 Task: Look for space in Ichalkaranji, India from 9th June, 2023 to 16th June, 2023 for 2 adults in price range Rs.8000 to Rs.16000. Place can be entire place with 2 bedrooms having 2 beds and 1 bathroom. Property type can be house, flat, guest house. Booking option can be shelf check-in. Required host language is English.
Action: Mouse moved to (602, 151)
Screenshot: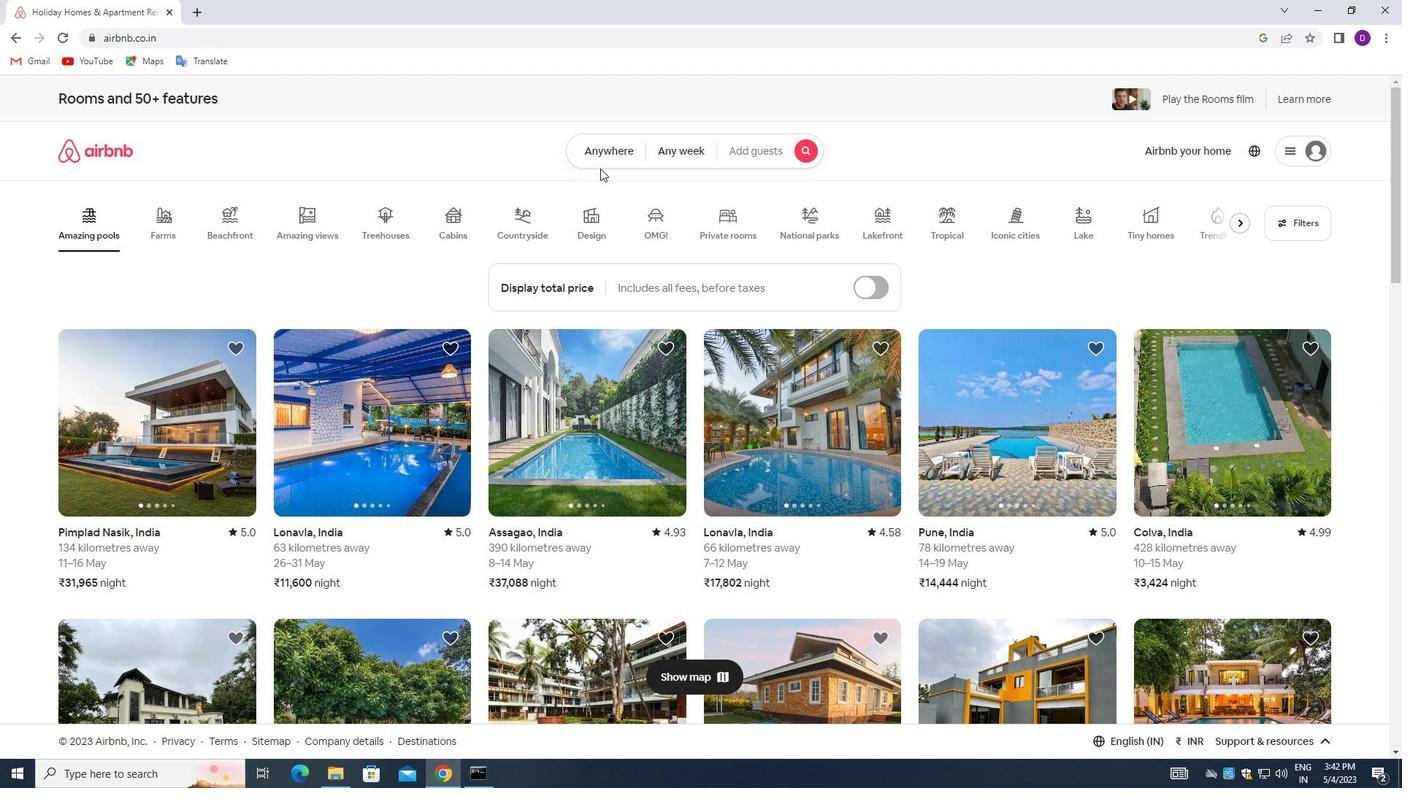
Action: Mouse pressed left at (602, 151)
Screenshot: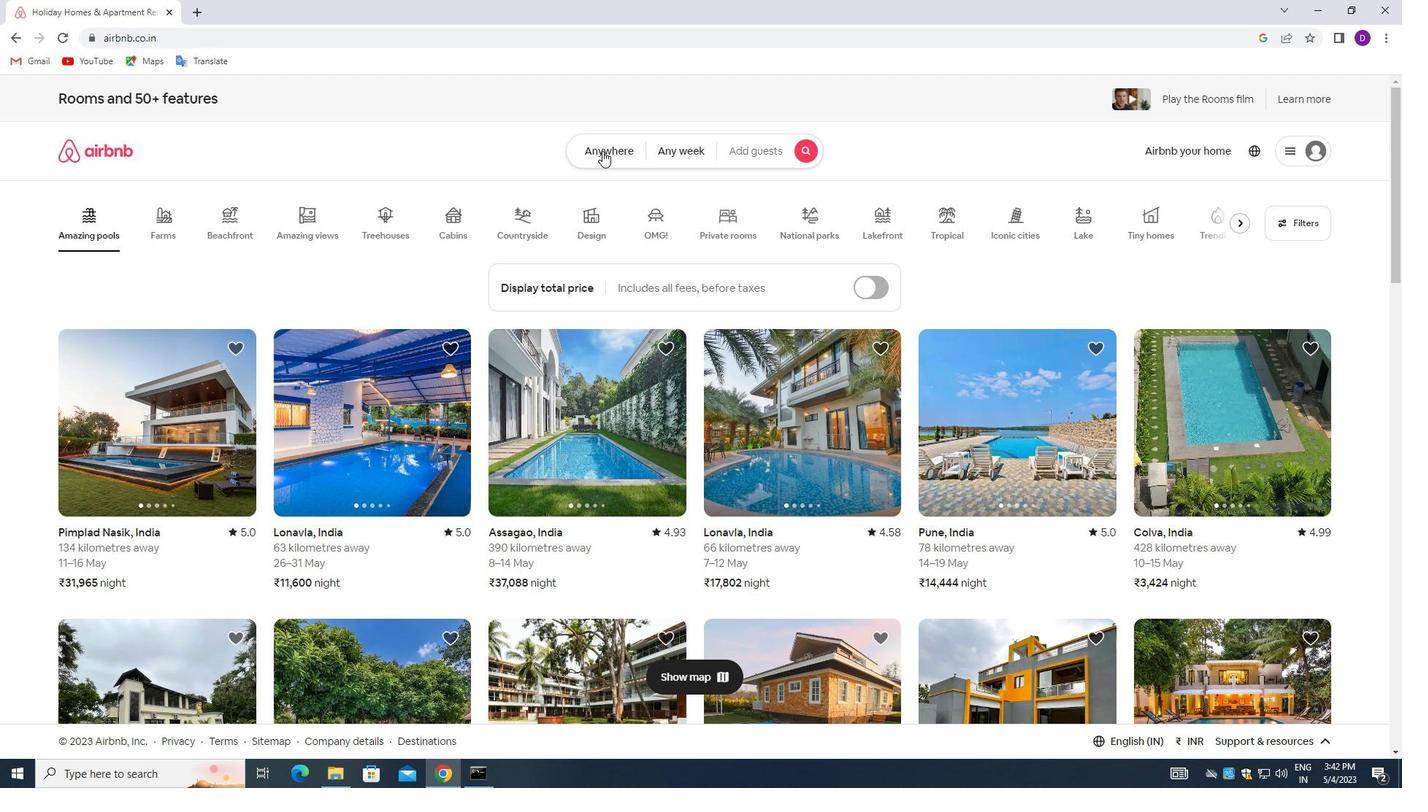 
Action: Mouse moved to (563, 197)
Screenshot: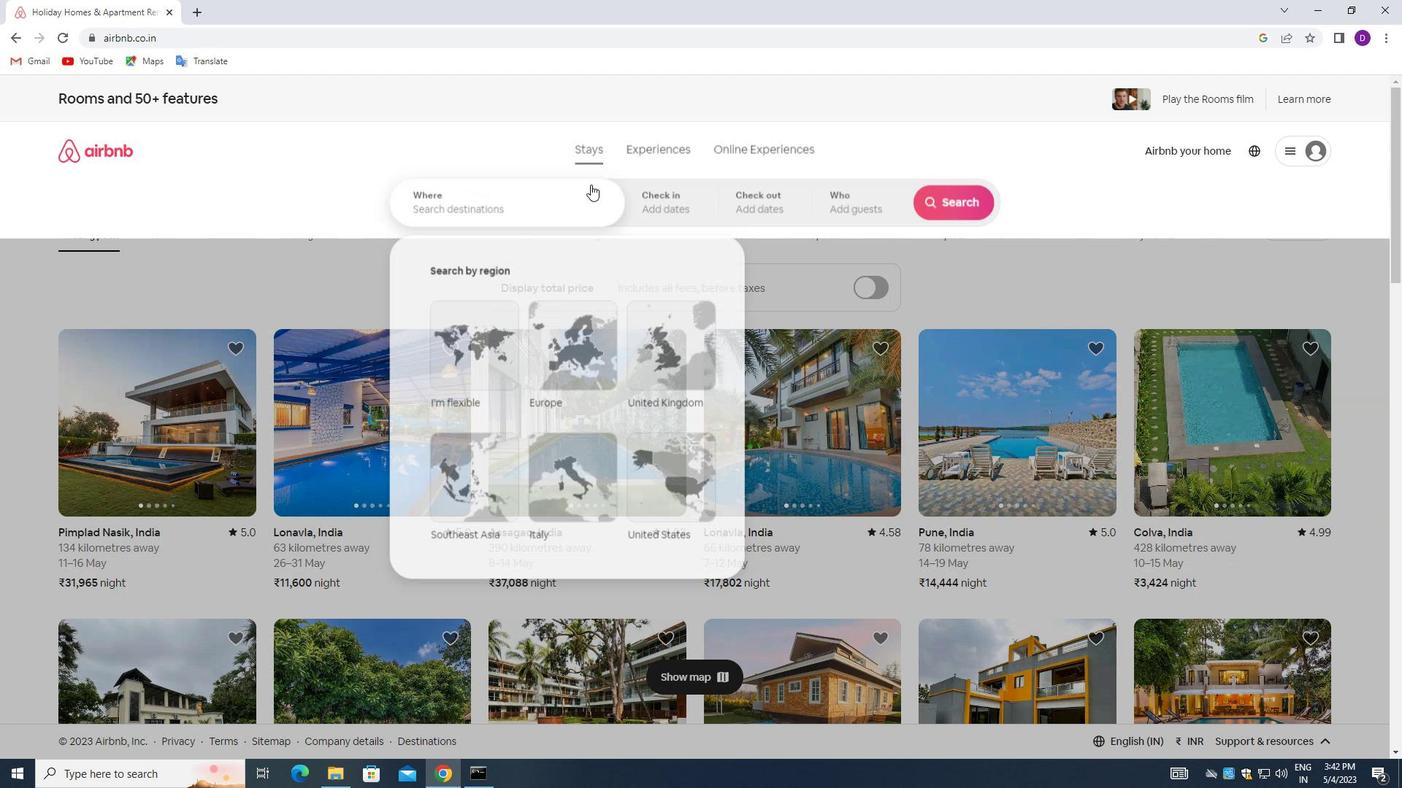 
Action: Mouse pressed left at (563, 197)
Screenshot: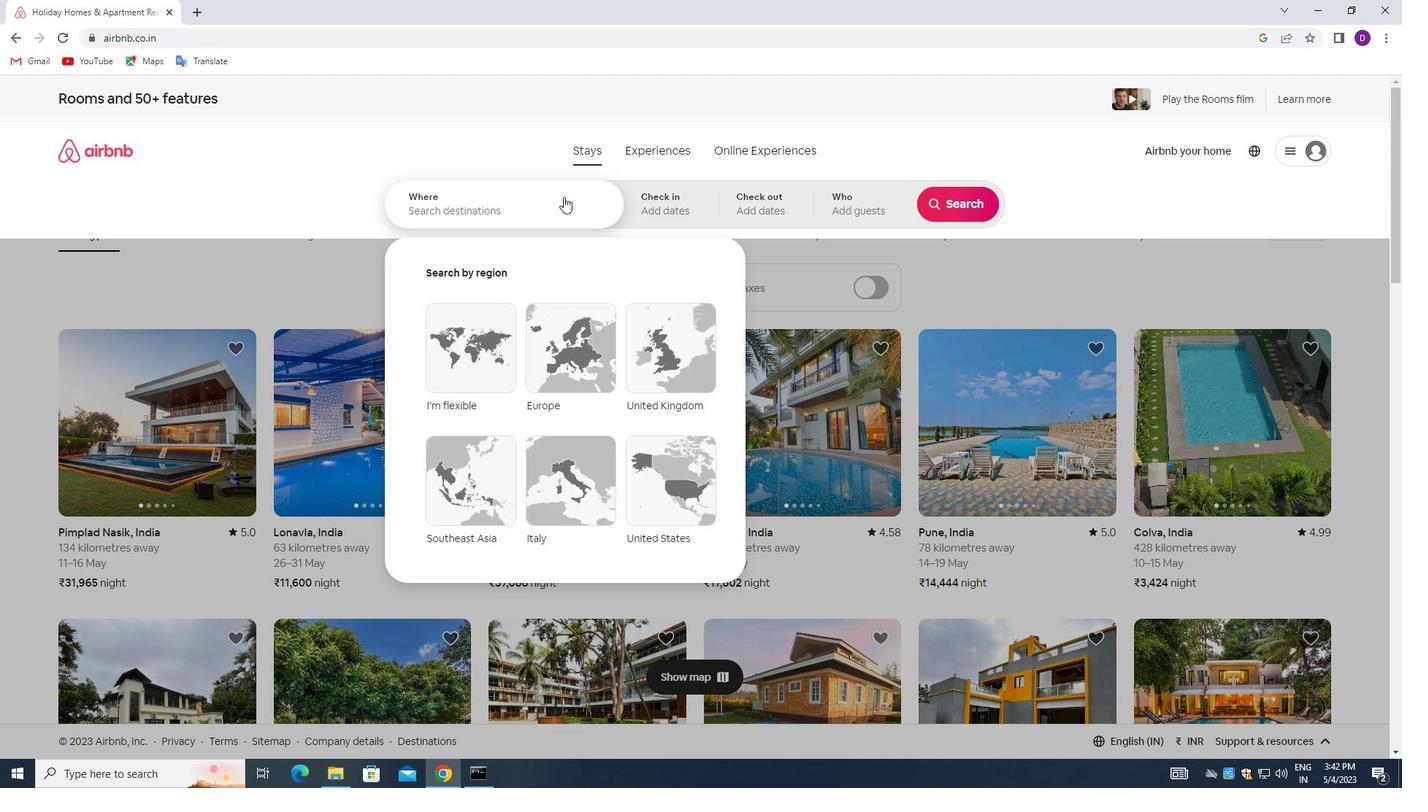 
Action: Mouse moved to (331, 168)
Screenshot: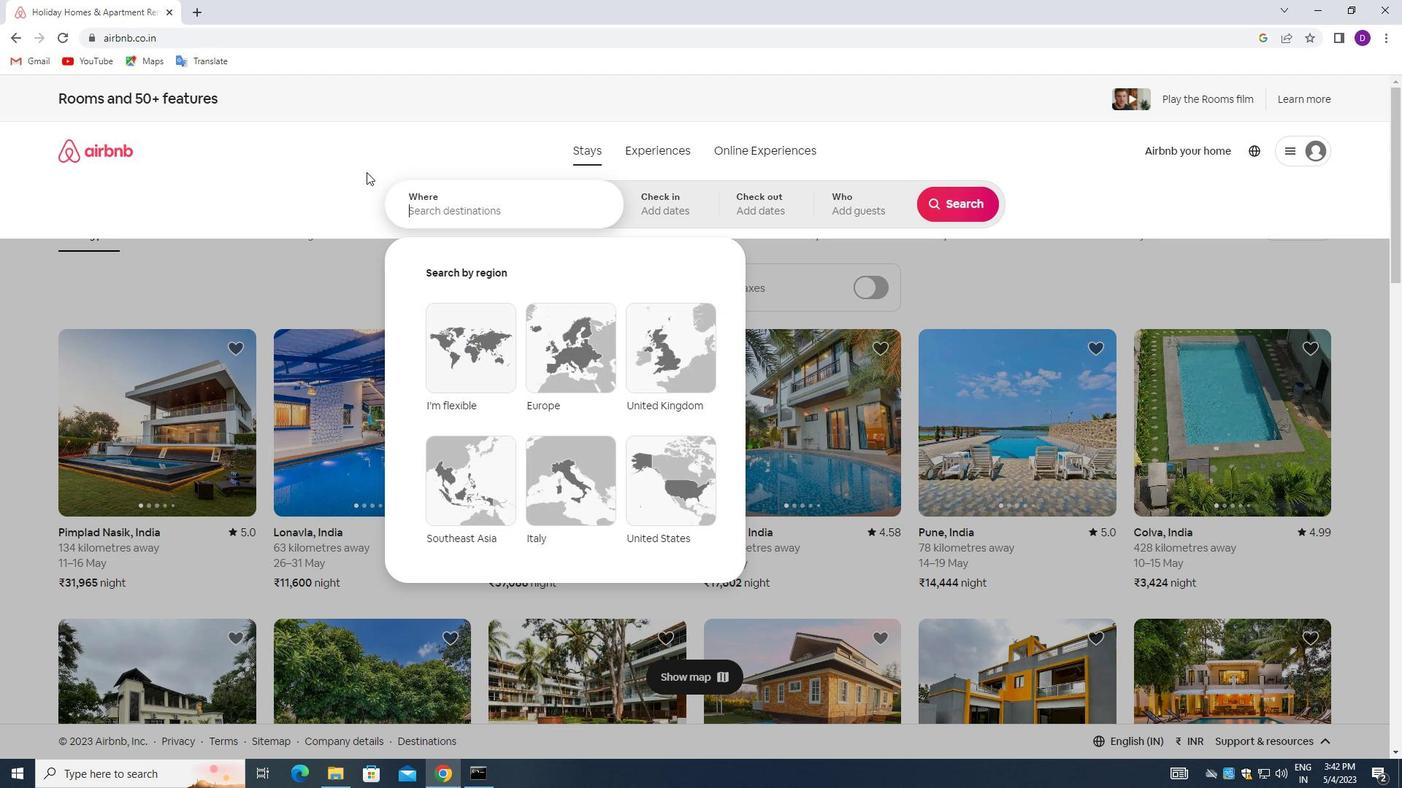 
Action: Key pressed <Key.shift>
Screenshot: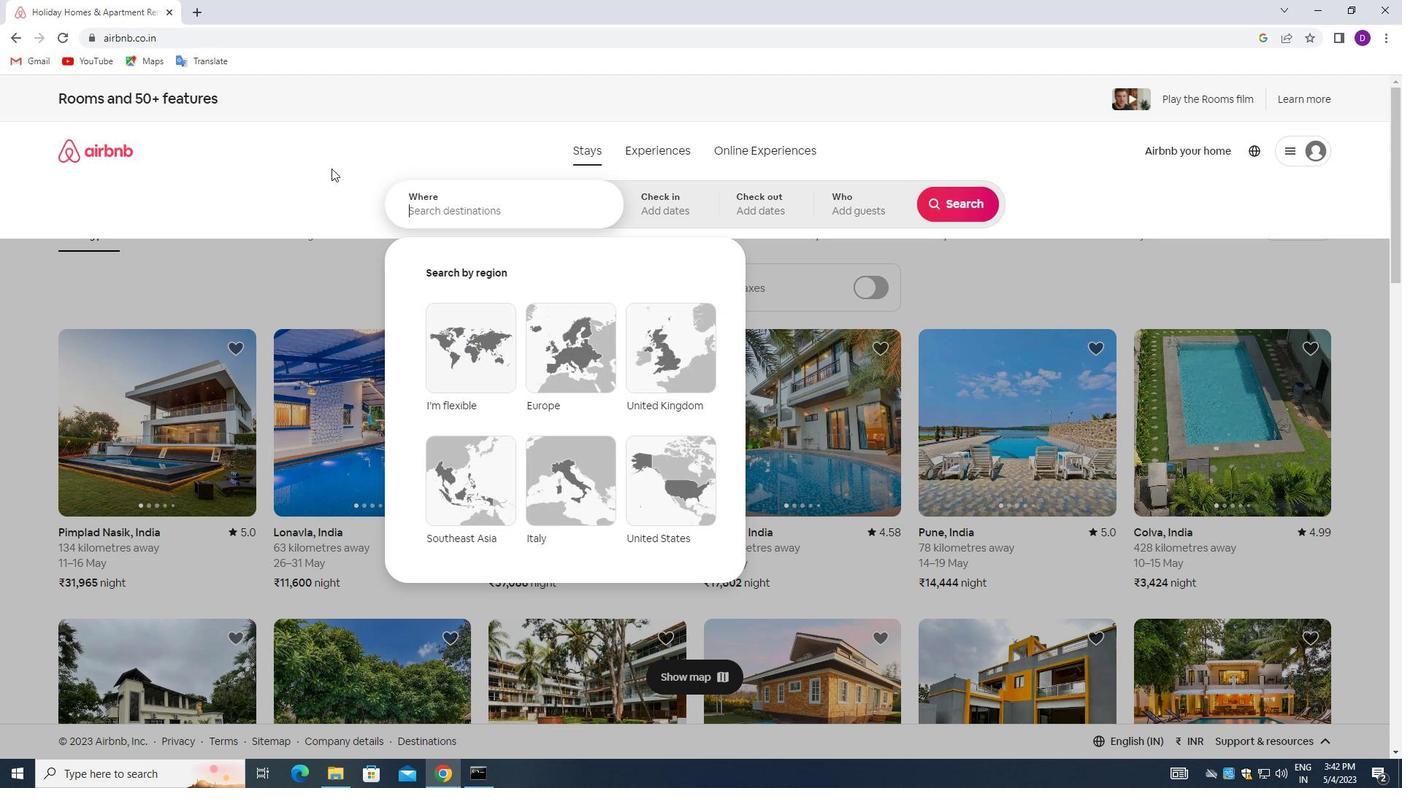 
Action: Mouse moved to (331, 169)
Screenshot: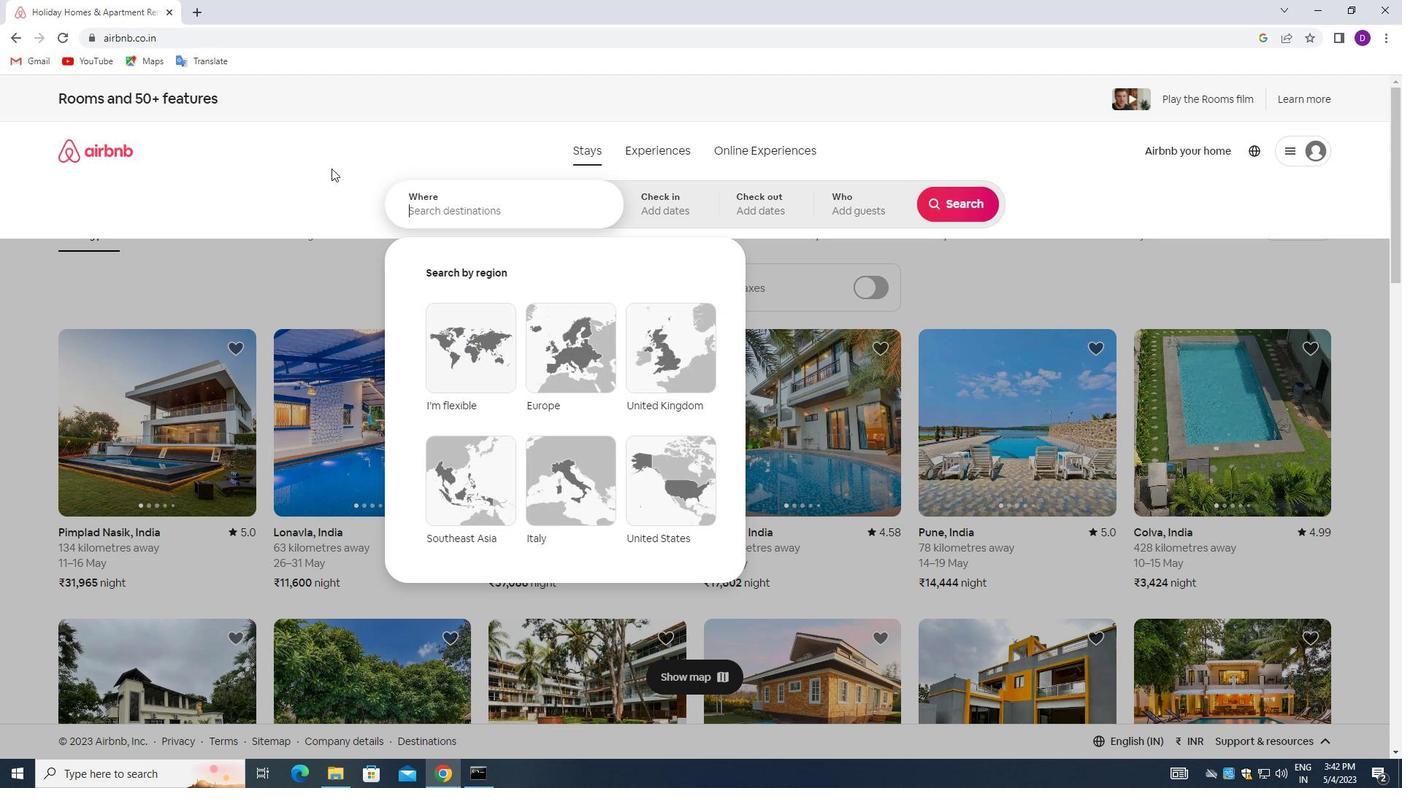
Action: Key pressed ICHAK=<Key.backspace><Key.backspace>LKARANJI,<Key.space><Key.shift>INDIA<Key.enter>
Screenshot: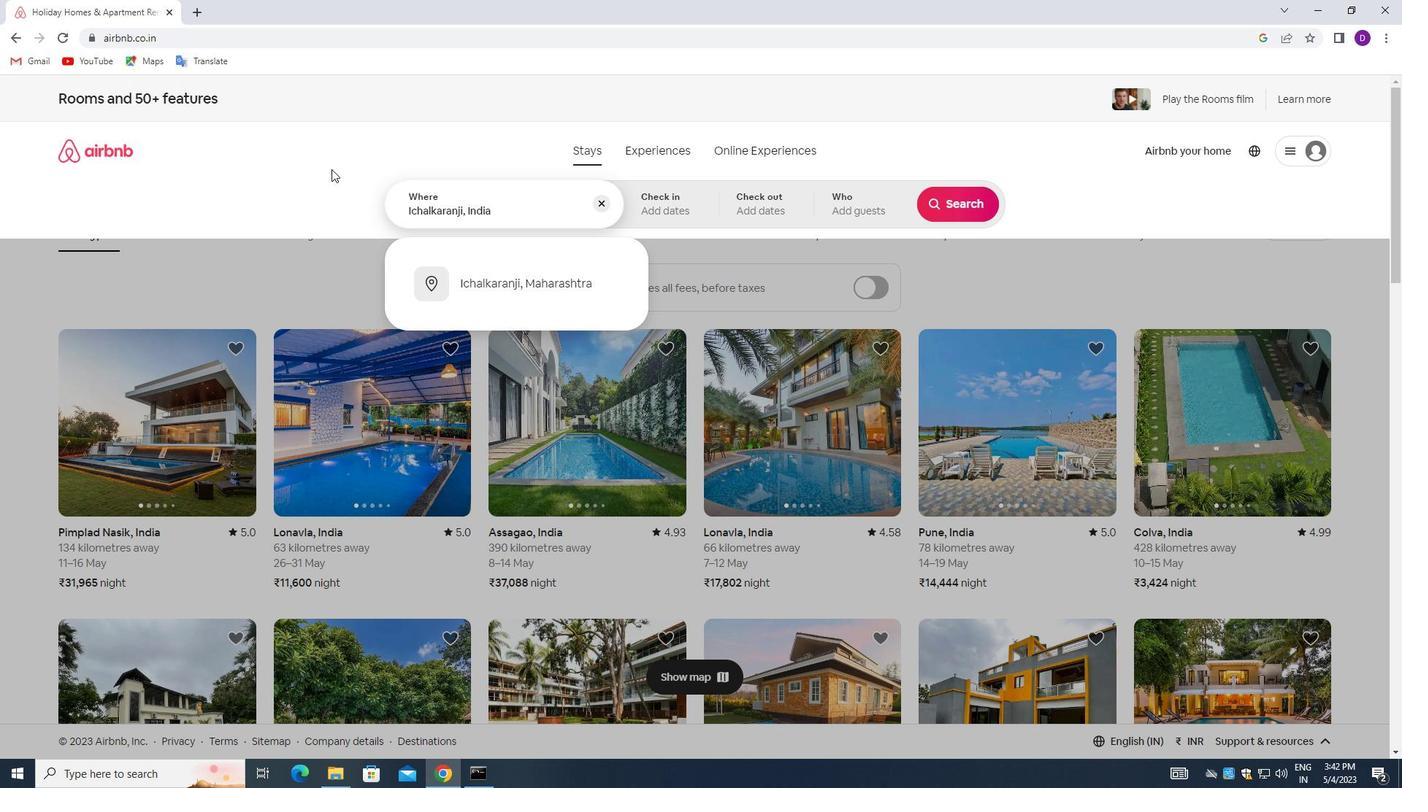 
Action: Mouse moved to (910, 416)
Screenshot: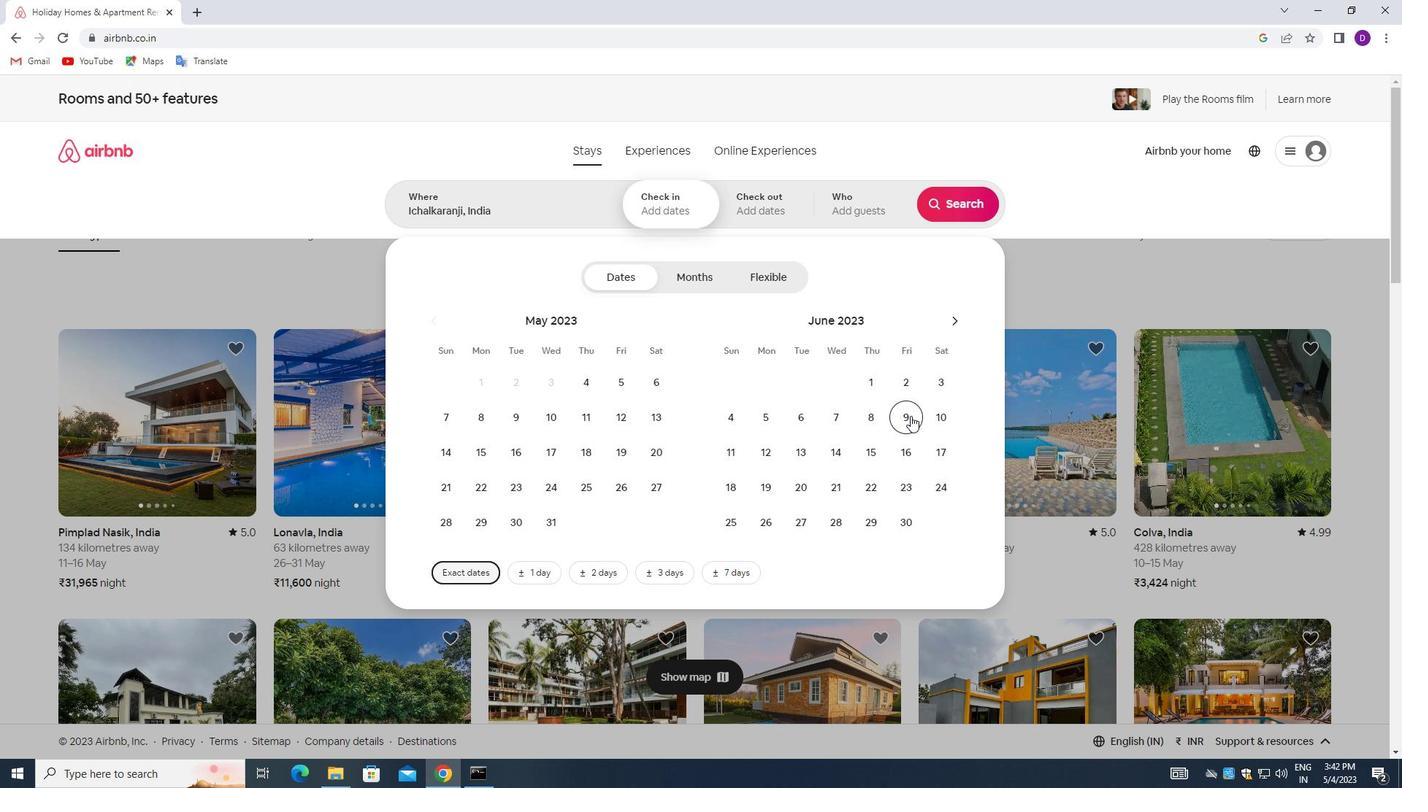
Action: Mouse pressed left at (910, 416)
Screenshot: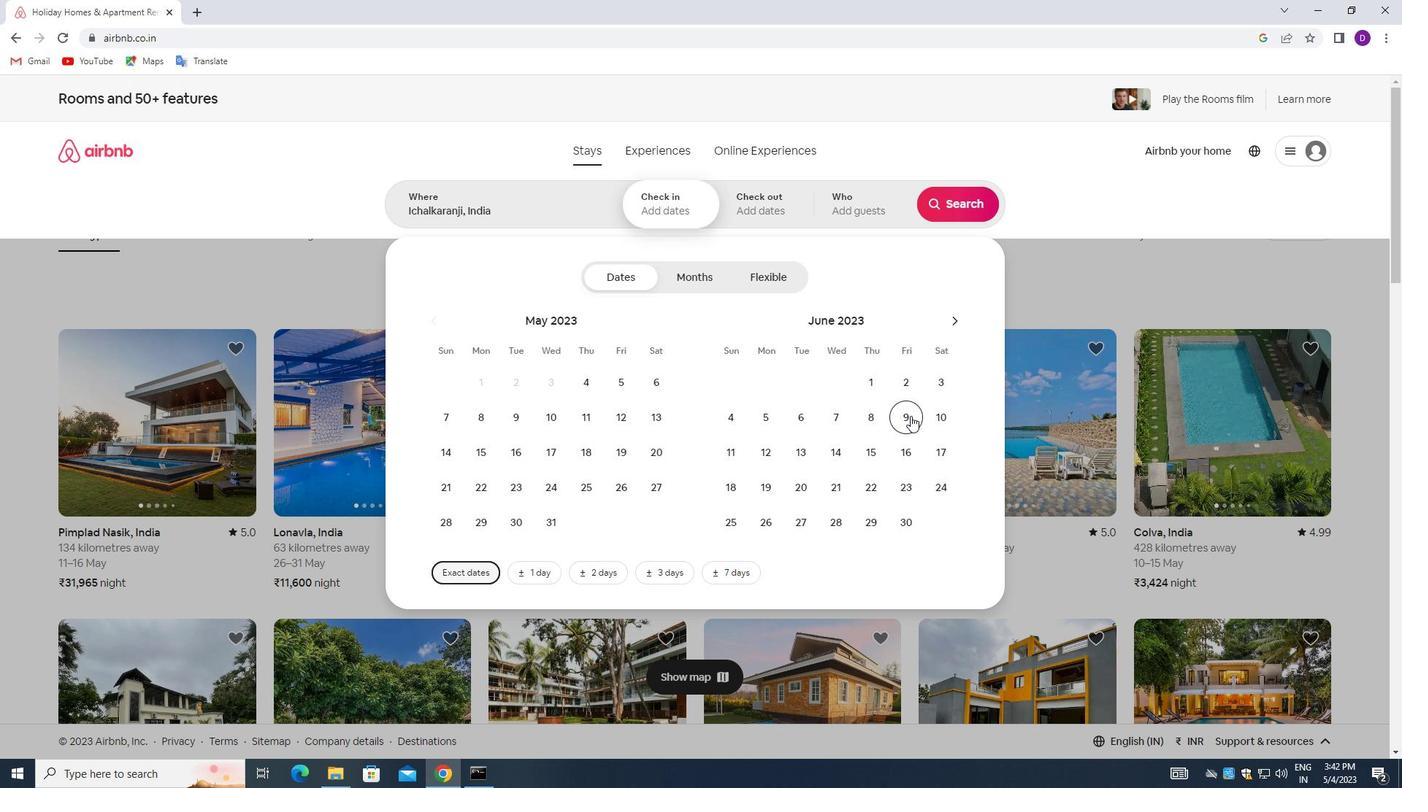 
Action: Mouse moved to (912, 442)
Screenshot: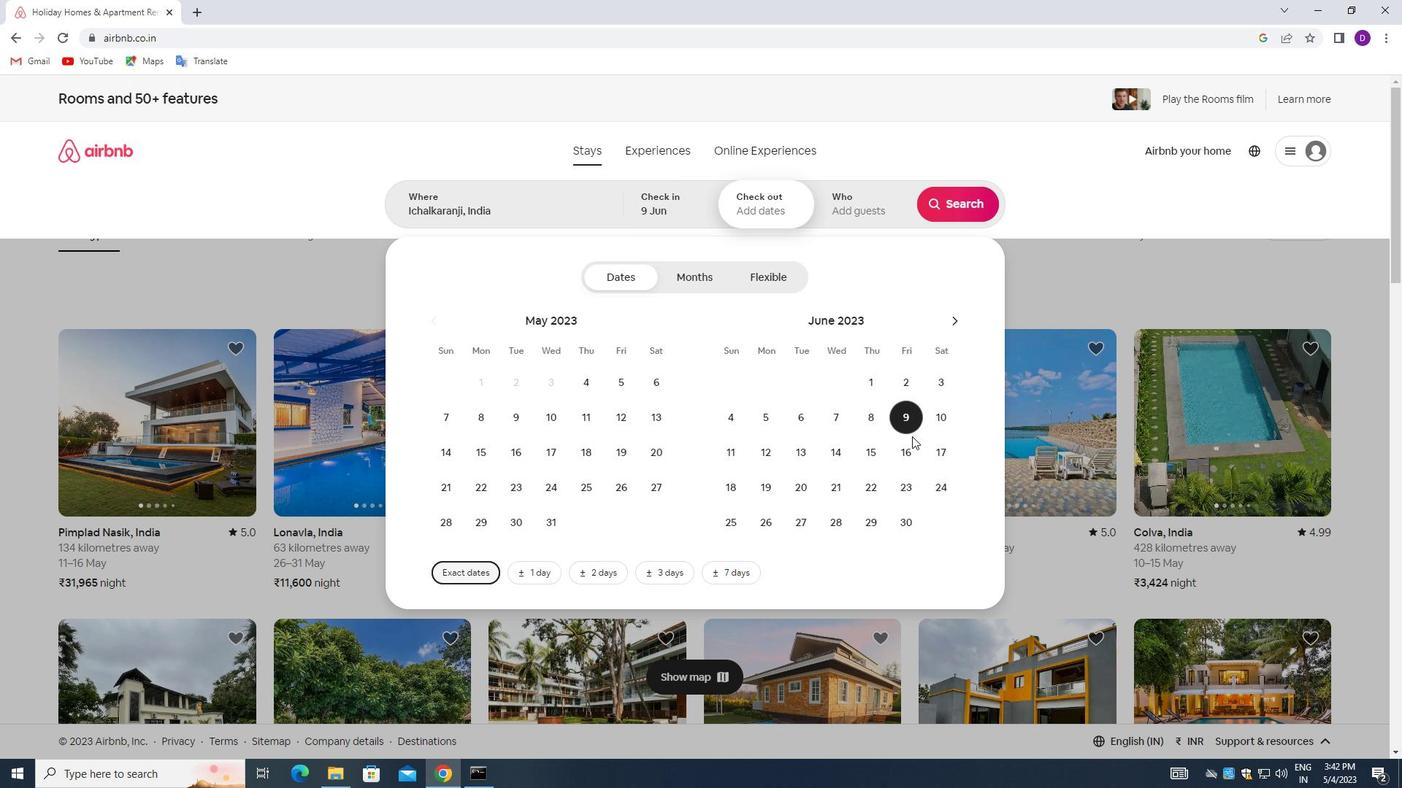 
Action: Mouse pressed left at (912, 442)
Screenshot: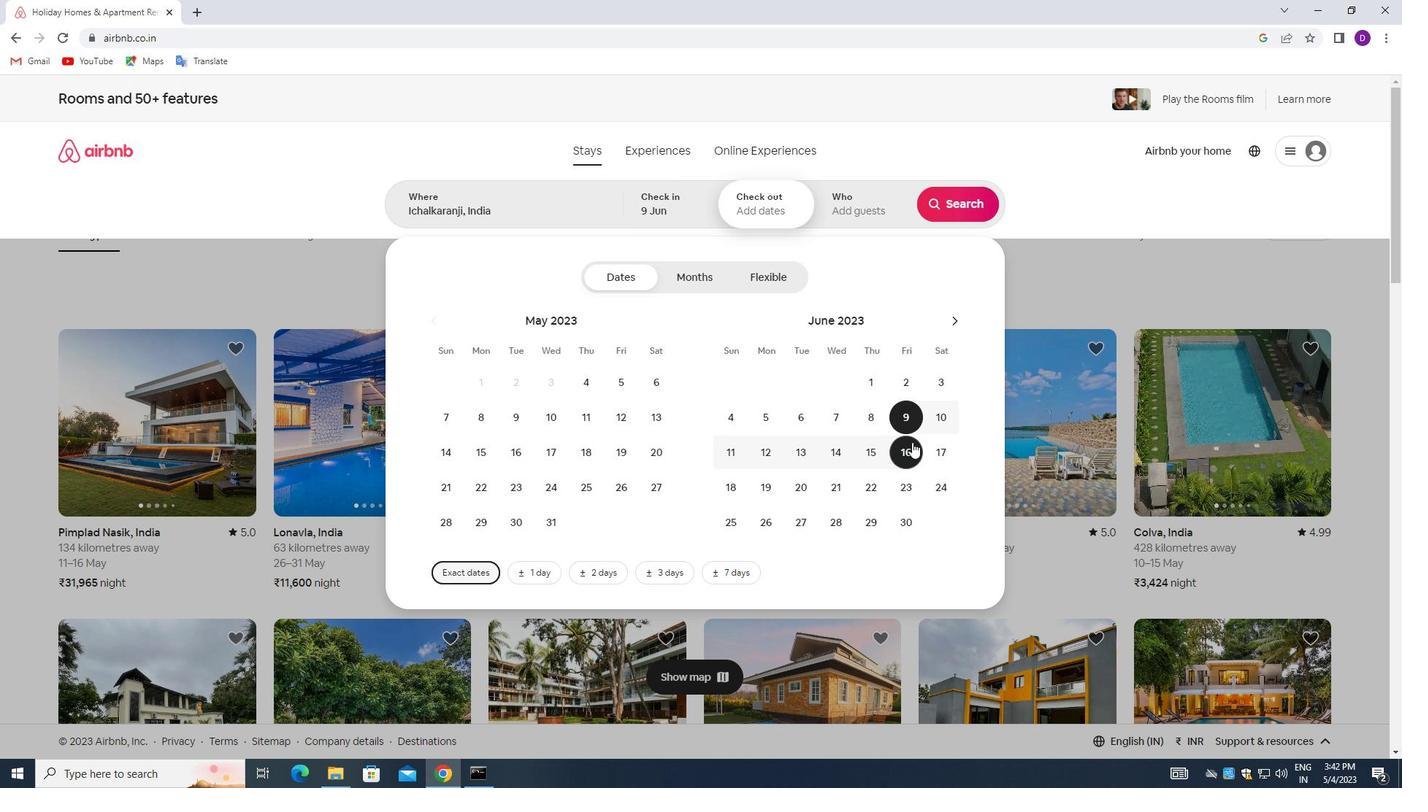 
Action: Mouse moved to (852, 206)
Screenshot: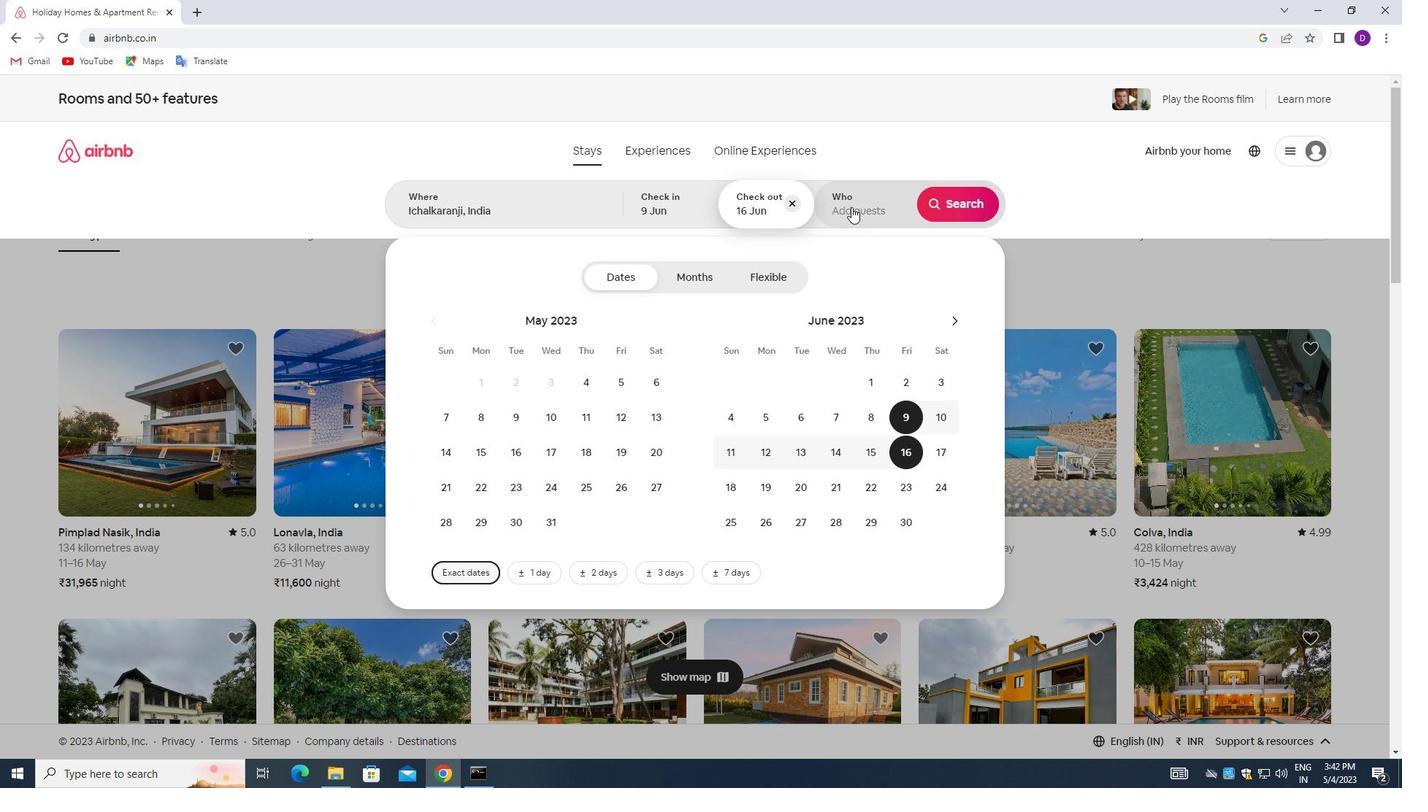 
Action: Mouse pressed left at (852, 206)
Screenshot: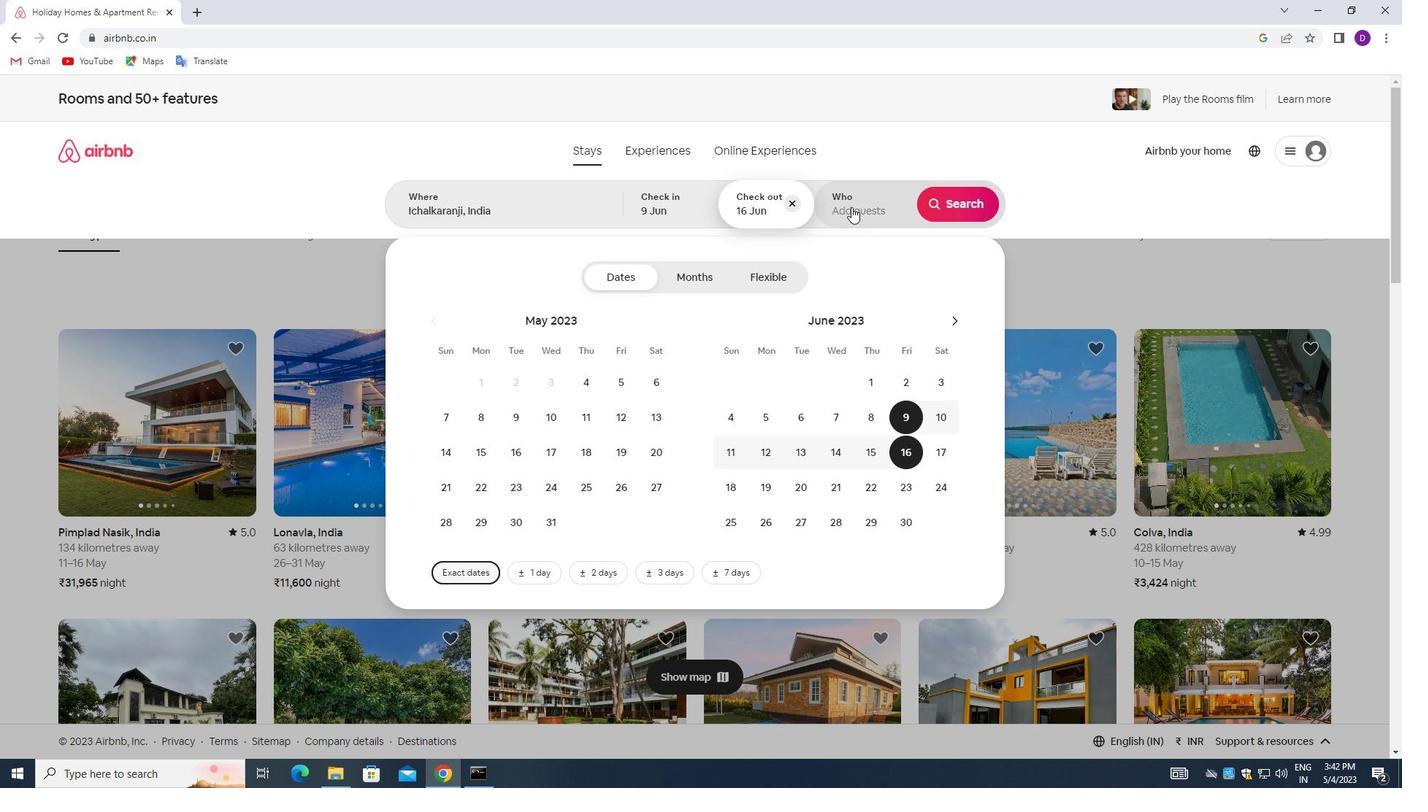 
Action: Mouse moved to (961, 283)
Screenshot: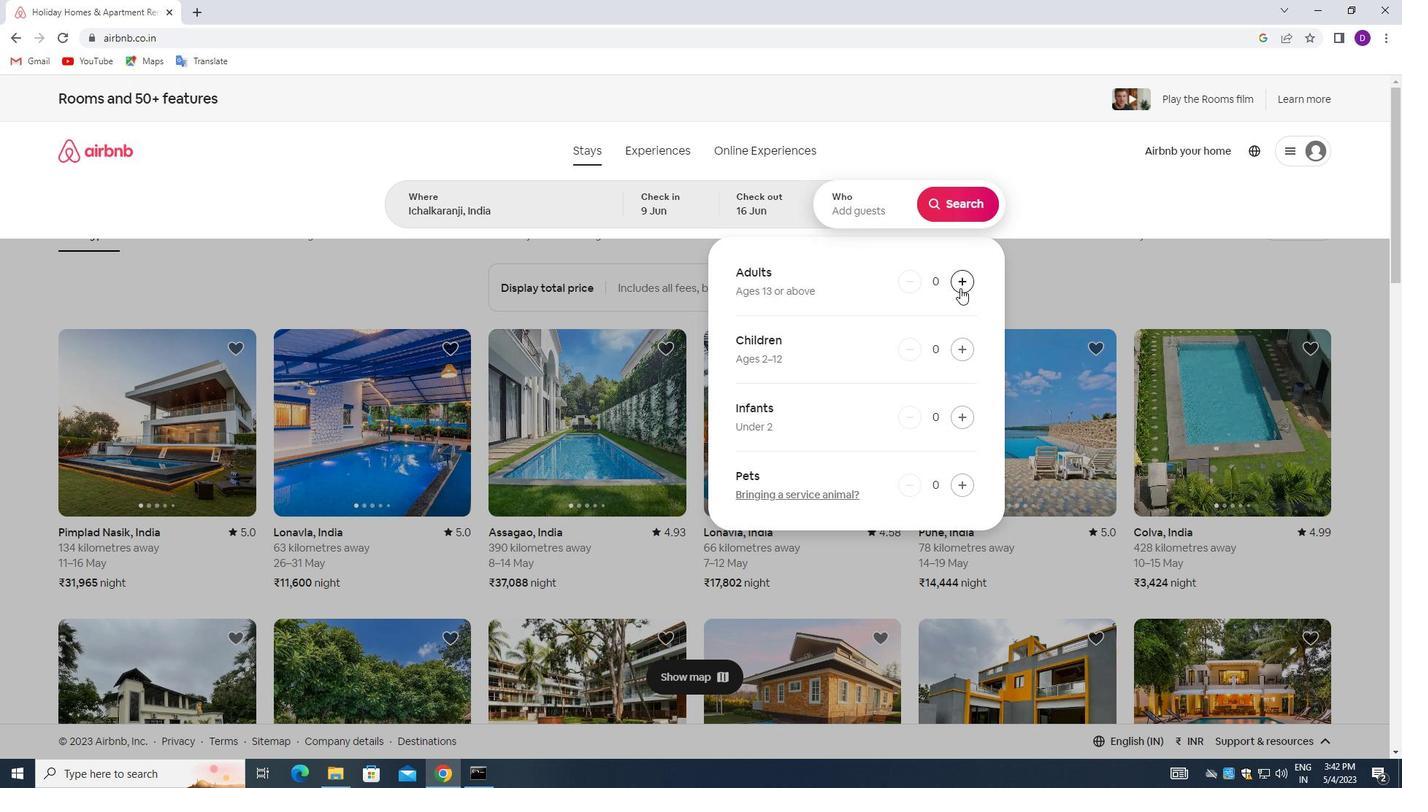 
Action: Mouse pressed left at (961, 283)
Screenshot: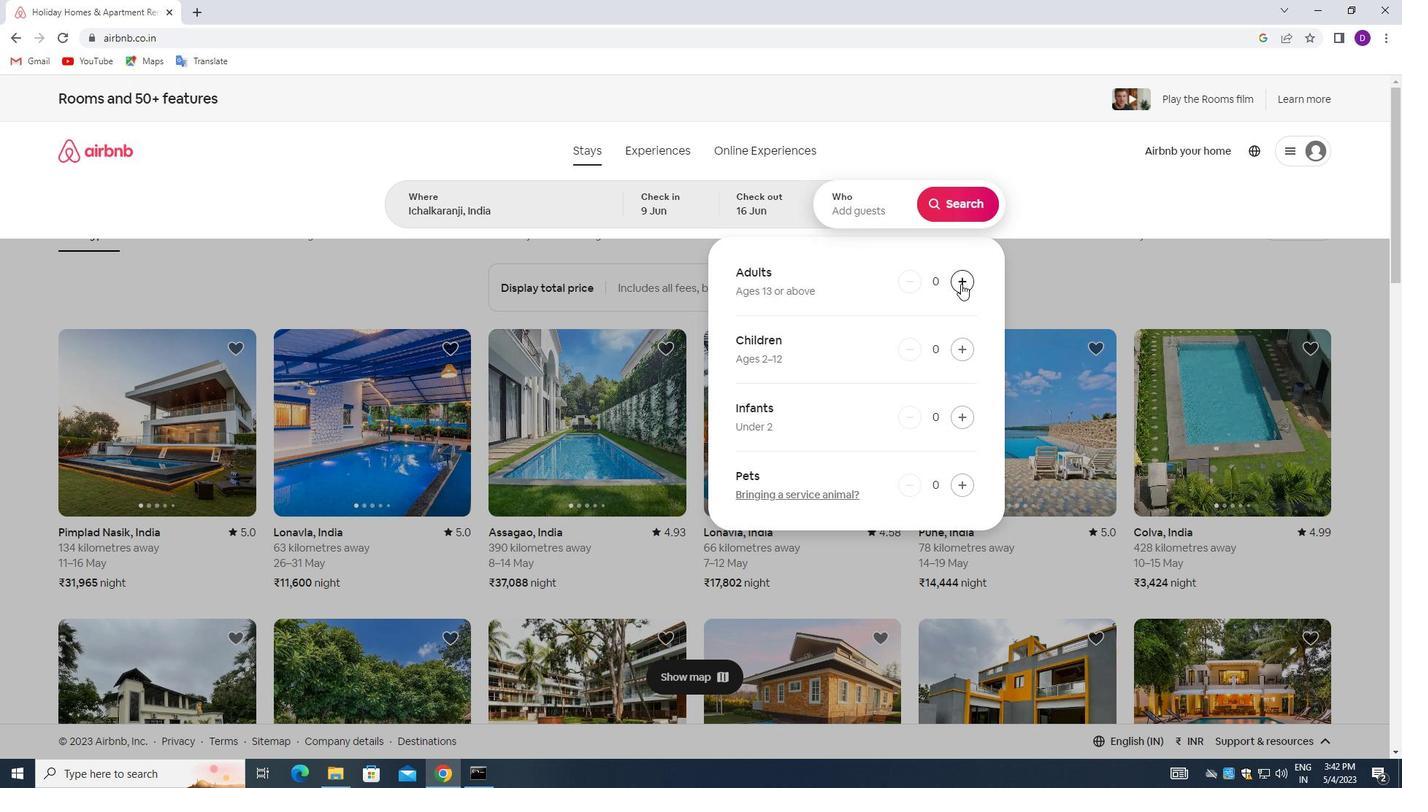 
Action: Mouse pressed left at (961, 283)
Screenshot: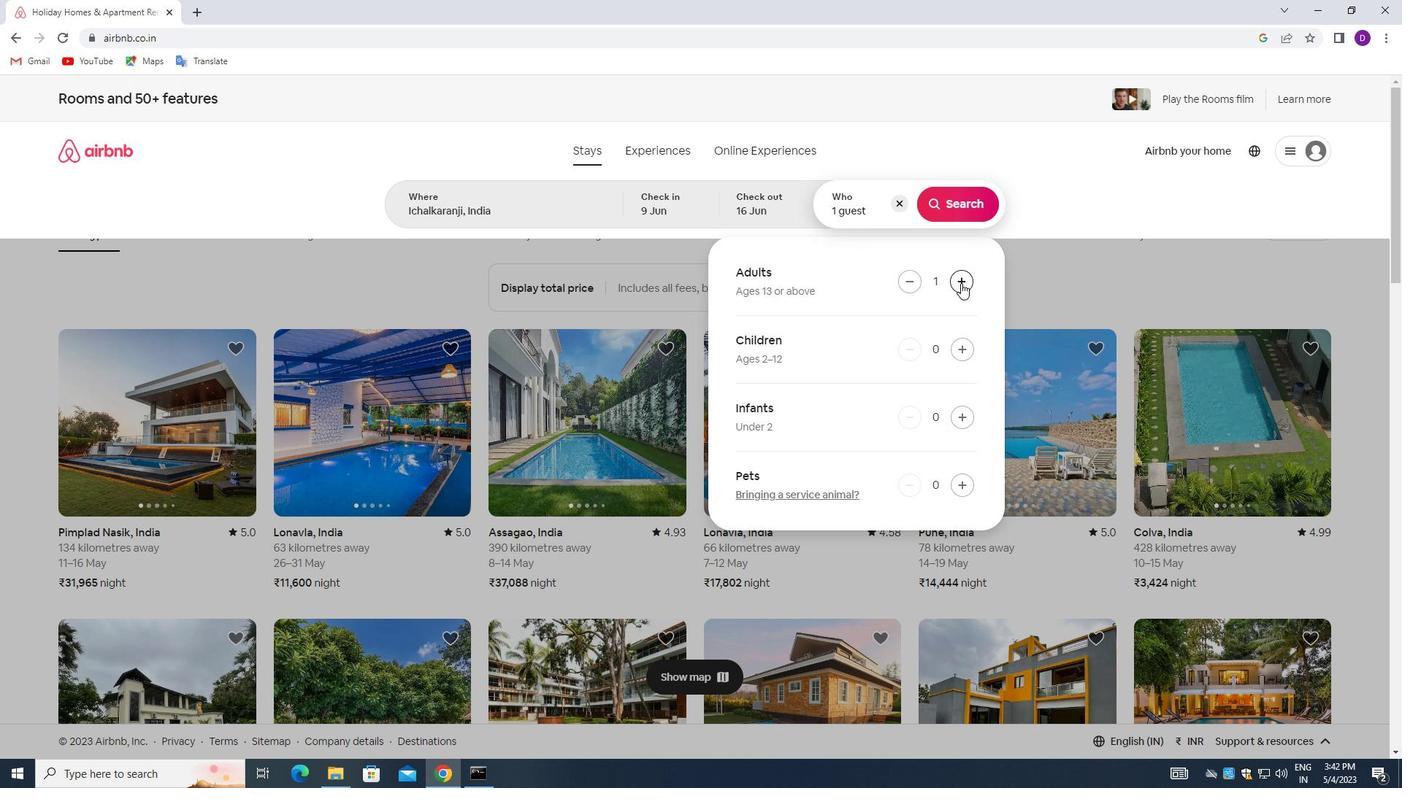 
Action: Mouse moved to (951, 202)
Screenshot: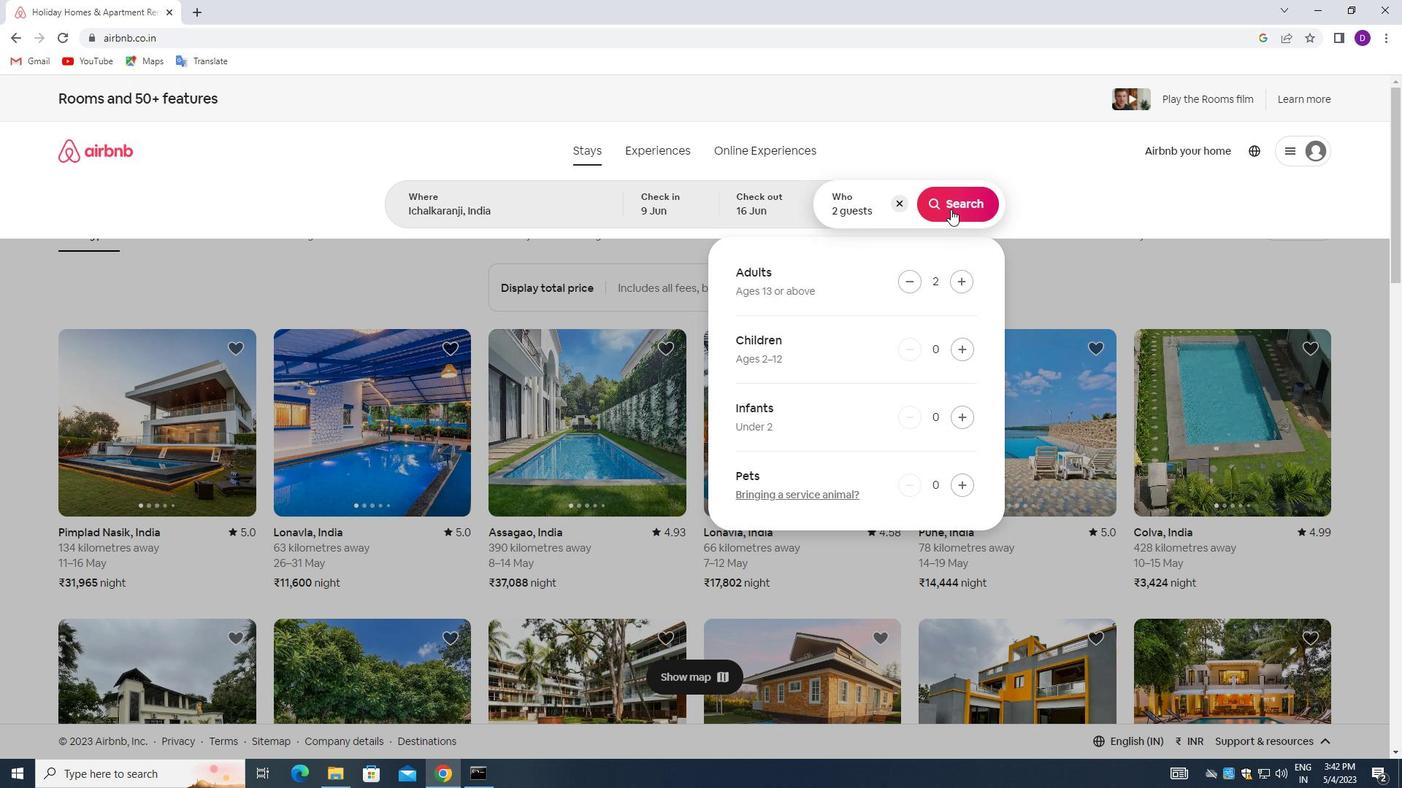 
Action: Mouse pressed left at (951, 202)
Screenshot: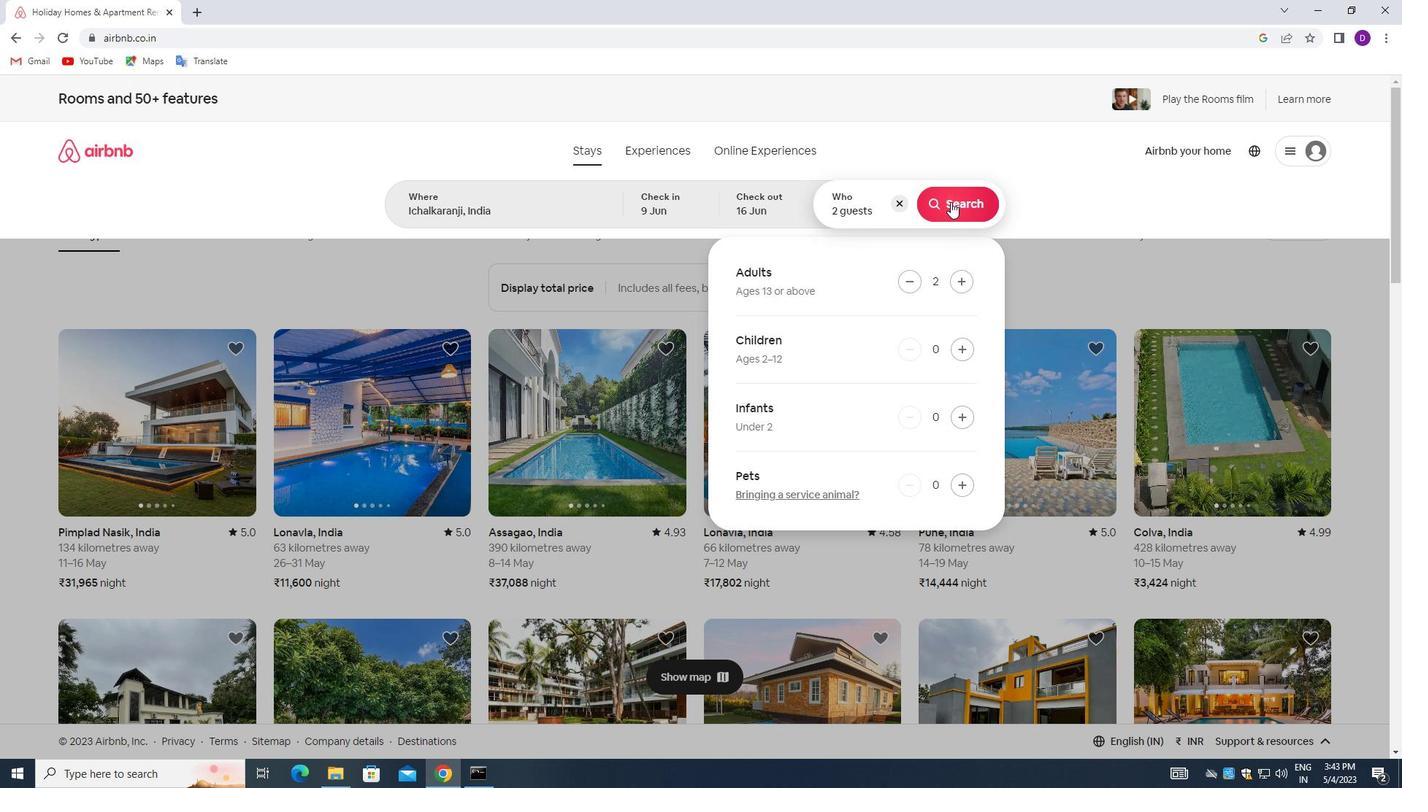 
Action: Mouse moved to (1325, 166)
Screenshot: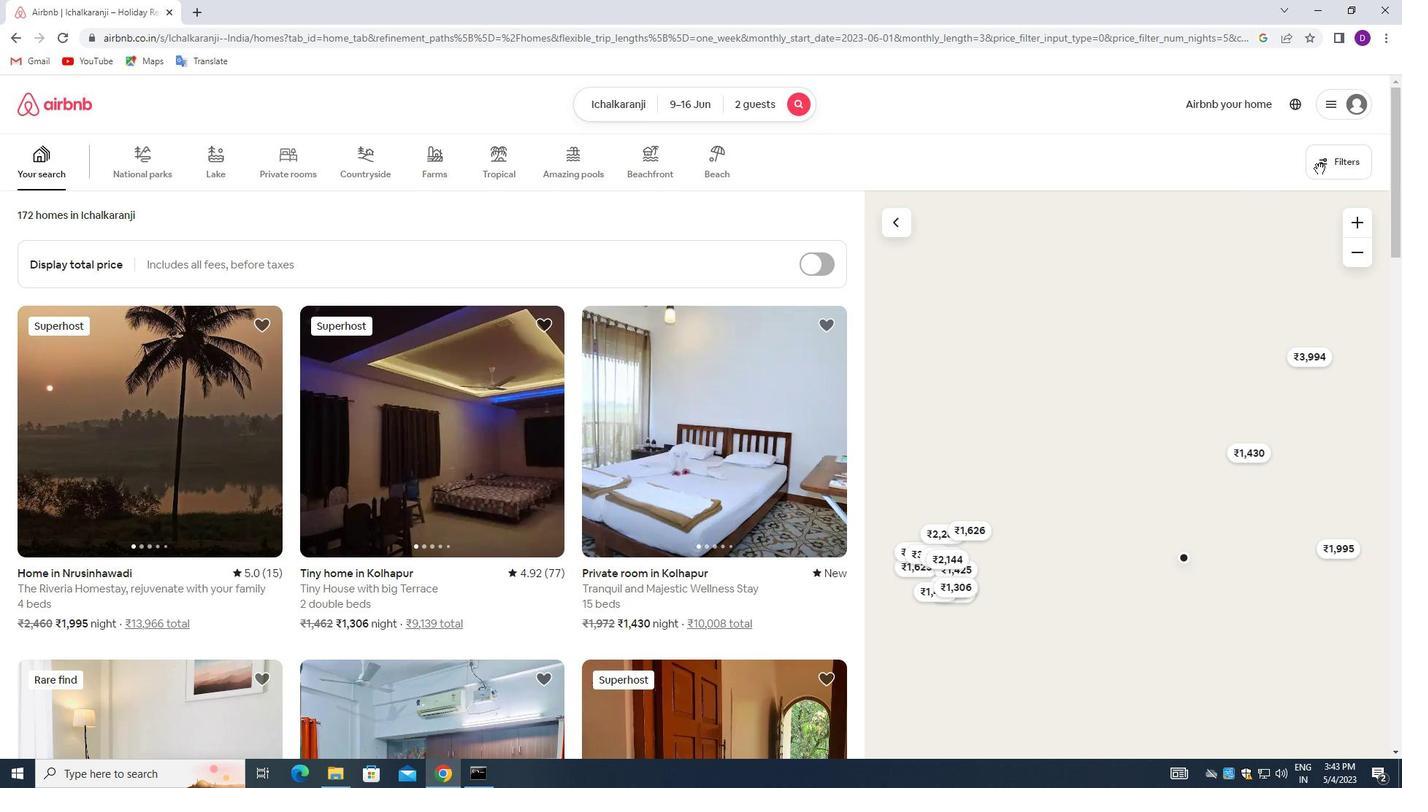 
Action: Mouse pressed left at (1325, 166)
Screenshot: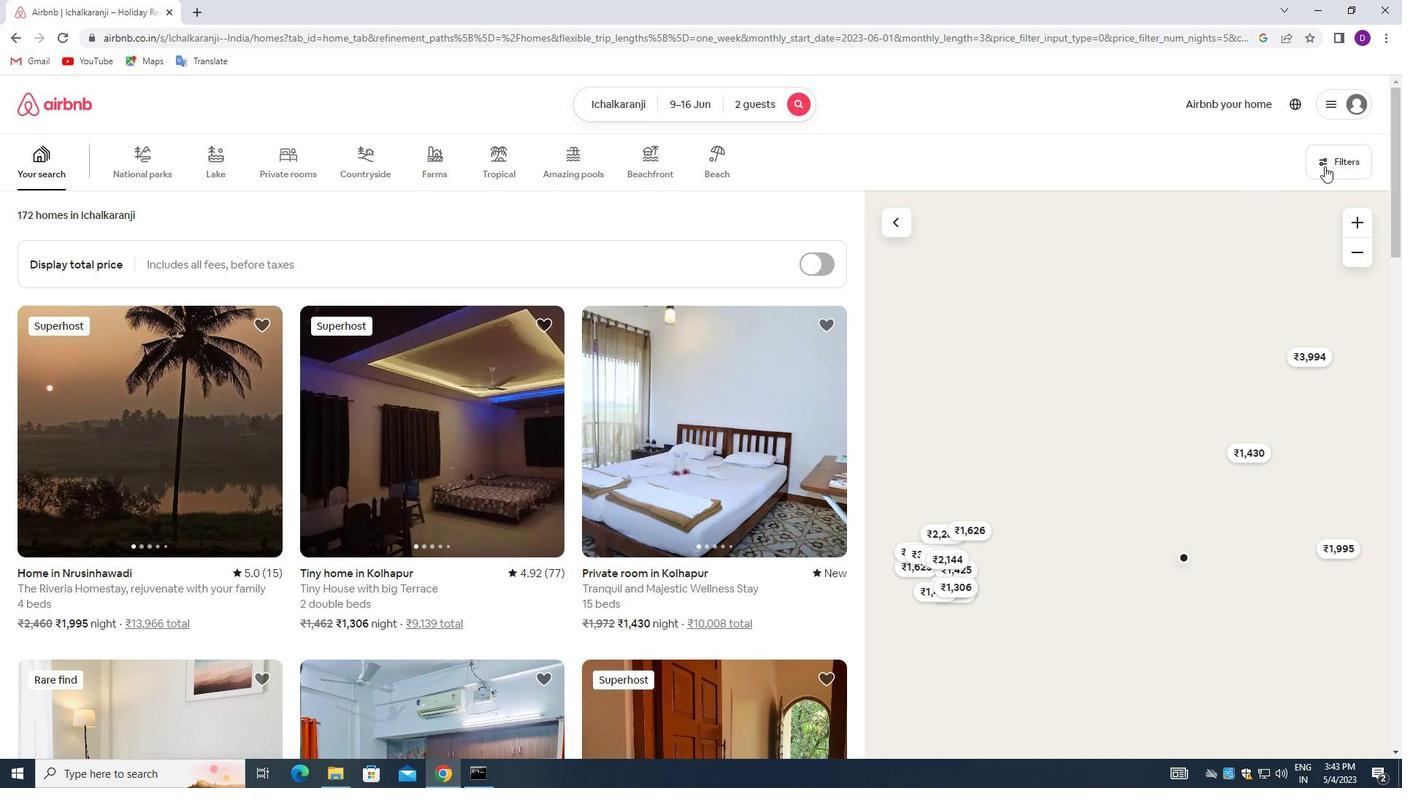 
Action: Mouse moved to (509, 351)
Screenshot: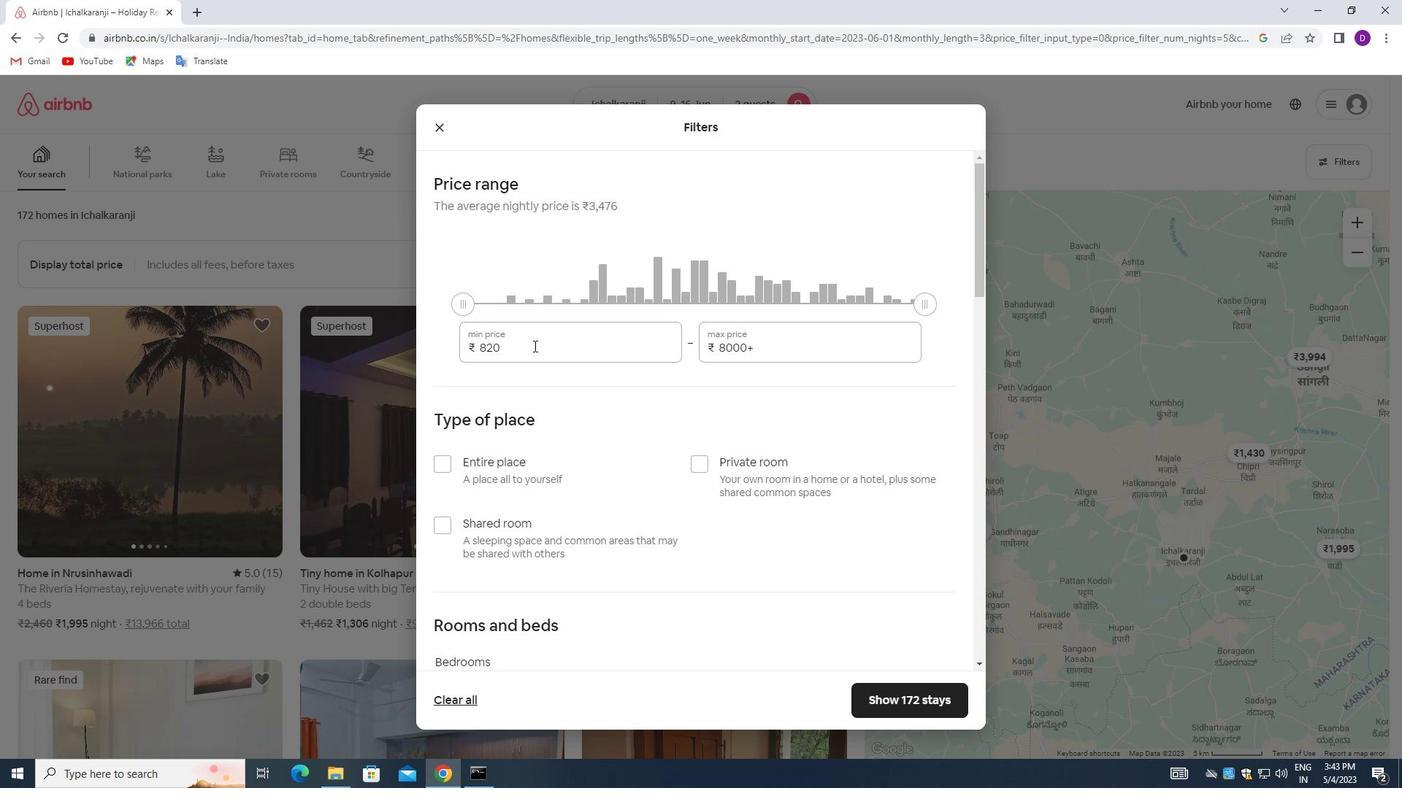 
Action: Mouse pressed left at (509, 351)
Screenshot: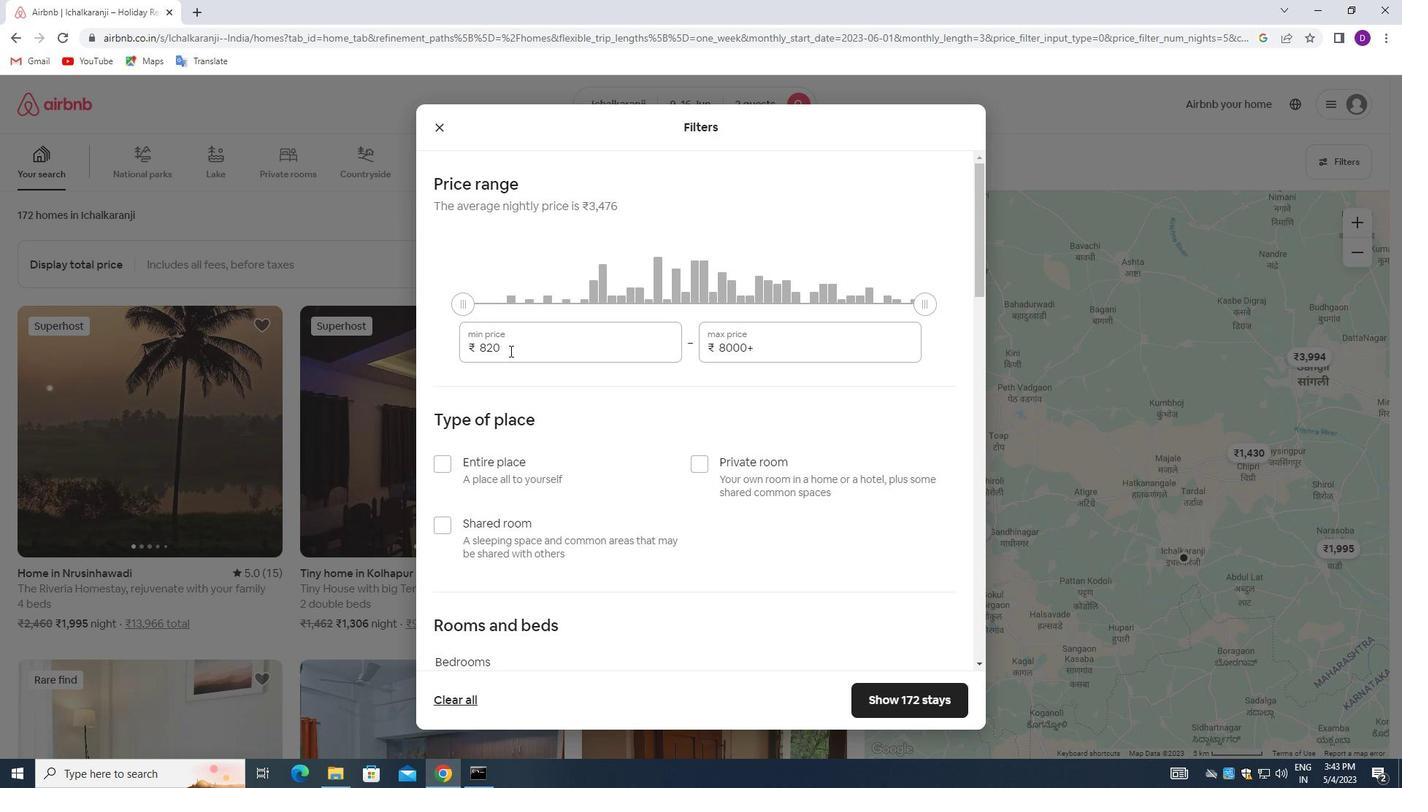 
Action: Mouse pressed left at (509, 351)
Screenshot: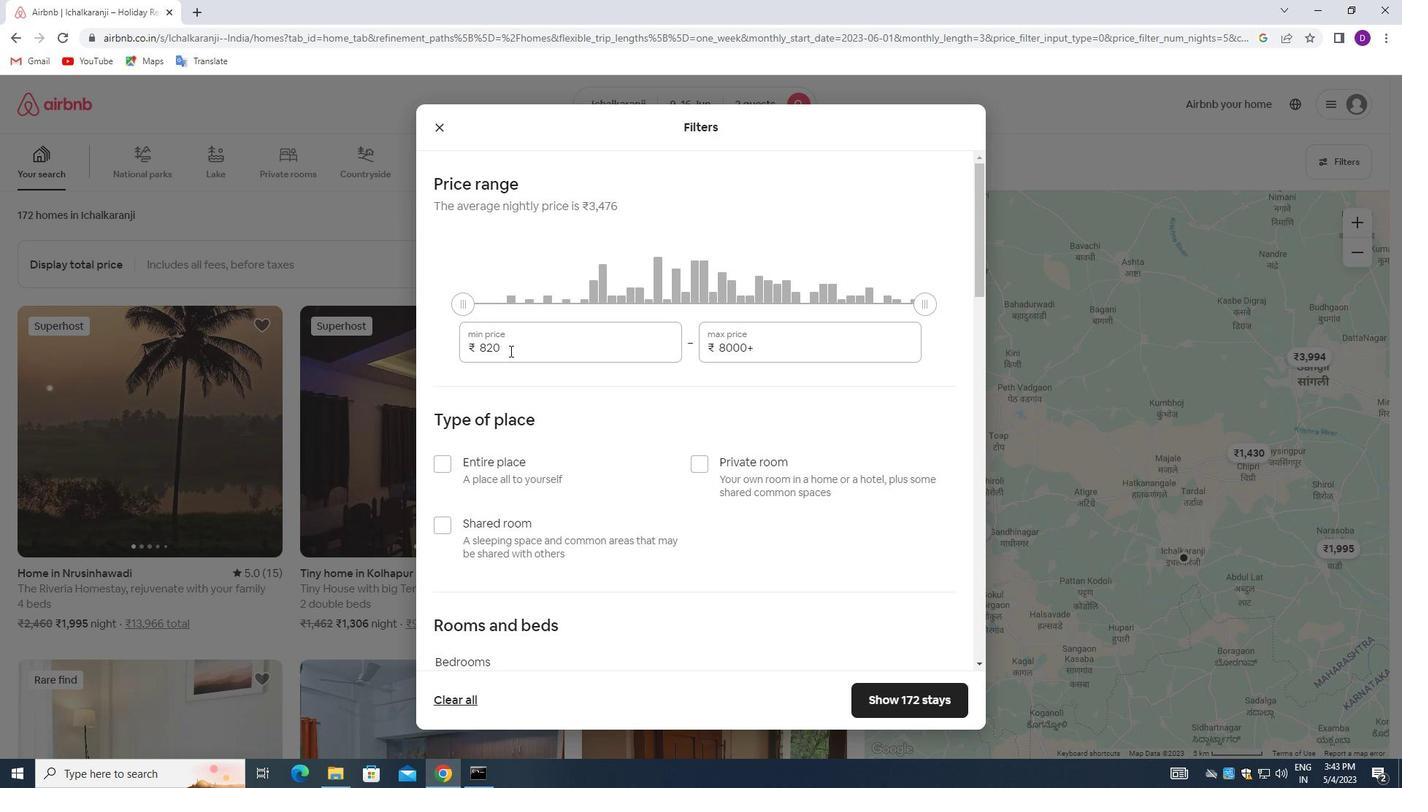 
Action: Key pressed 8000<Key.tab>16000
Screenshot: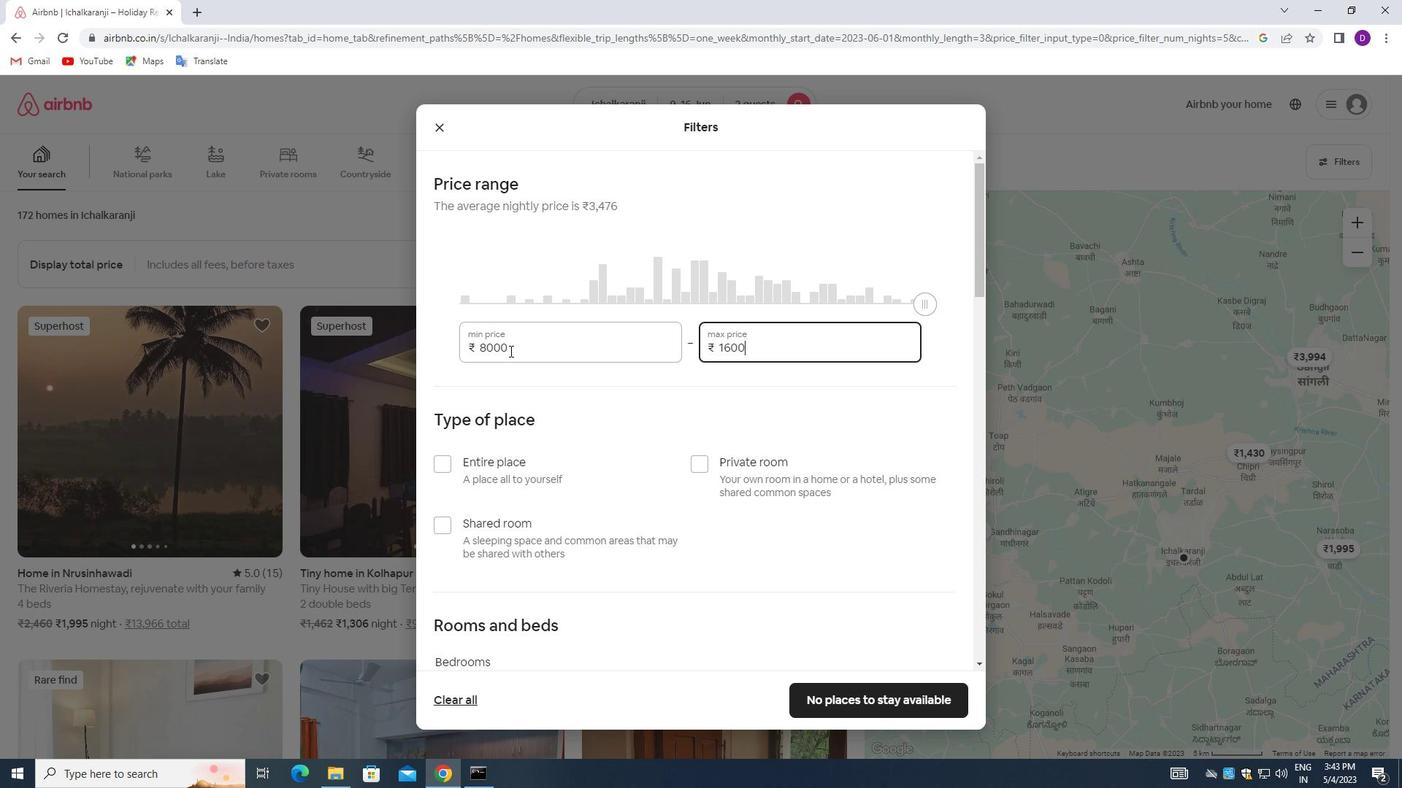 
Action: Mouse moved to (444, 467)
Screenshot: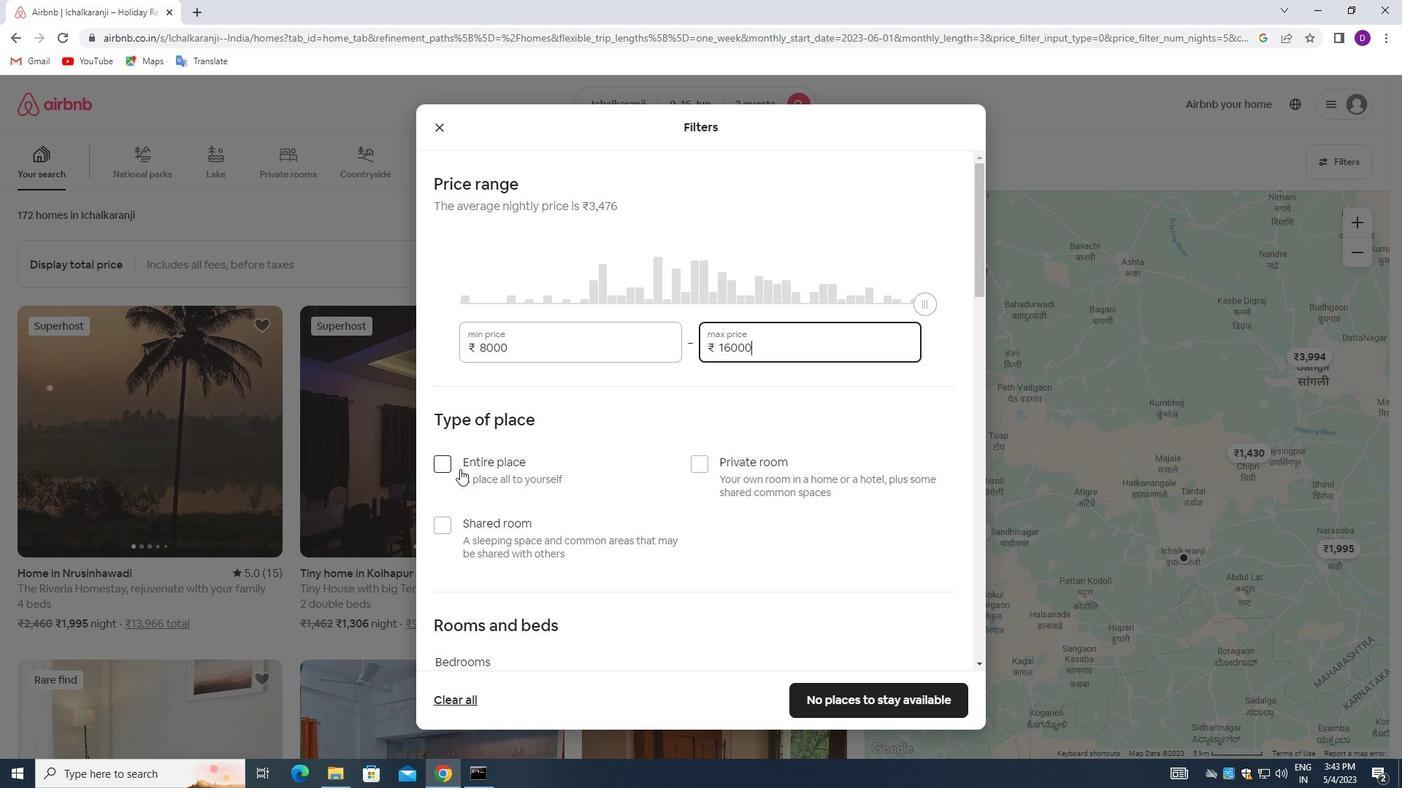 
Action: Mouse pressed left at (444, 467)
Screenshot: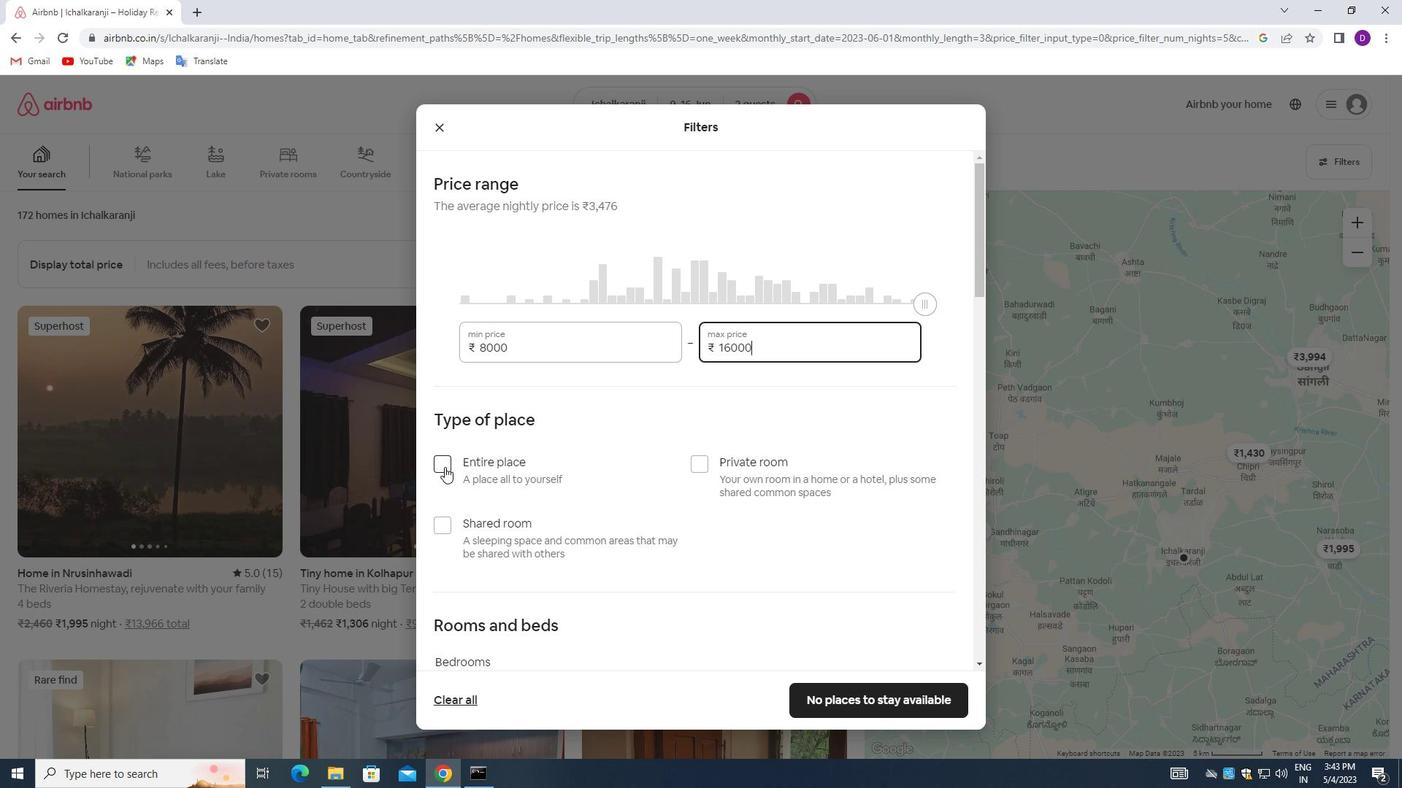 
Action: Mouse moved to (588, 468)
Screenshot: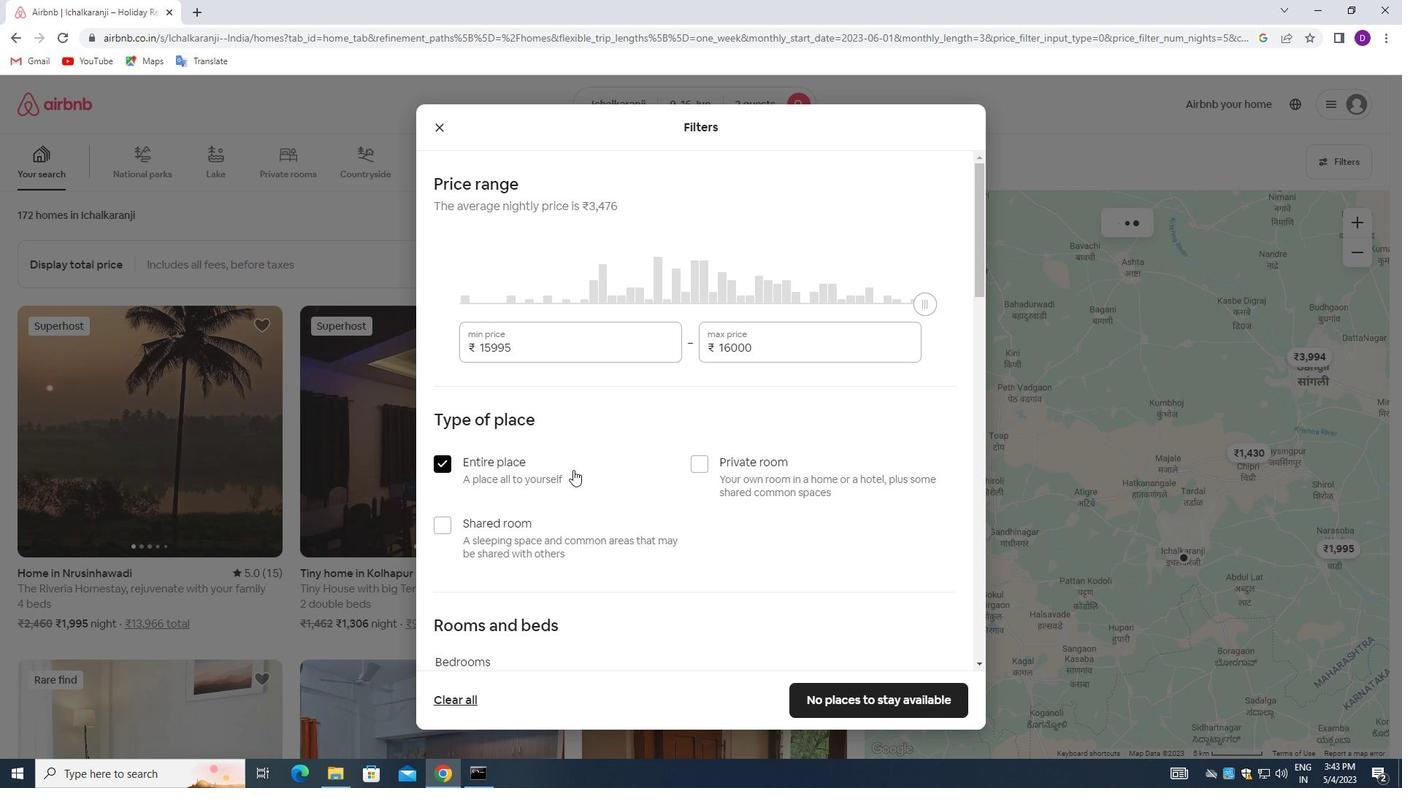 
Action: Mouse scrolled (588, 468) with delta (0, 0)
Screenshot: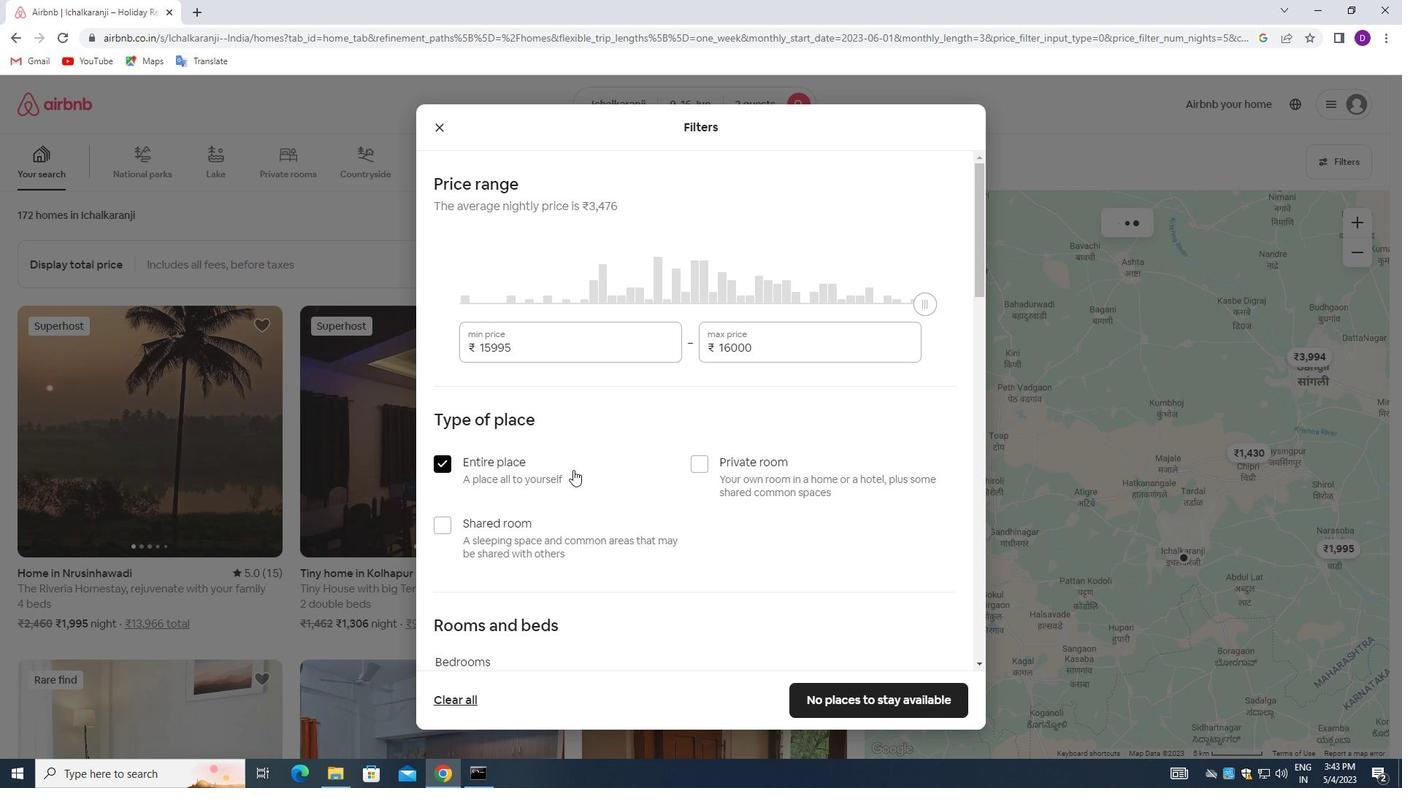 
Action: Mouse moved to (590, 468)
Screenshot: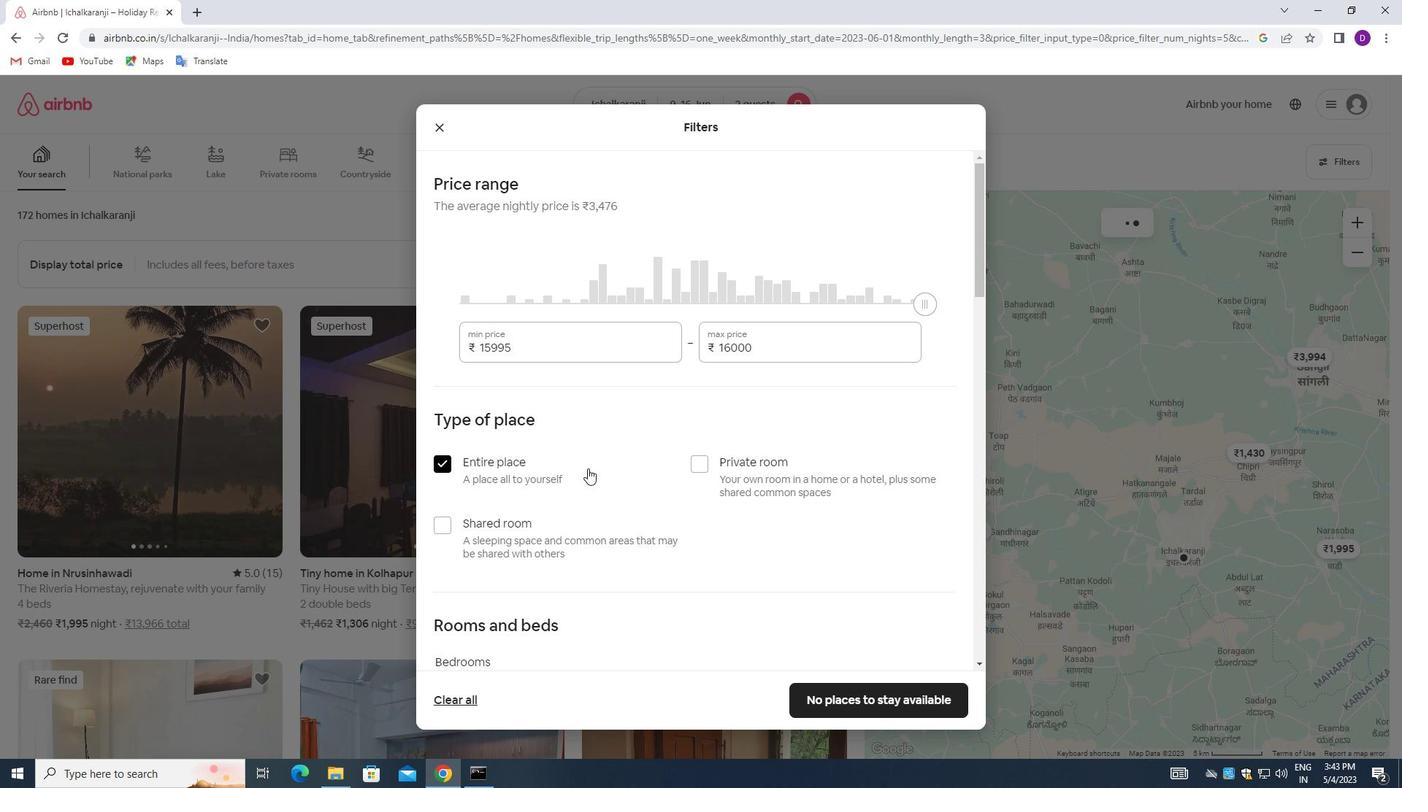 
Action: Mouse scrolled (590, 468) with delta (0, 0)
Screenshot: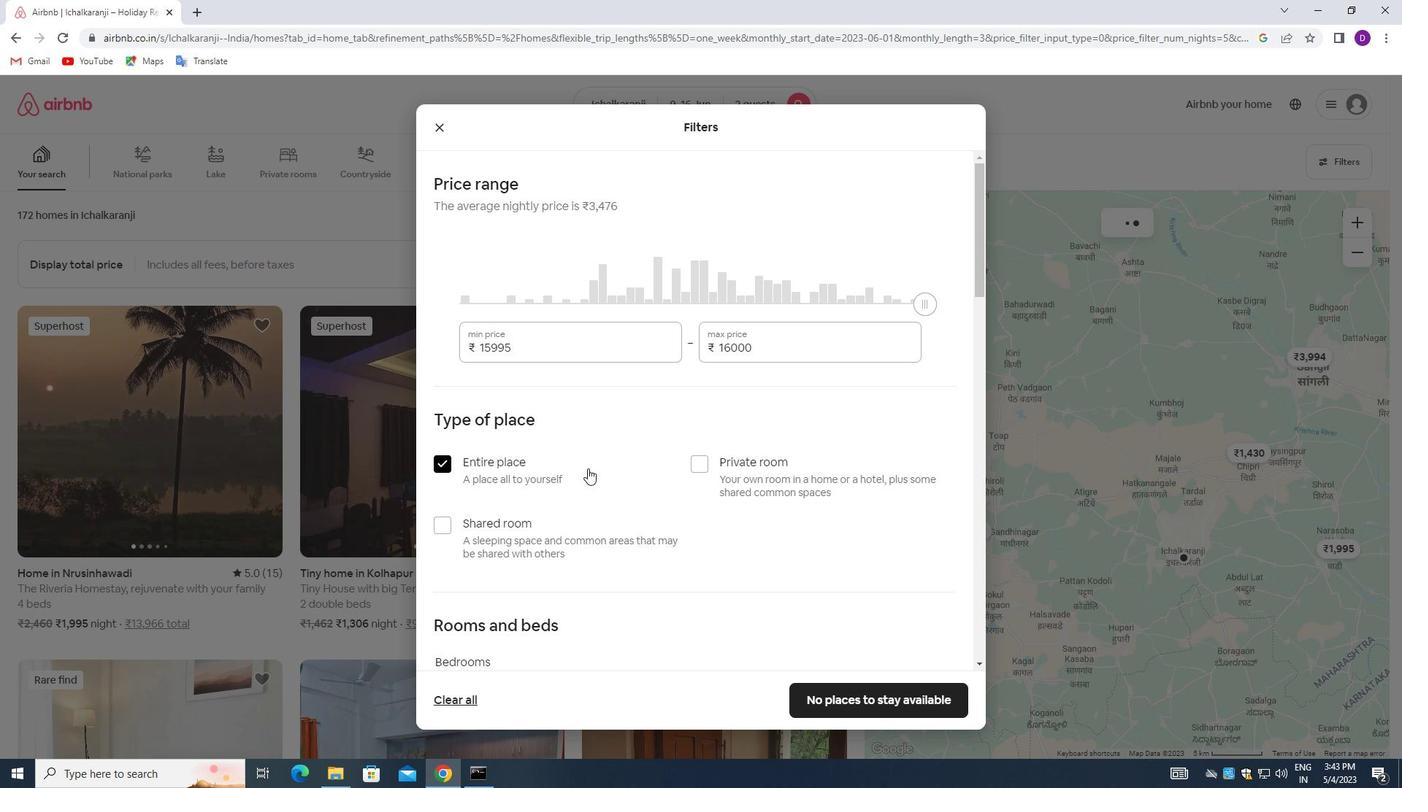 
Action: Mouse moved to (590, 468)
Screenshot: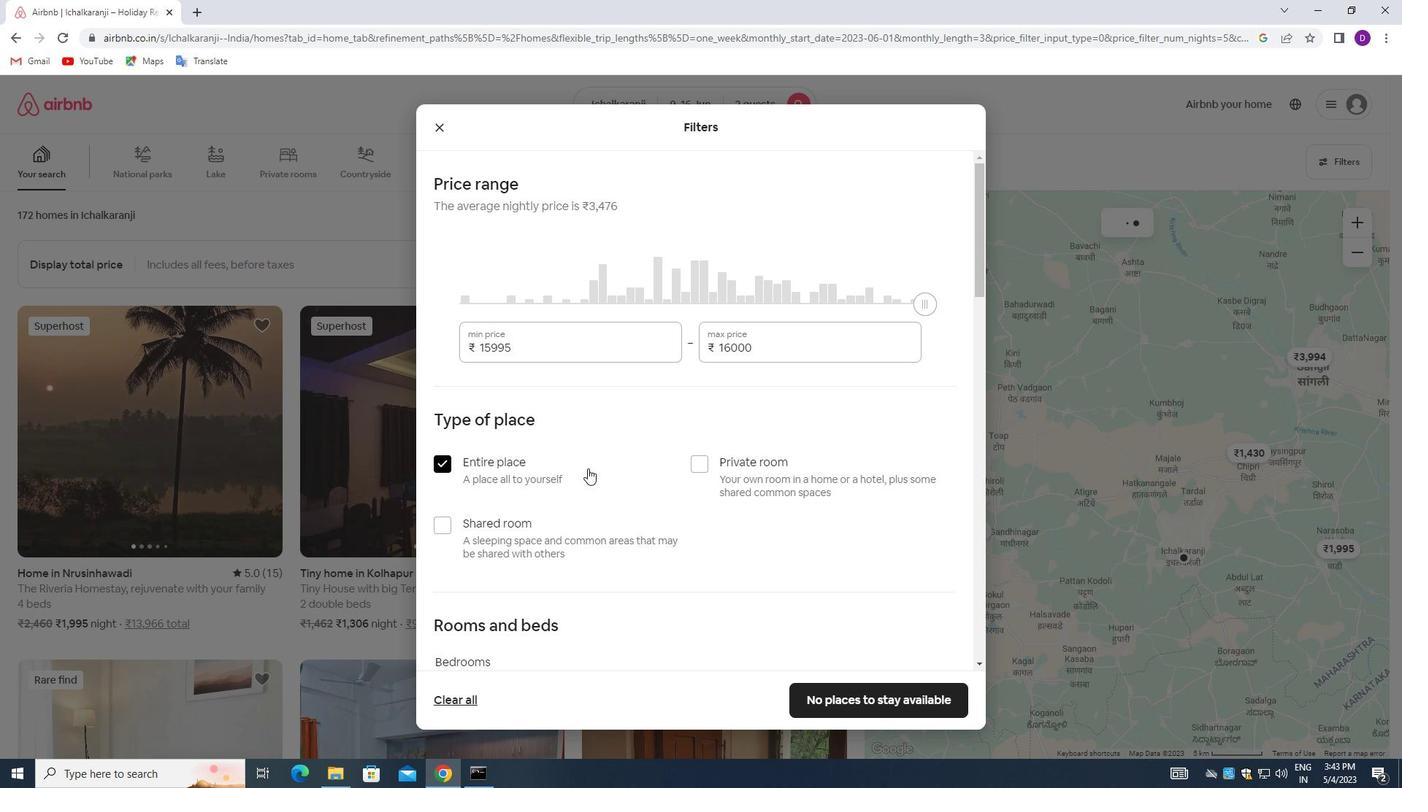 
Action: Mouse scrolled (590, 468) with delta (0, 0)
Screenshot: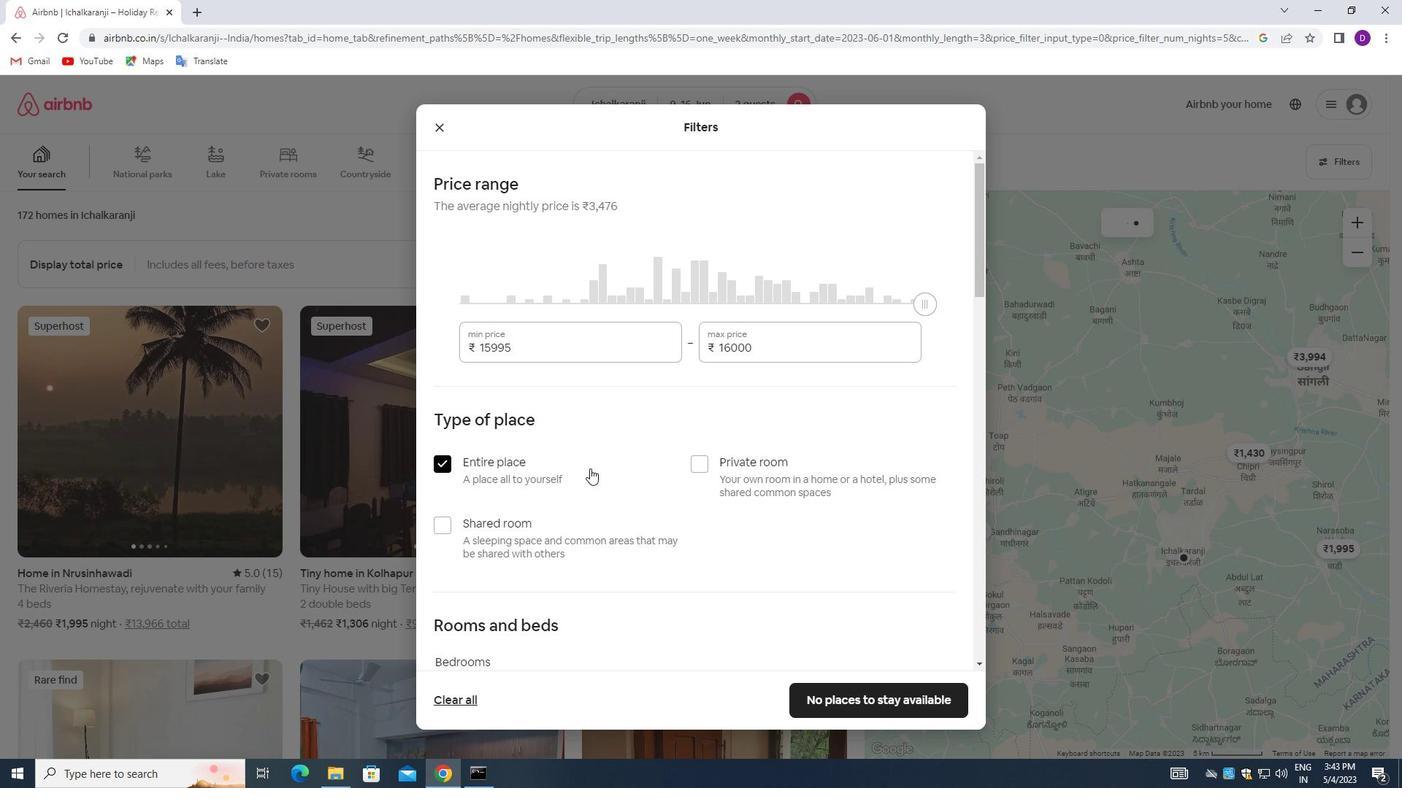 
Action: Mouse moved to (592, 468)
Screenshot: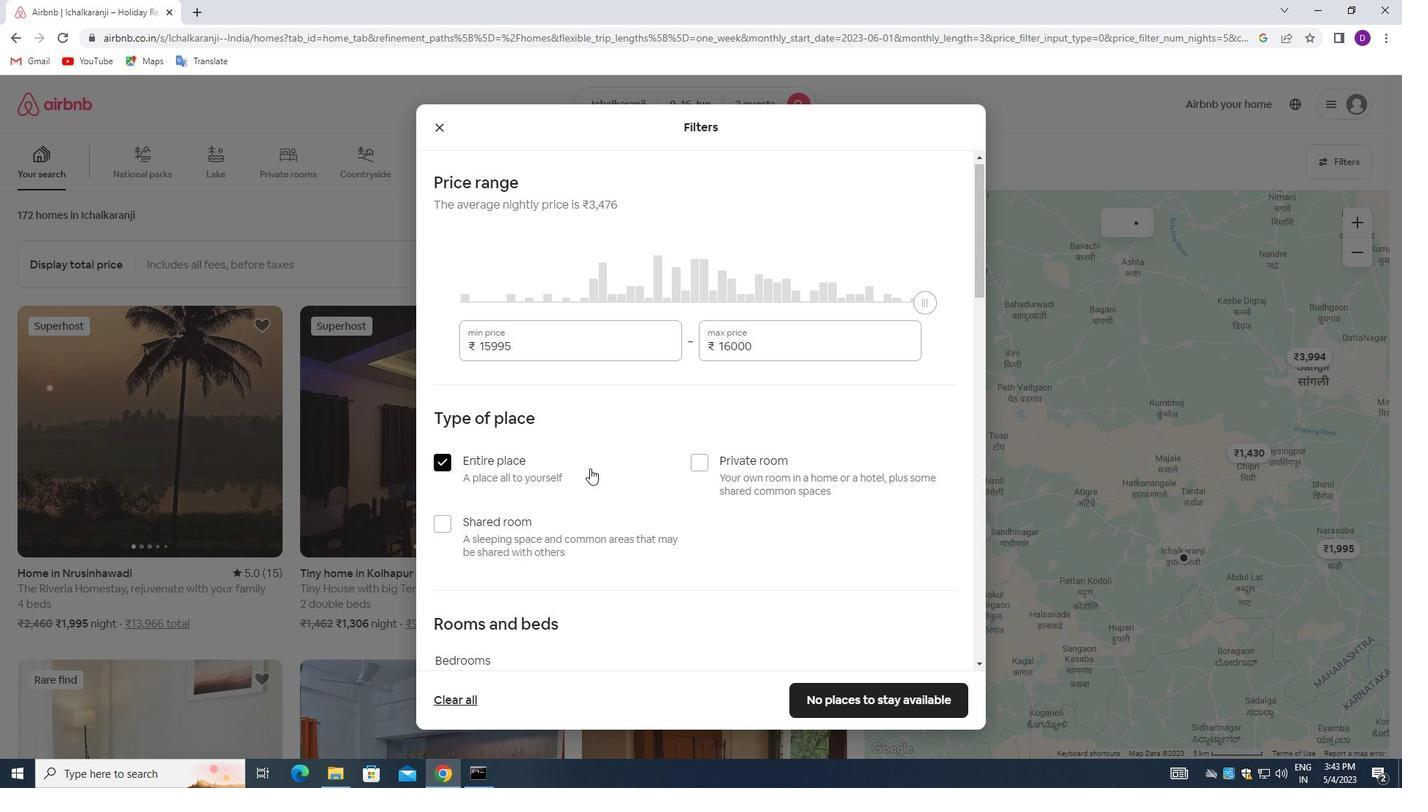 
Action: Mouse scrolled (592, 468) with delta (0, 0)
Screenshot: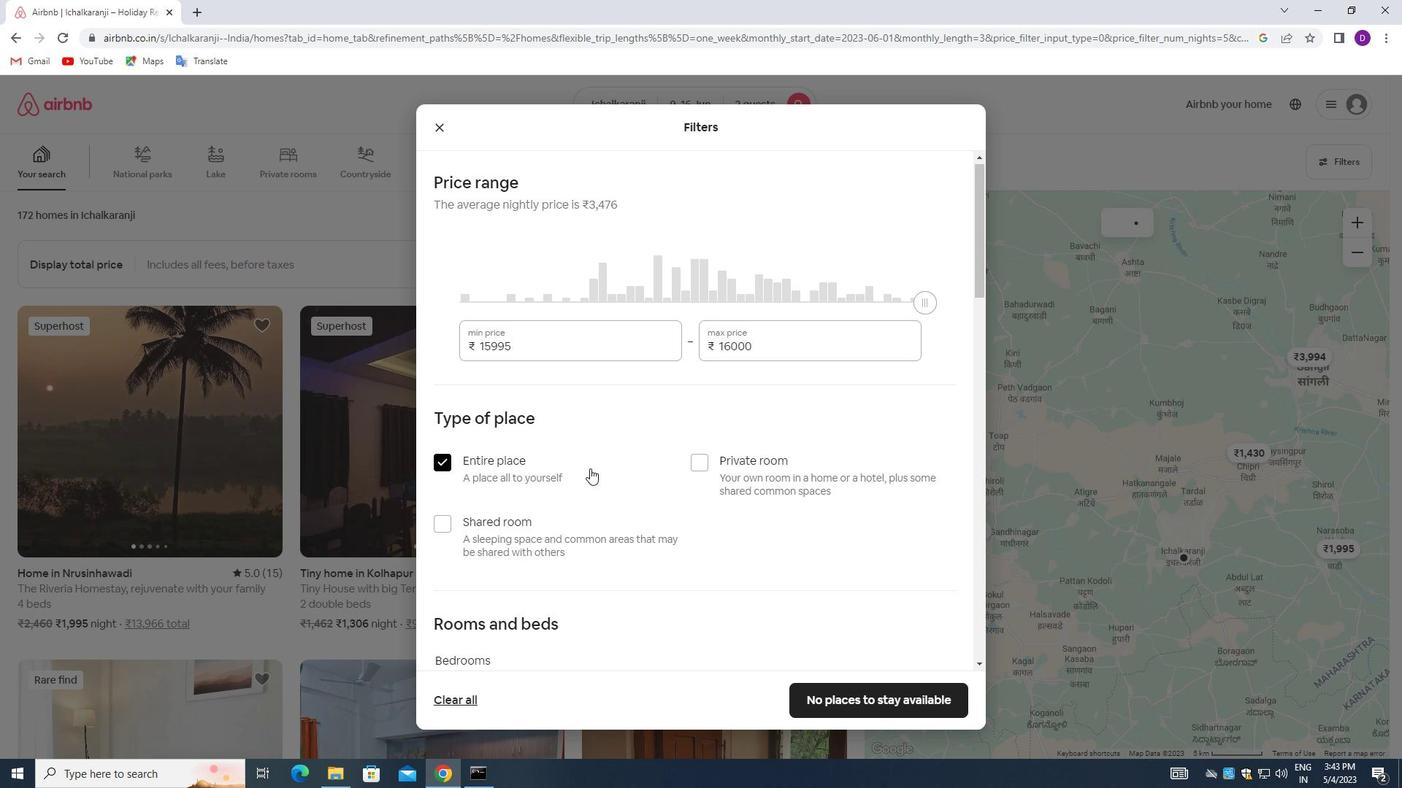 
Action: Mouse moved to (593, 468)
Screenshot: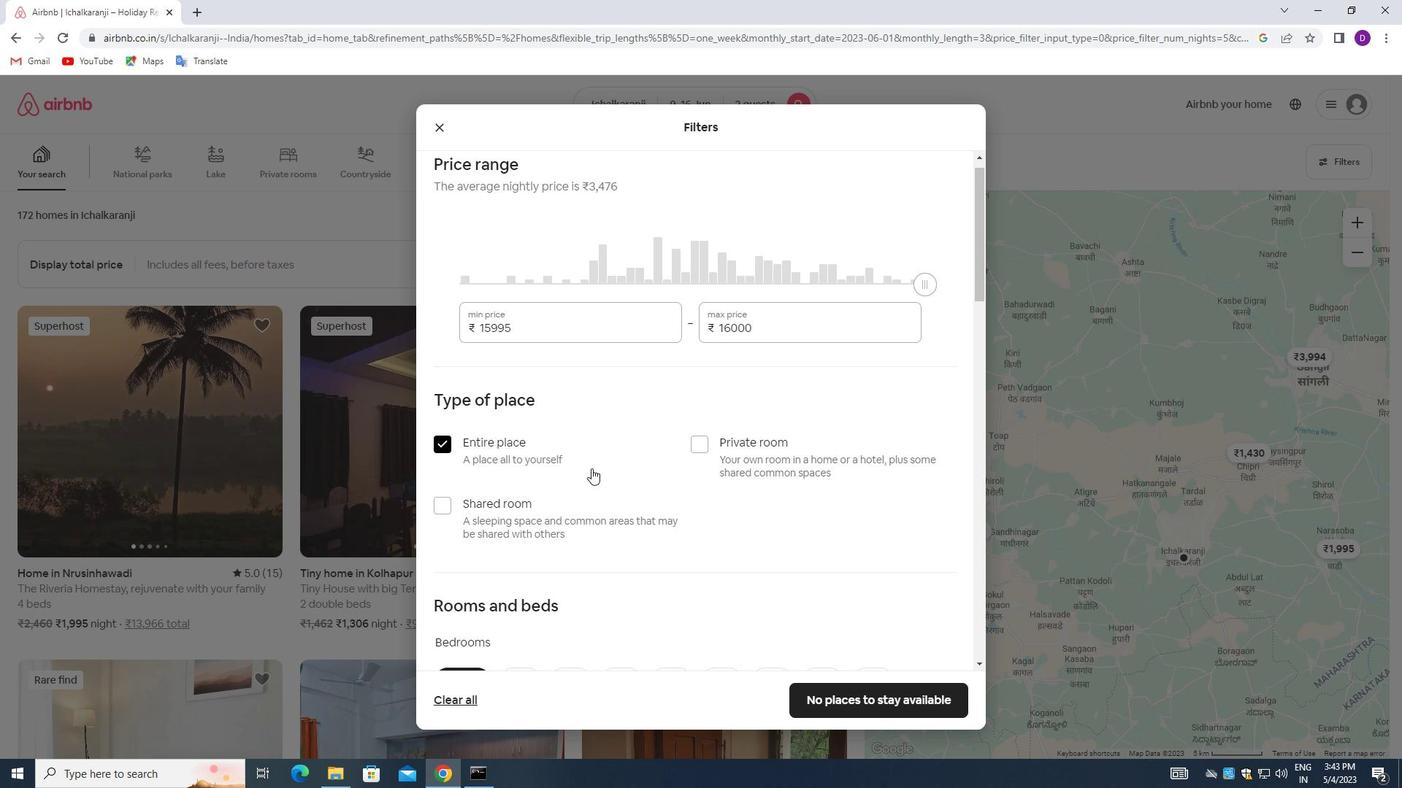 
Action: Mouse scrolled (593, 468) with delta (0, 0)
Screenshot: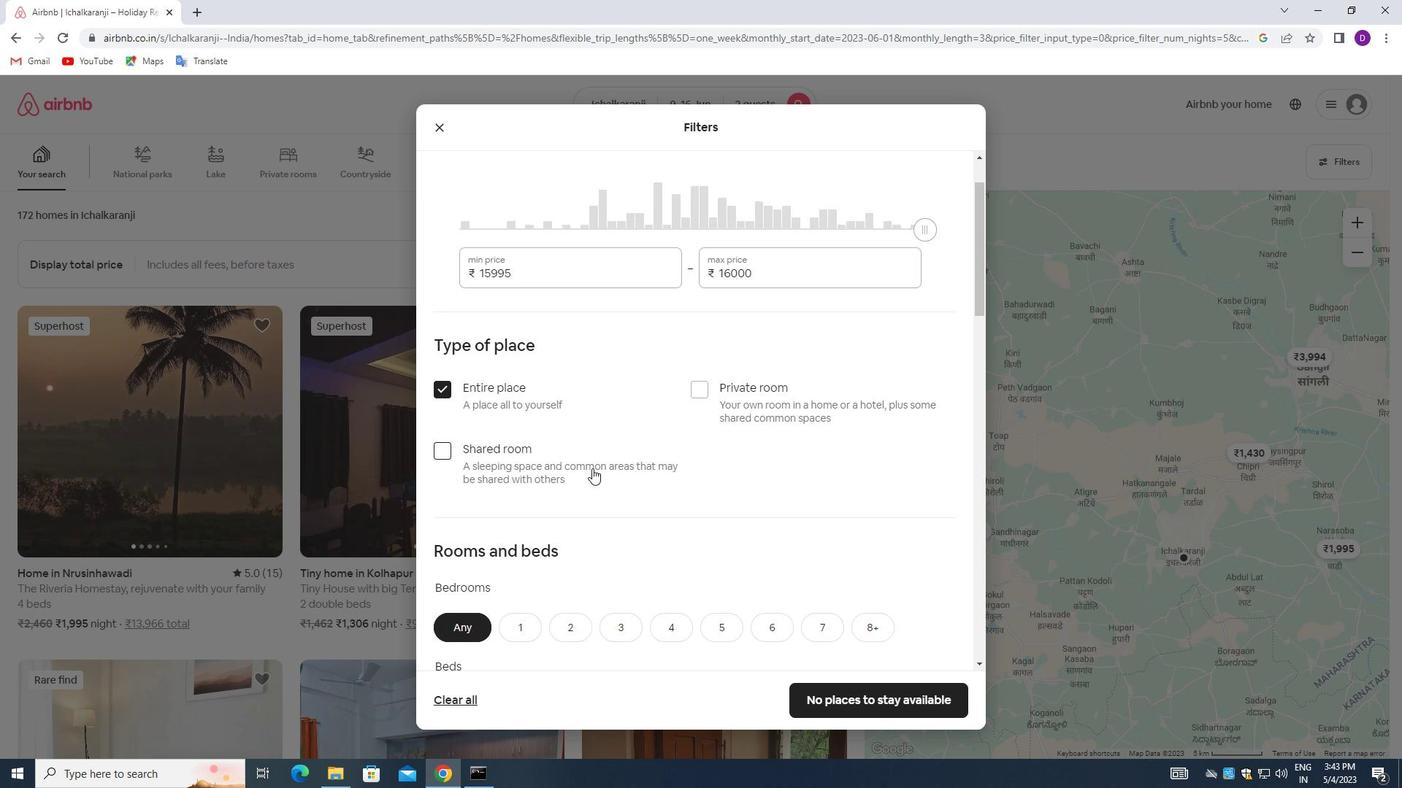 
Action: Mouse moved to (569, 337)
Screenshot: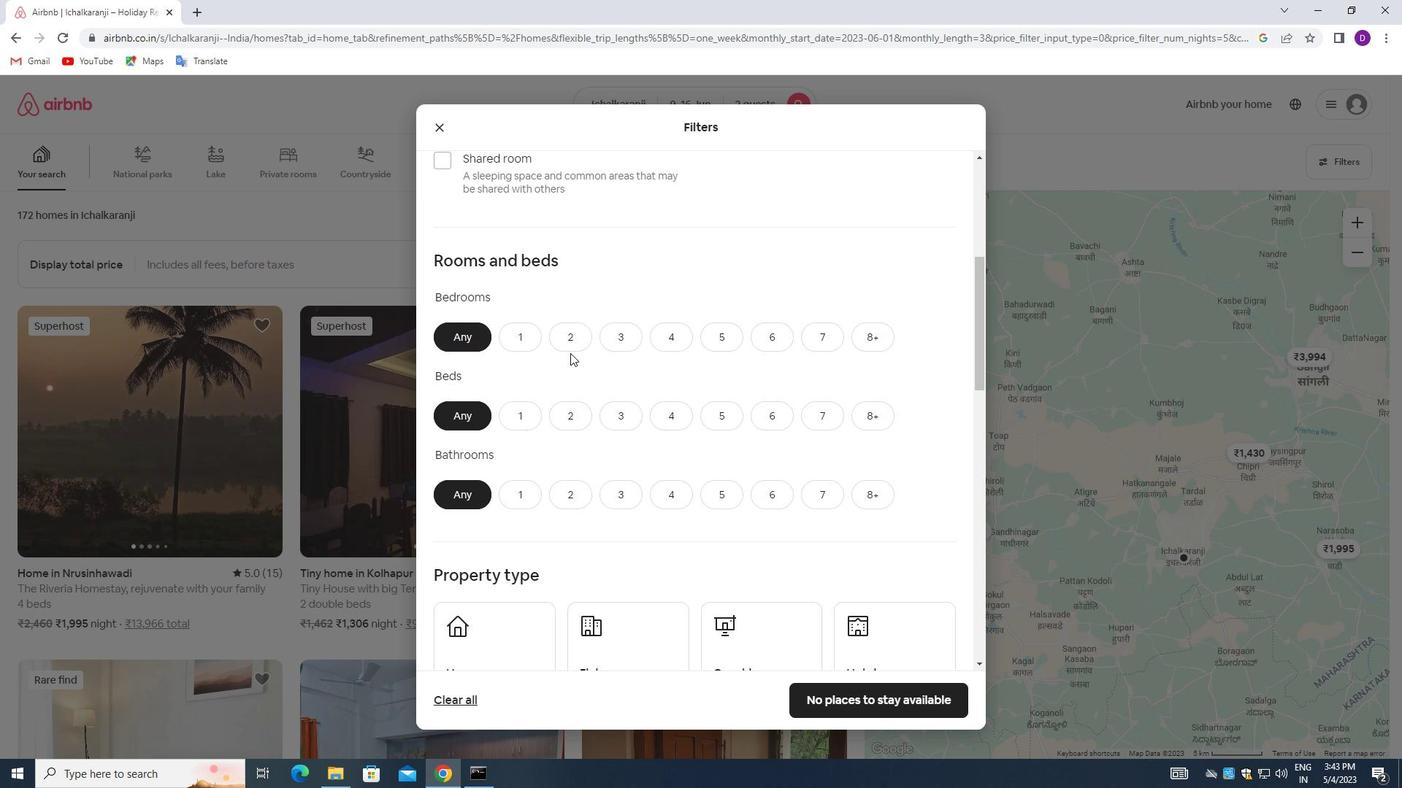 
Action: Mouse pressed left at (569, 337)
Screenshot: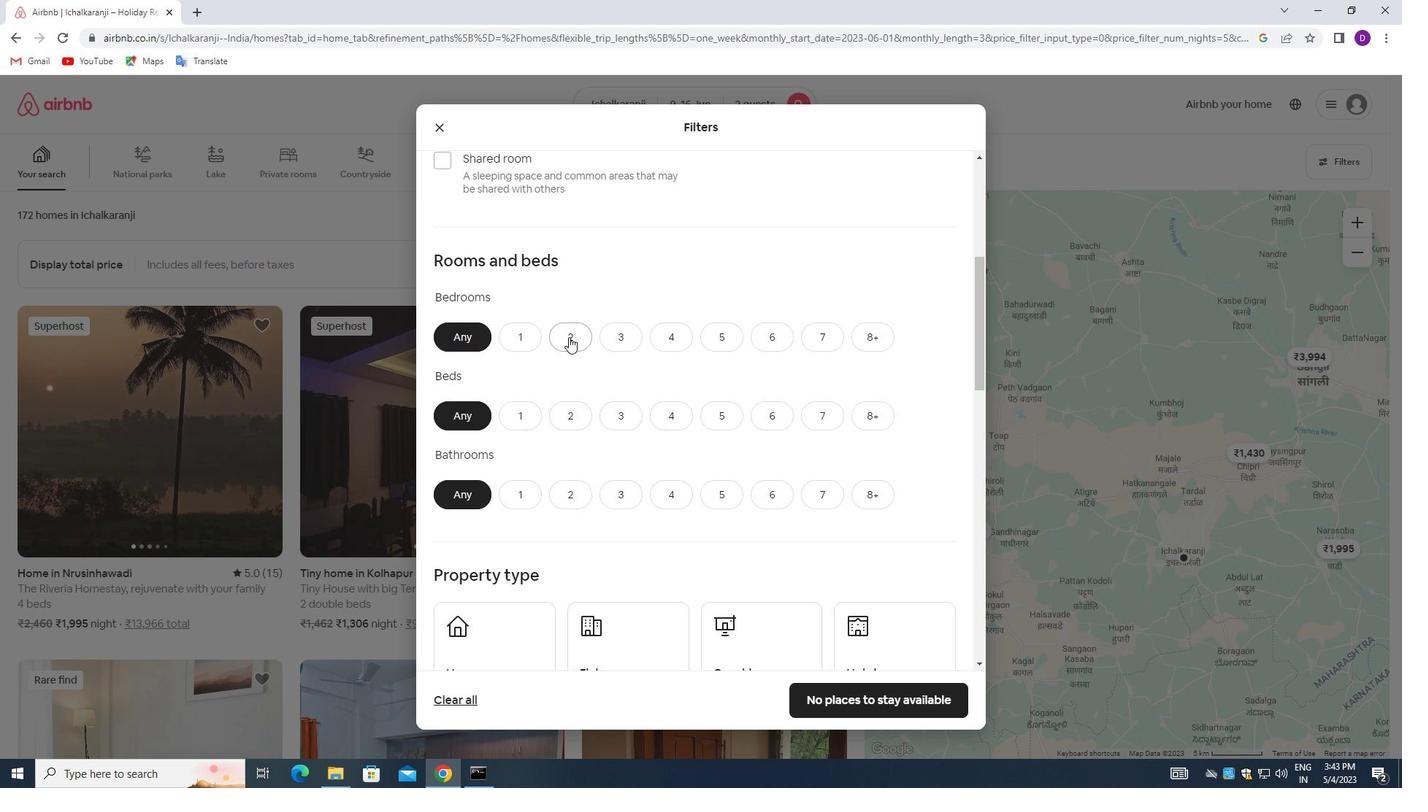 
Action: Mouse moved to (569, 407)
Screenshot: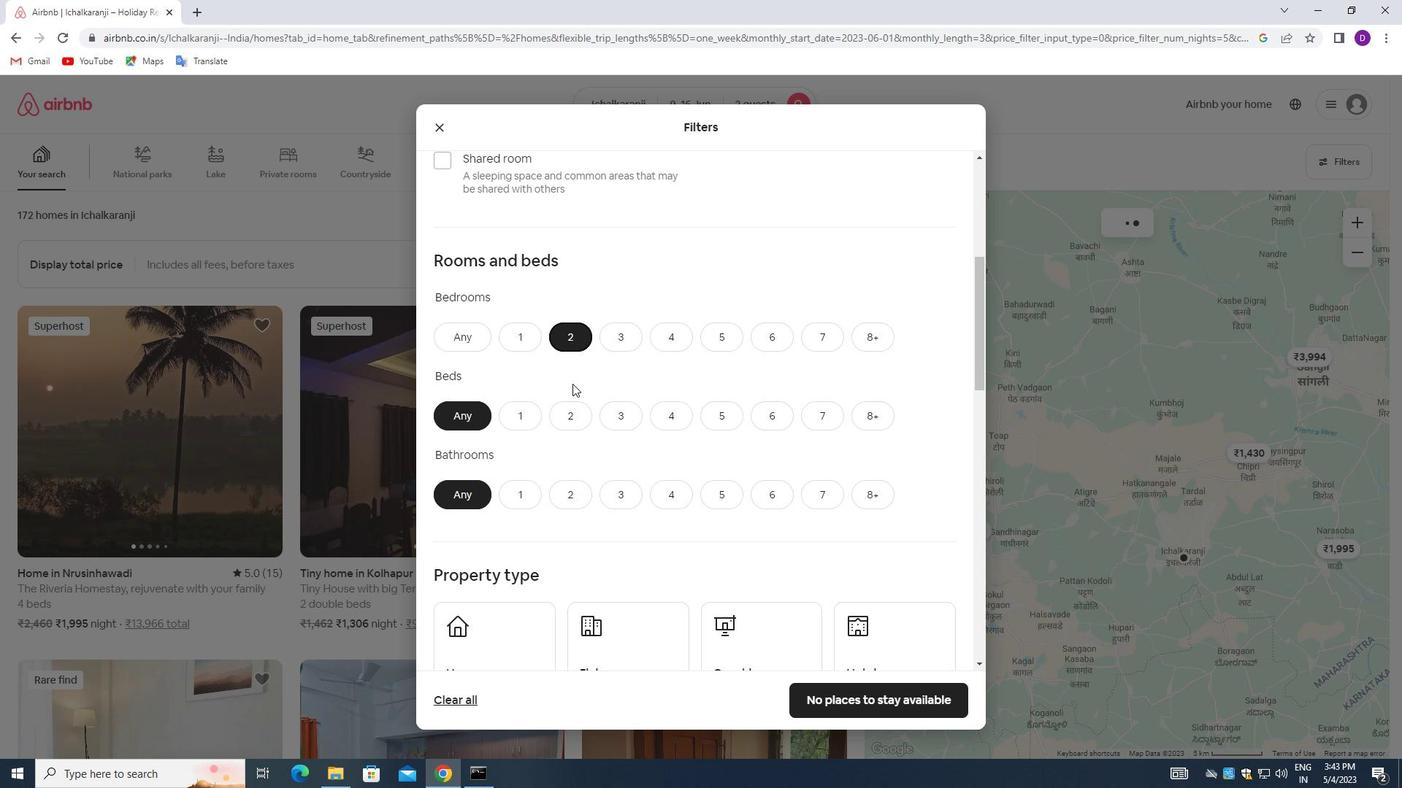 
Action: Mouse pressed left at (569, 407)
Screenshot: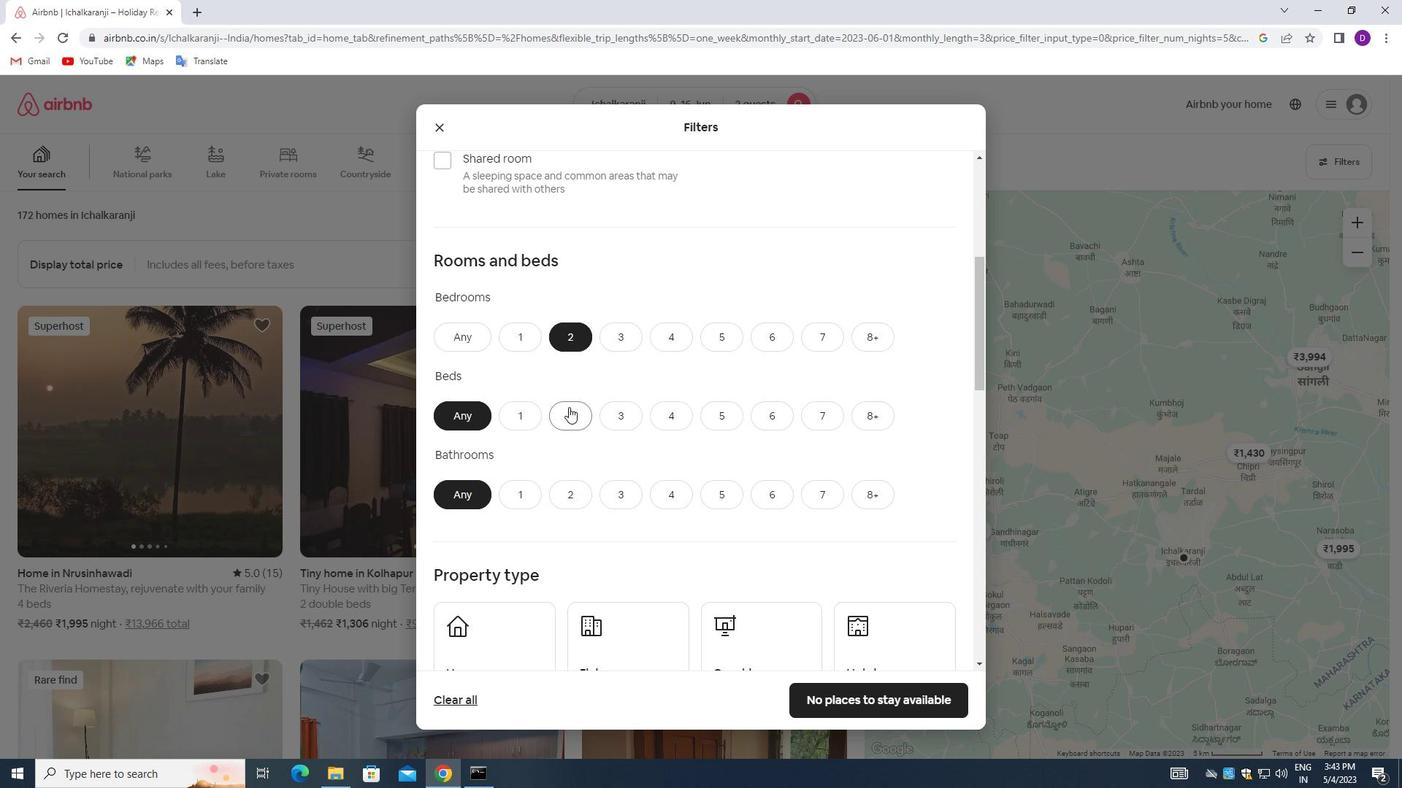 
Action: Mouse moved to (514, 495)
Screenshot: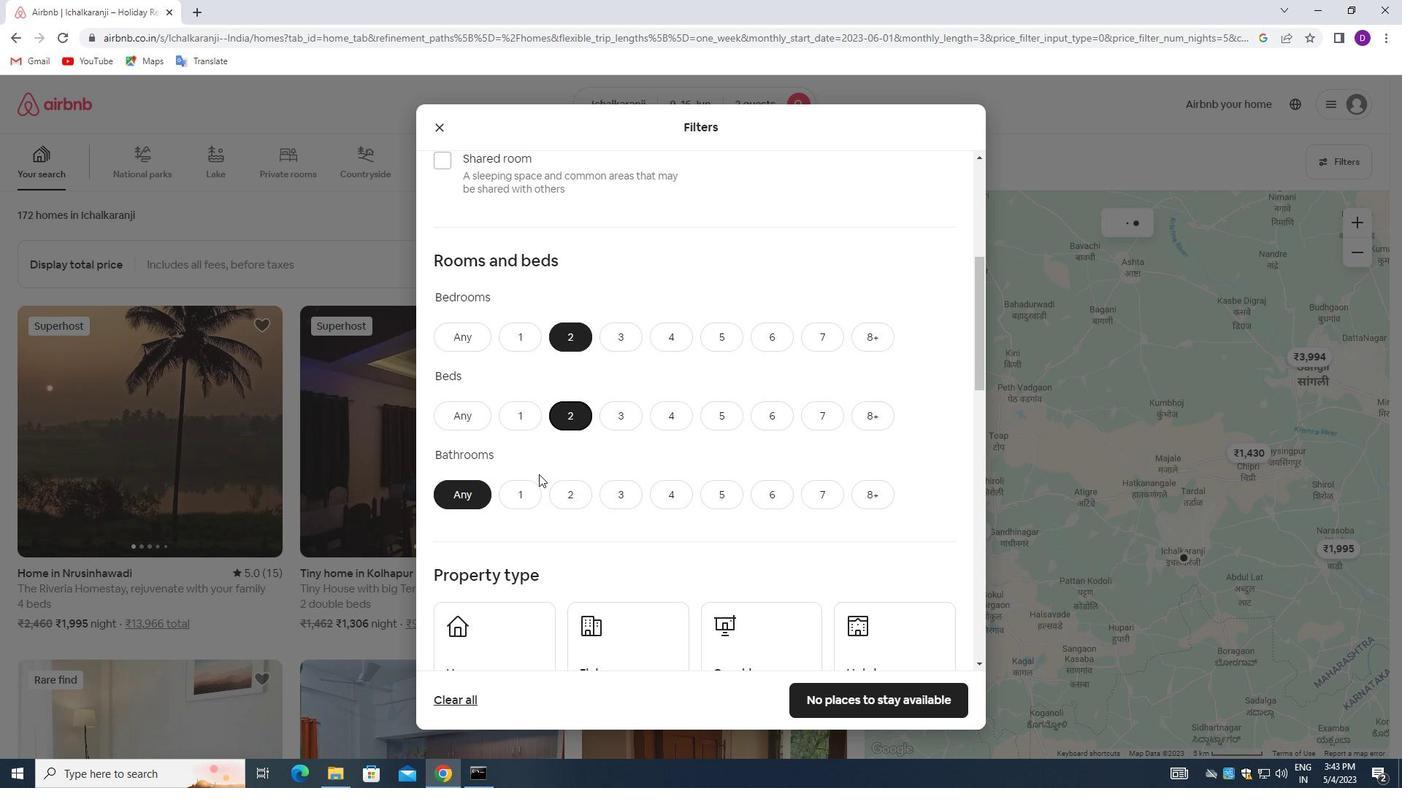 
Action: Mouse pressed left at (514, 495)
Screenshot: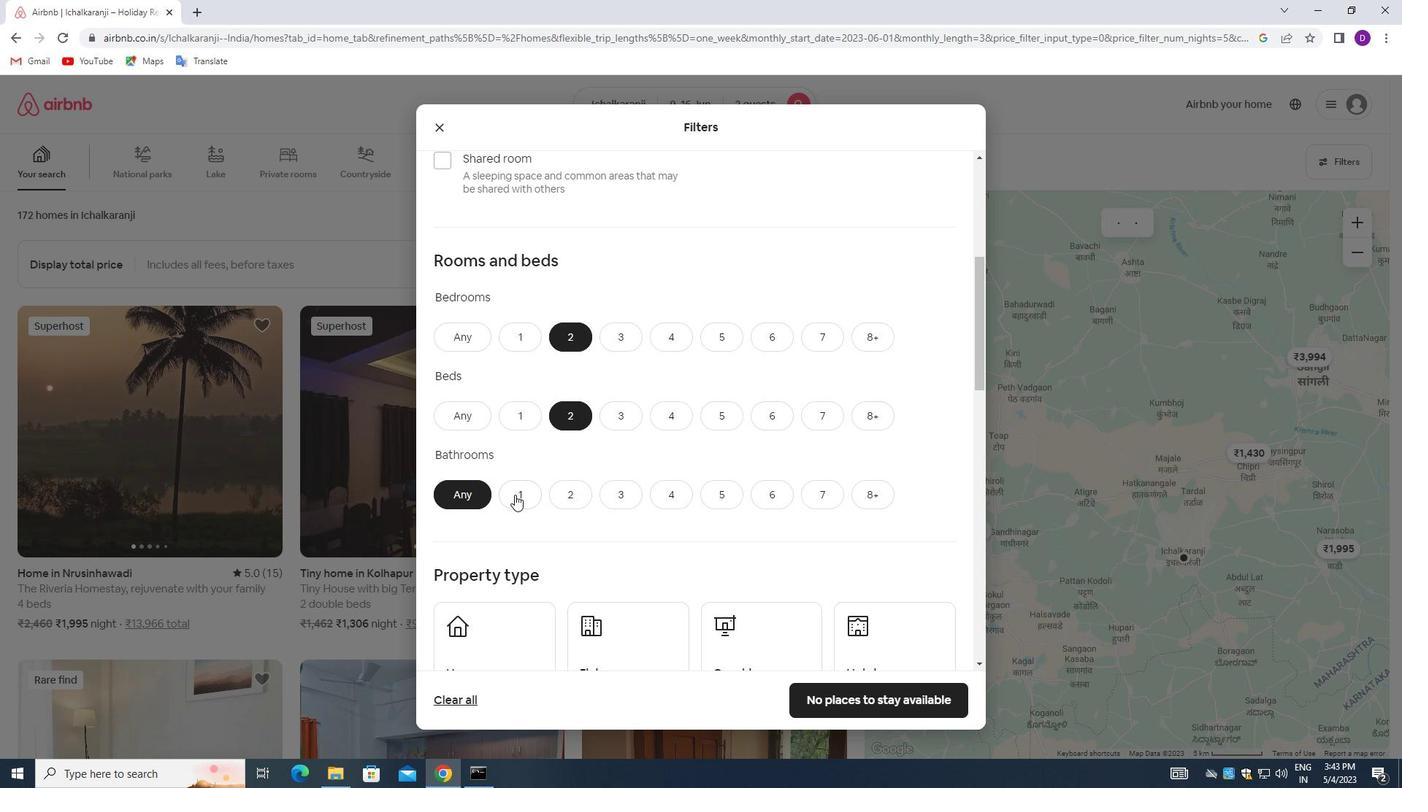 
Action: Mouse moved to (595, 493)
Screenshot: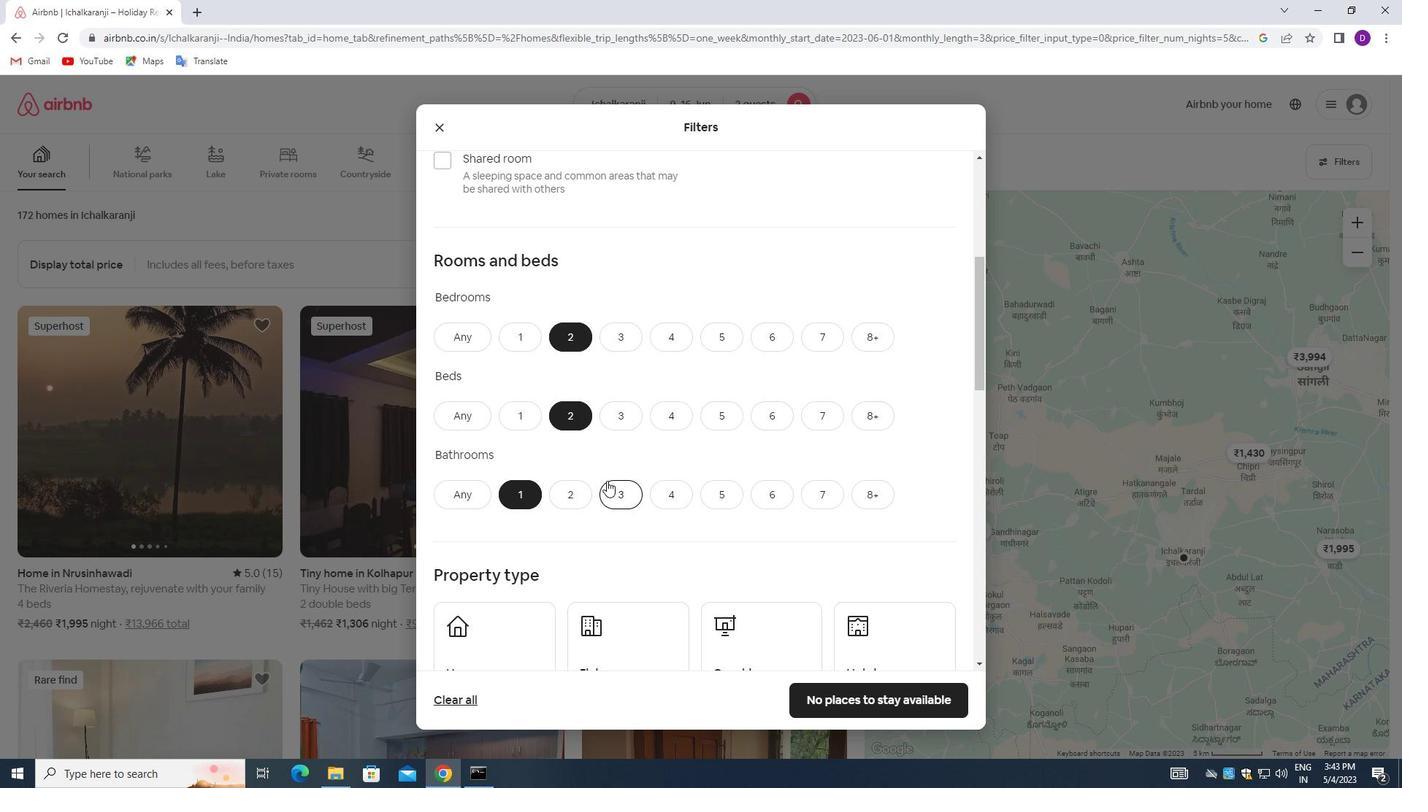 
Action: Mouse scrolled (595, 493) with delta (0, 0)
Screenshot: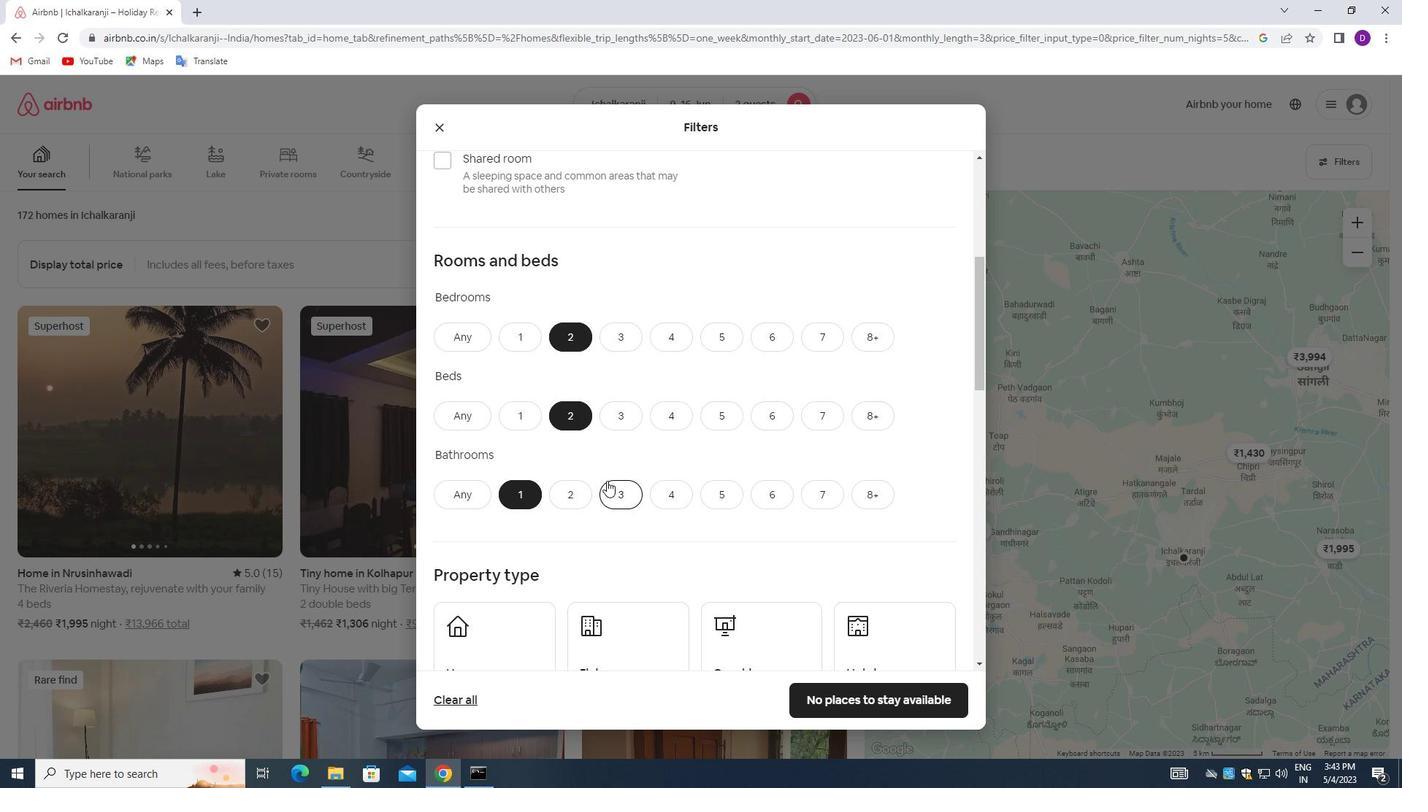 
Action: Mouse moved to (593, 496)
Screenshot: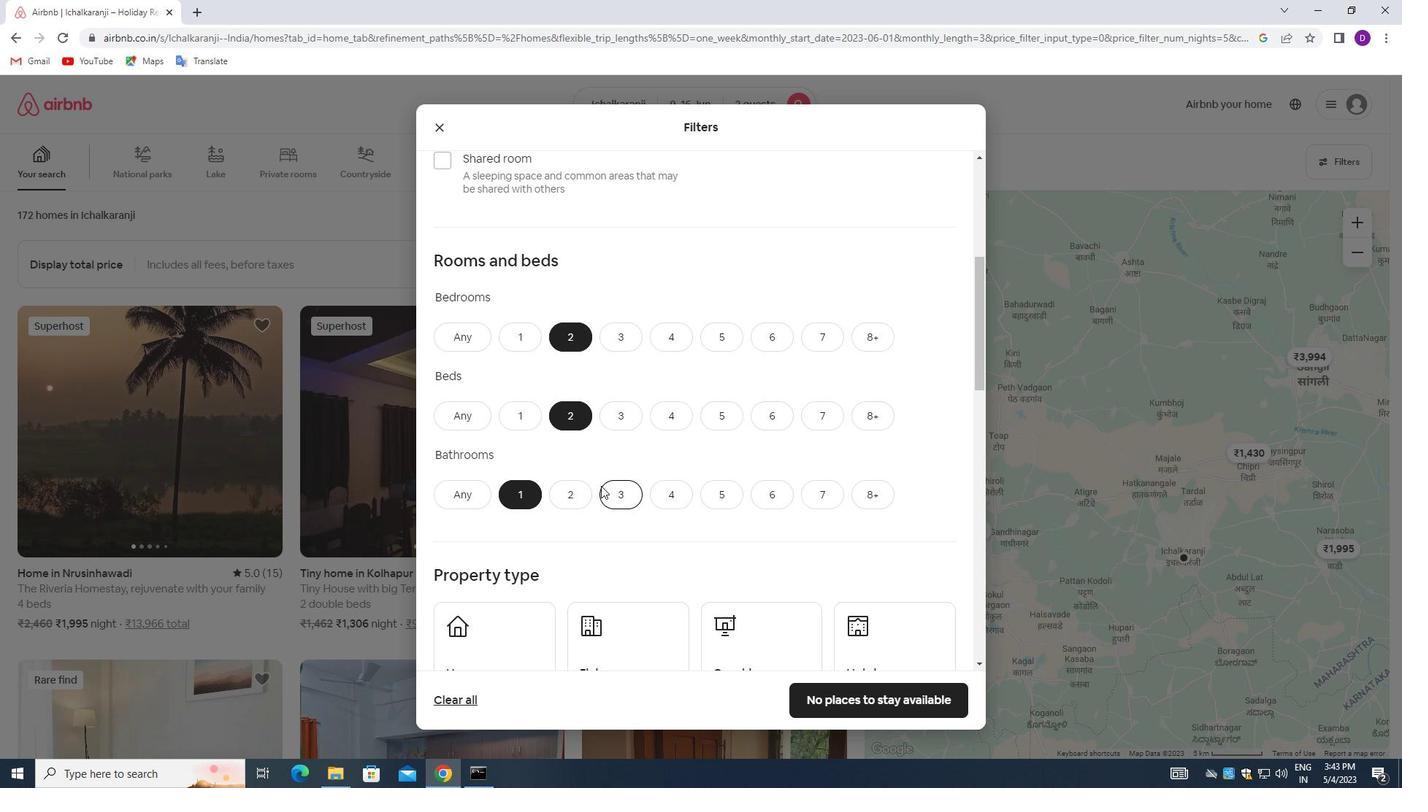 
Action: Mouse scrolled (593, 495) with delta (0, 0)
Screenshot: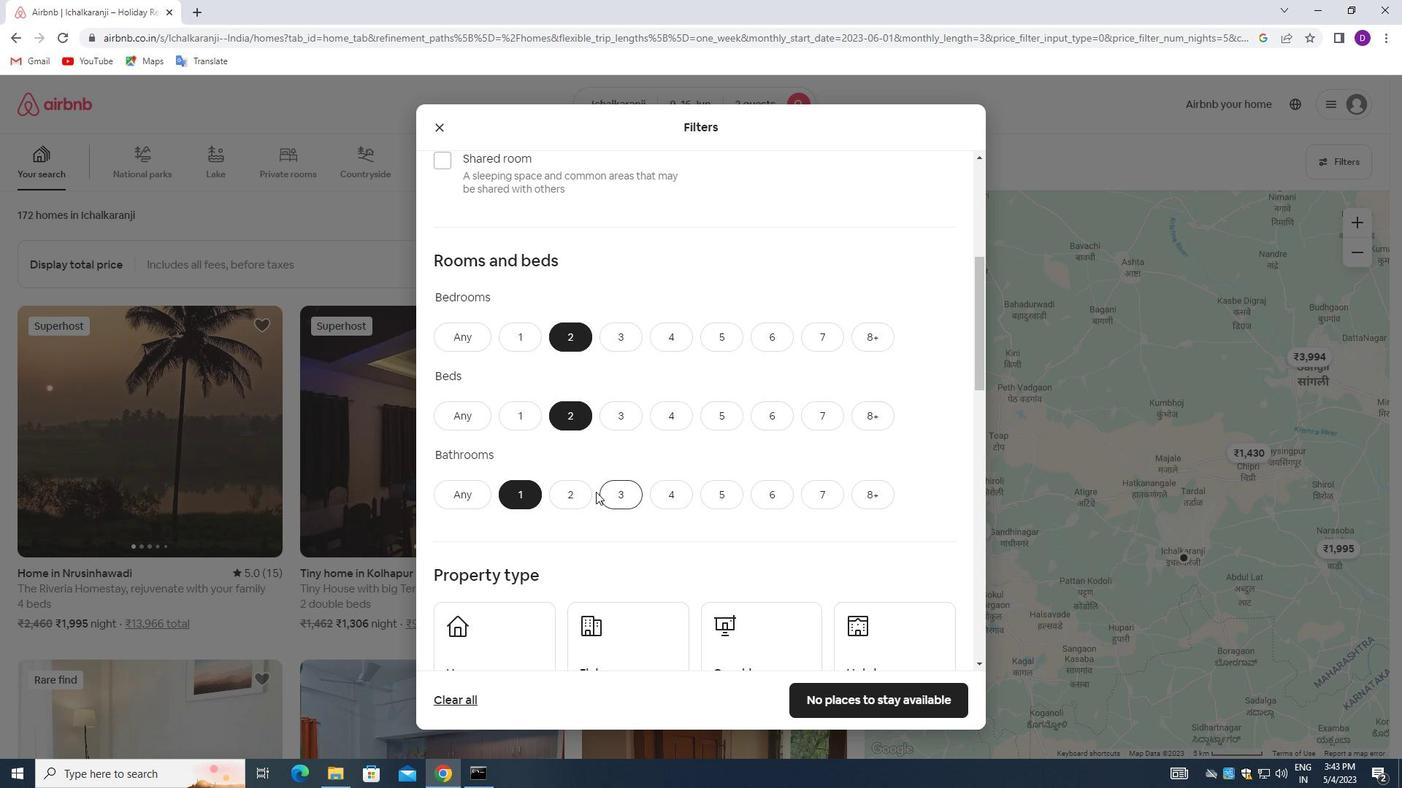 
Action: Mouse moved to (498, 506)
Screenshot: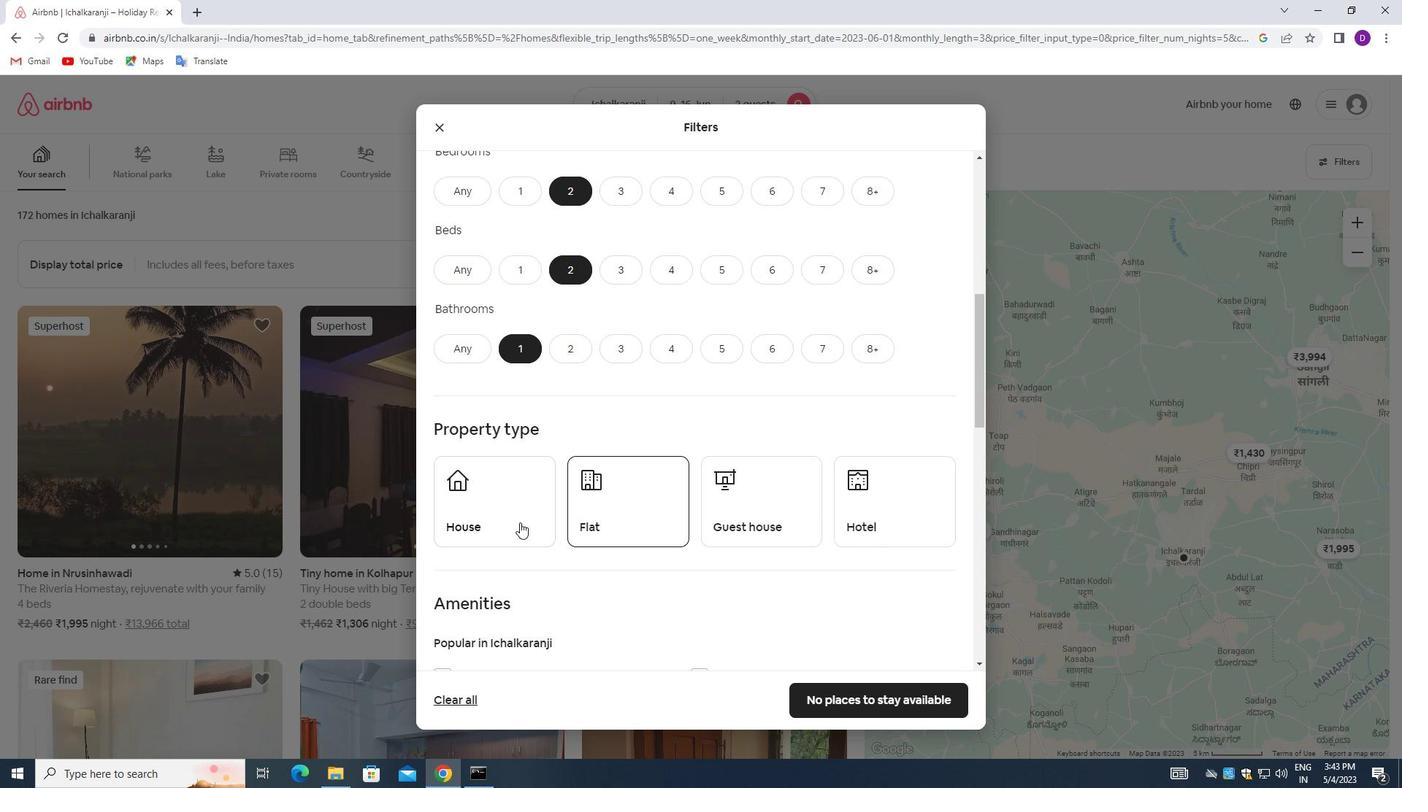 
Action: Mouse pressed left at (498, 506)
Screenshot: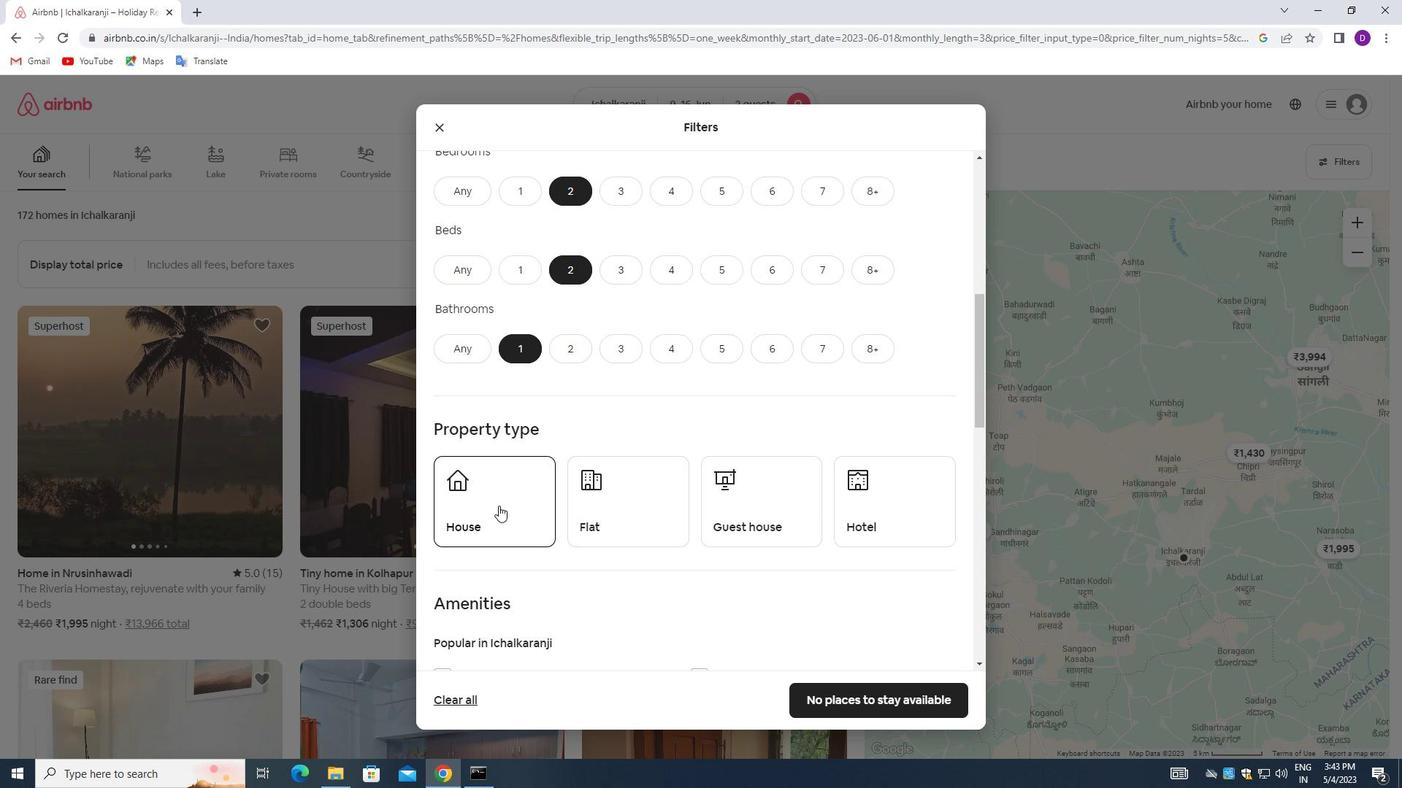 
Action: Mouse moved to (636, 509)
Screenshot: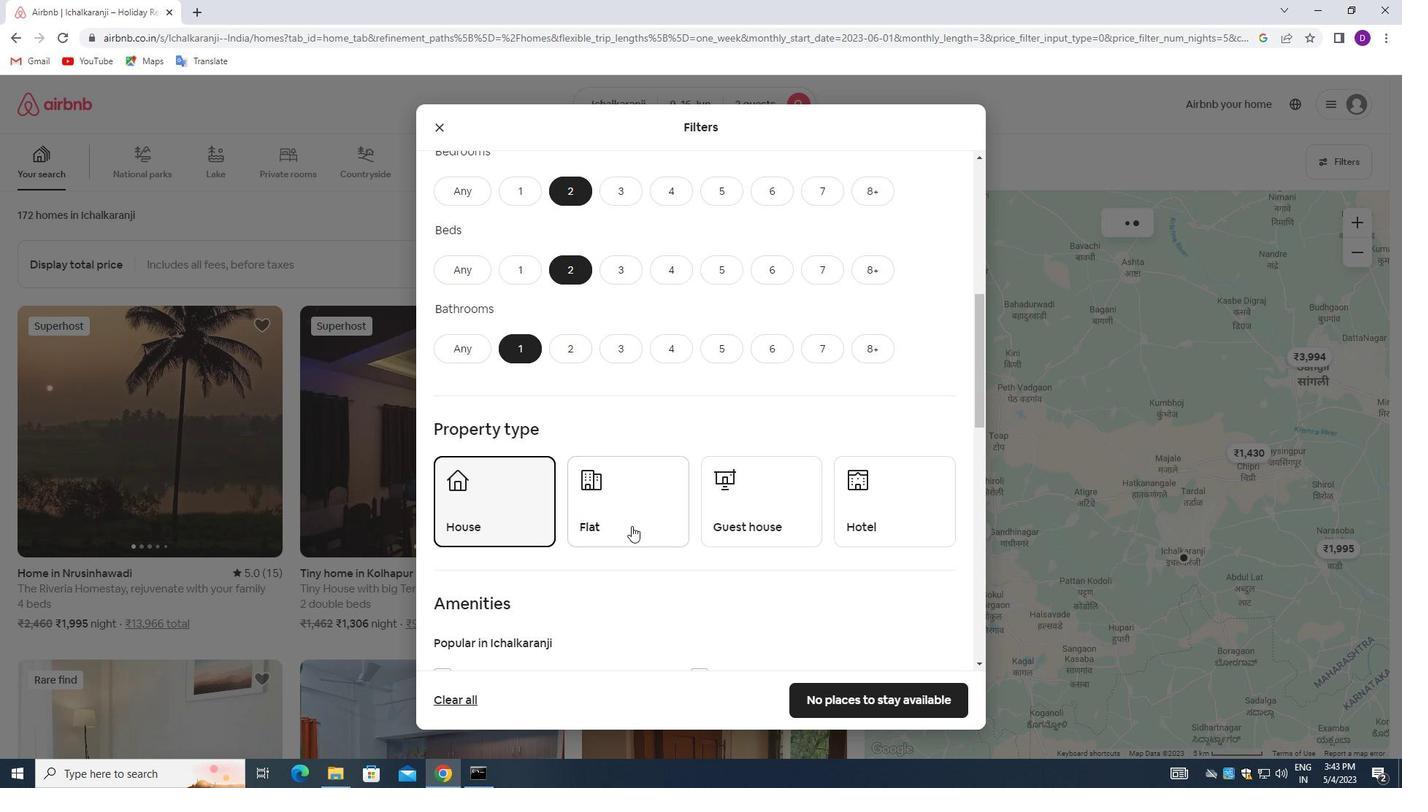 
Action: Mouse pressed left at (636, 509)
Screenshot: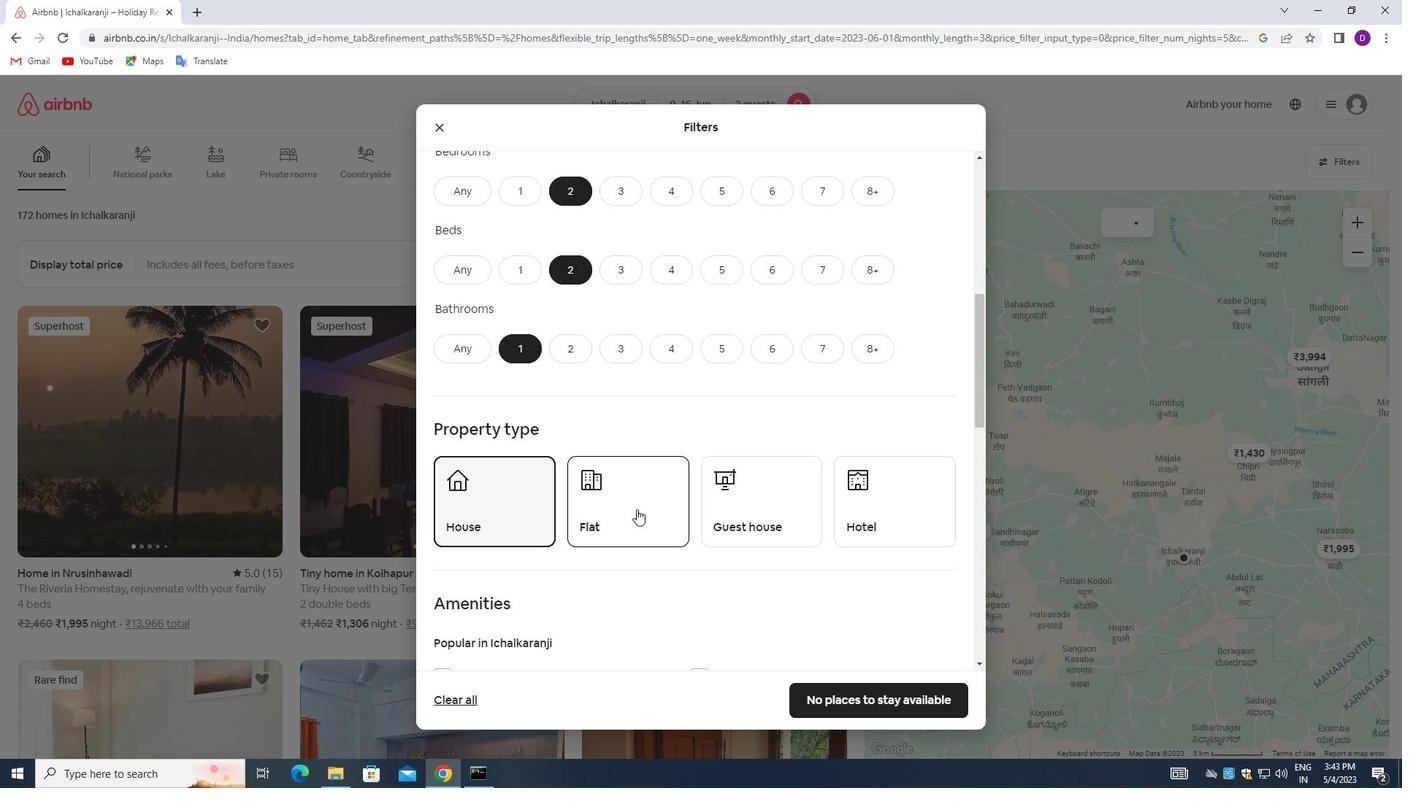
Action: Mouse moved to (739, 504)
Screenshot: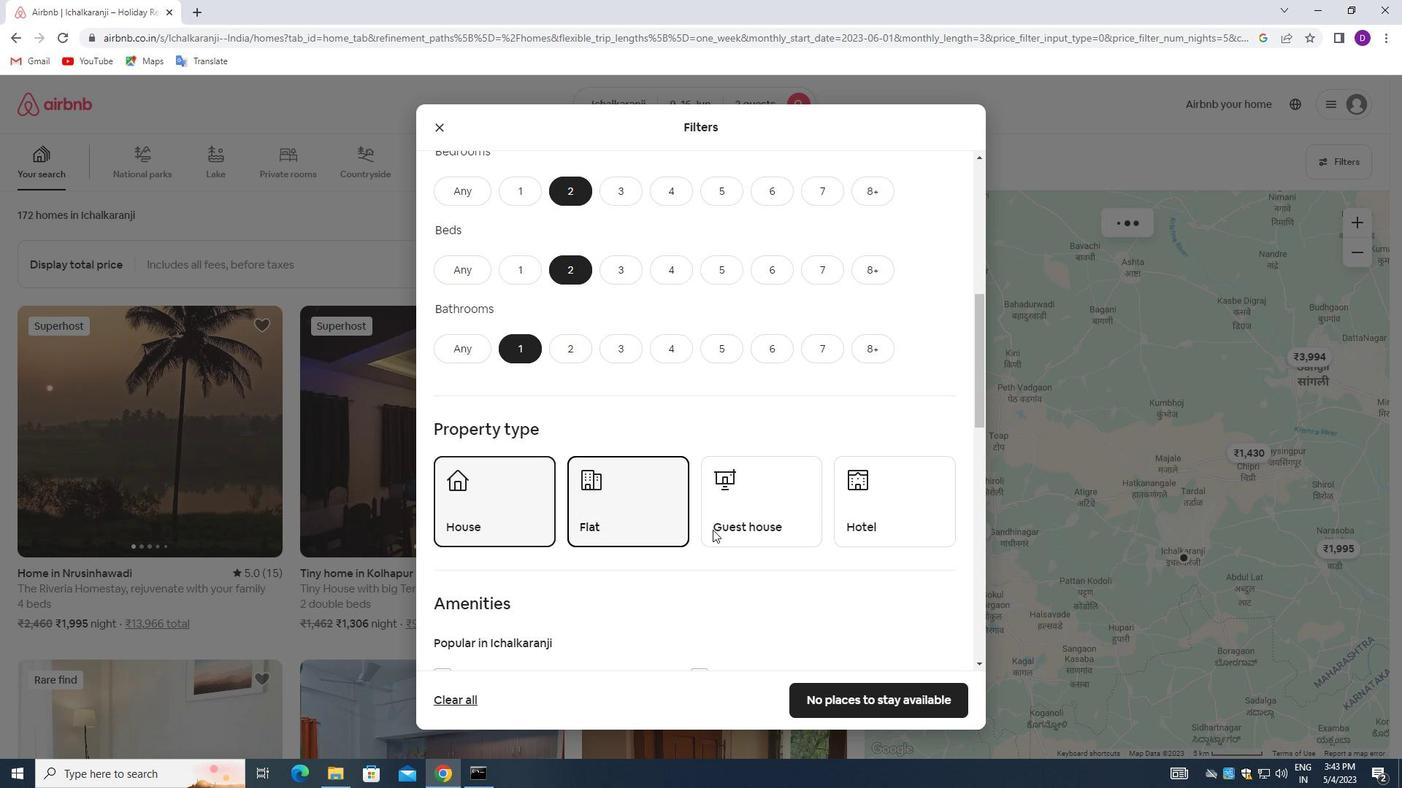 
Action: Mouse pressed left at (739, 504)
Screenshot: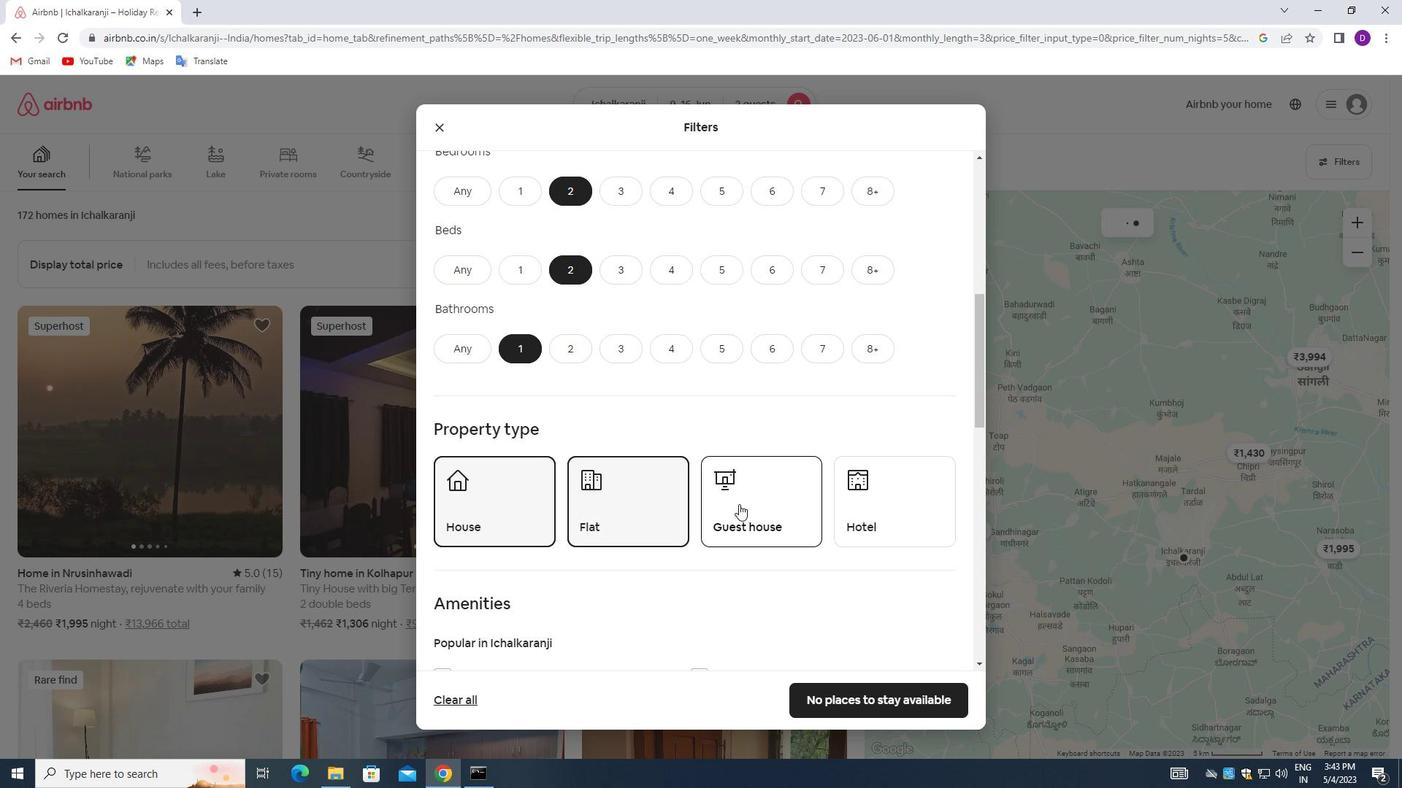 
Action: Mouse moved to (615, 506)
Screenshot: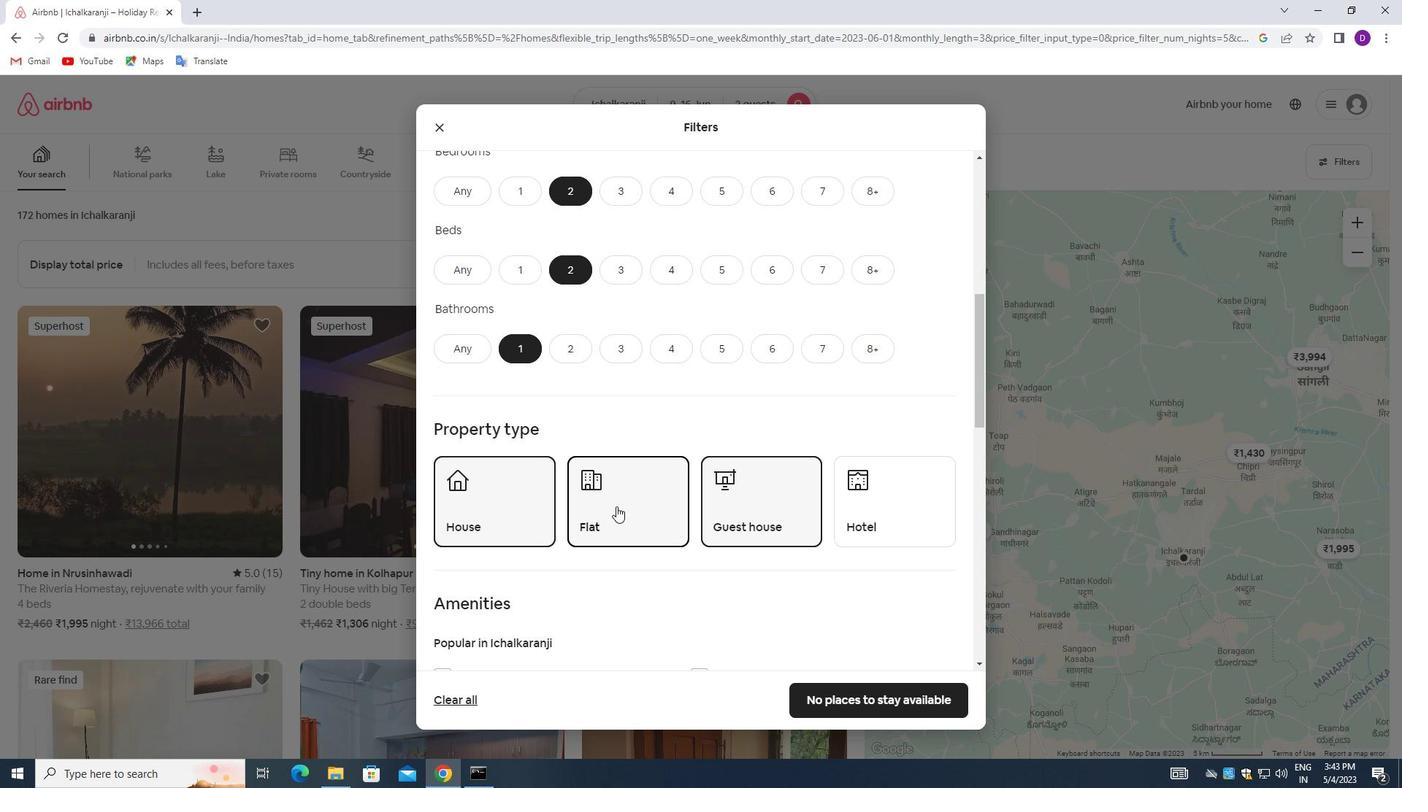 
Action: Mouse scrolled (615, 506) with delta (0, 0)
Screenshot: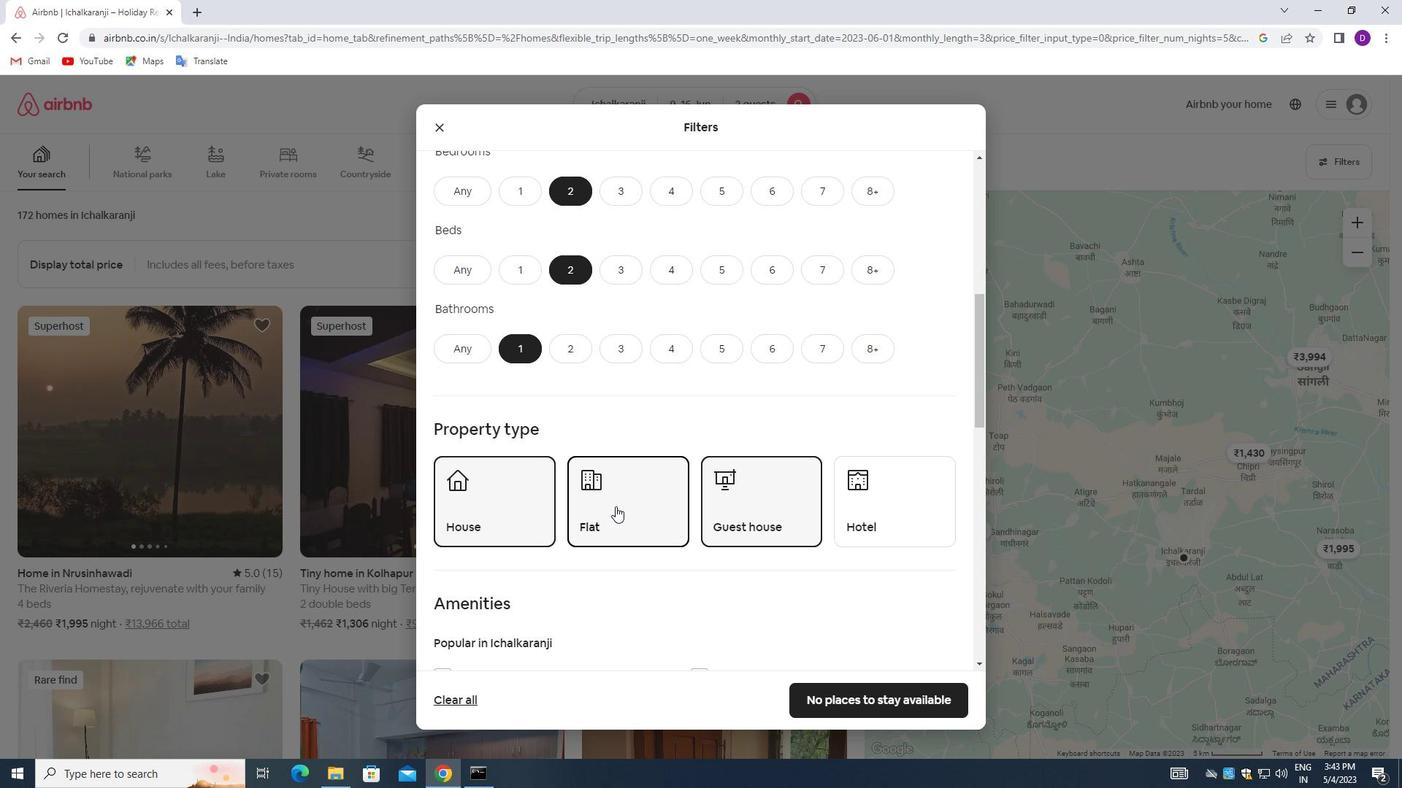
Action: Mouse scrolled (615, 506) with delta (0, 0)
Screenshot: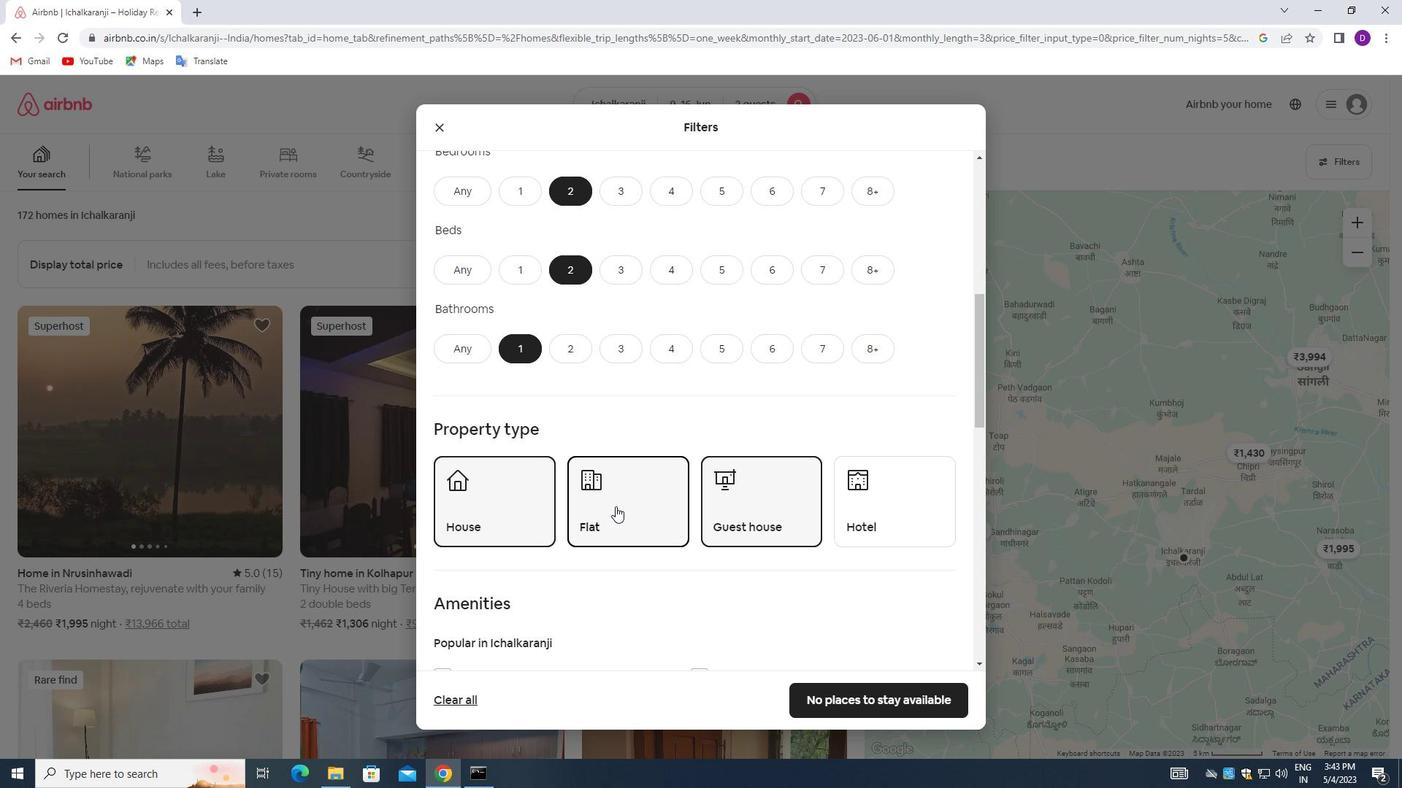 
Action: Mouse moved to (682, 507)
Screenshot: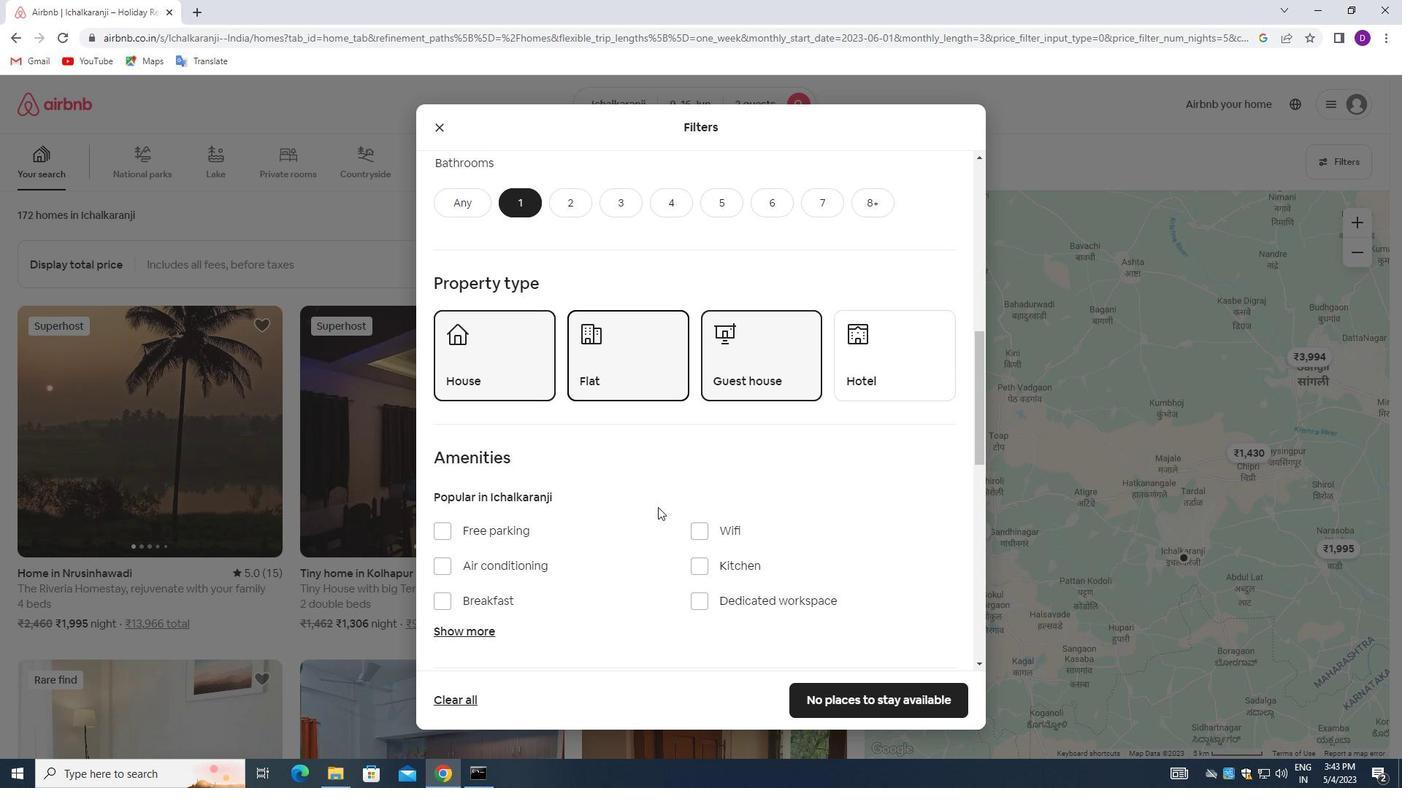 
Action: Mouse scrolled (682, 506) with delta (0, 0)
Screenshot: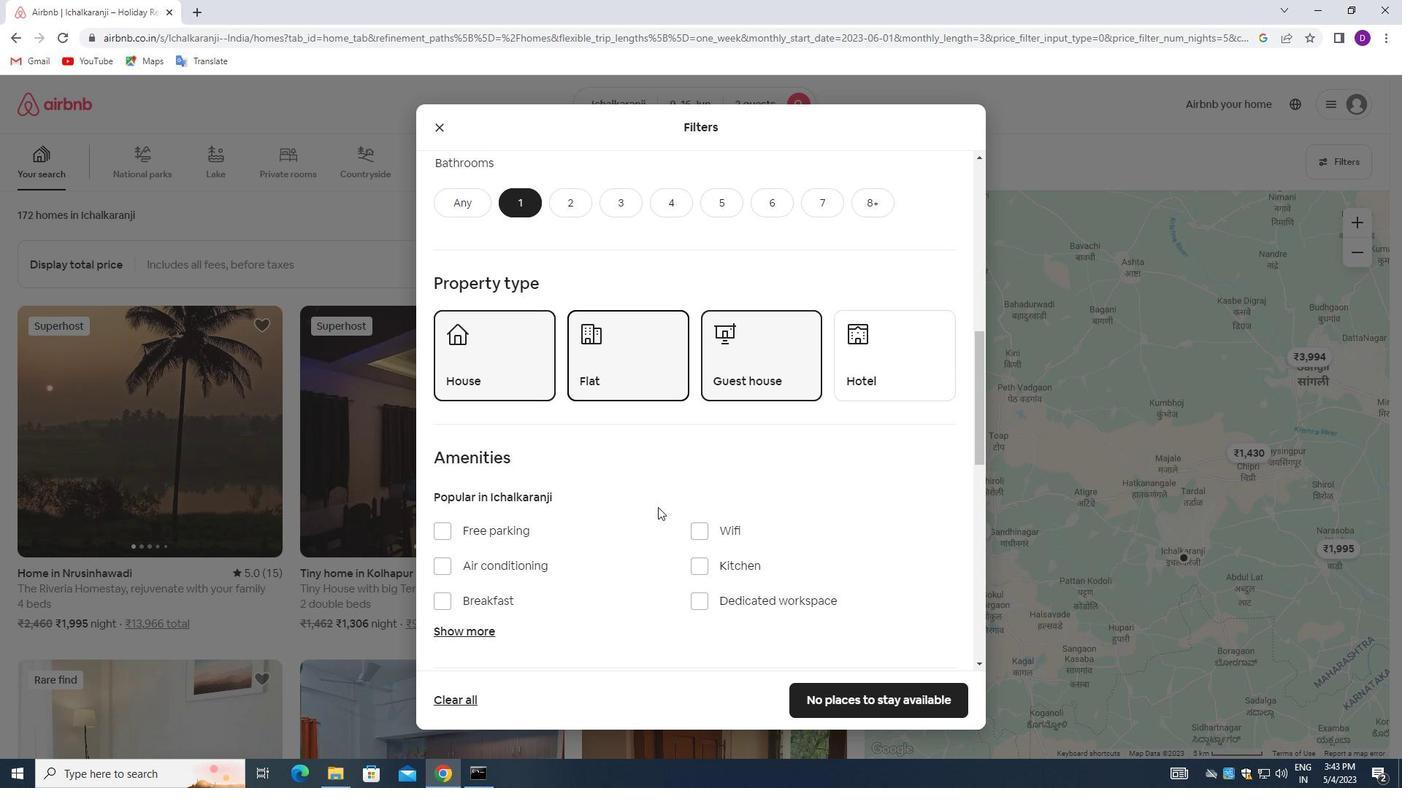 
Action: Mouse moved to (683, 508)
Screenshot: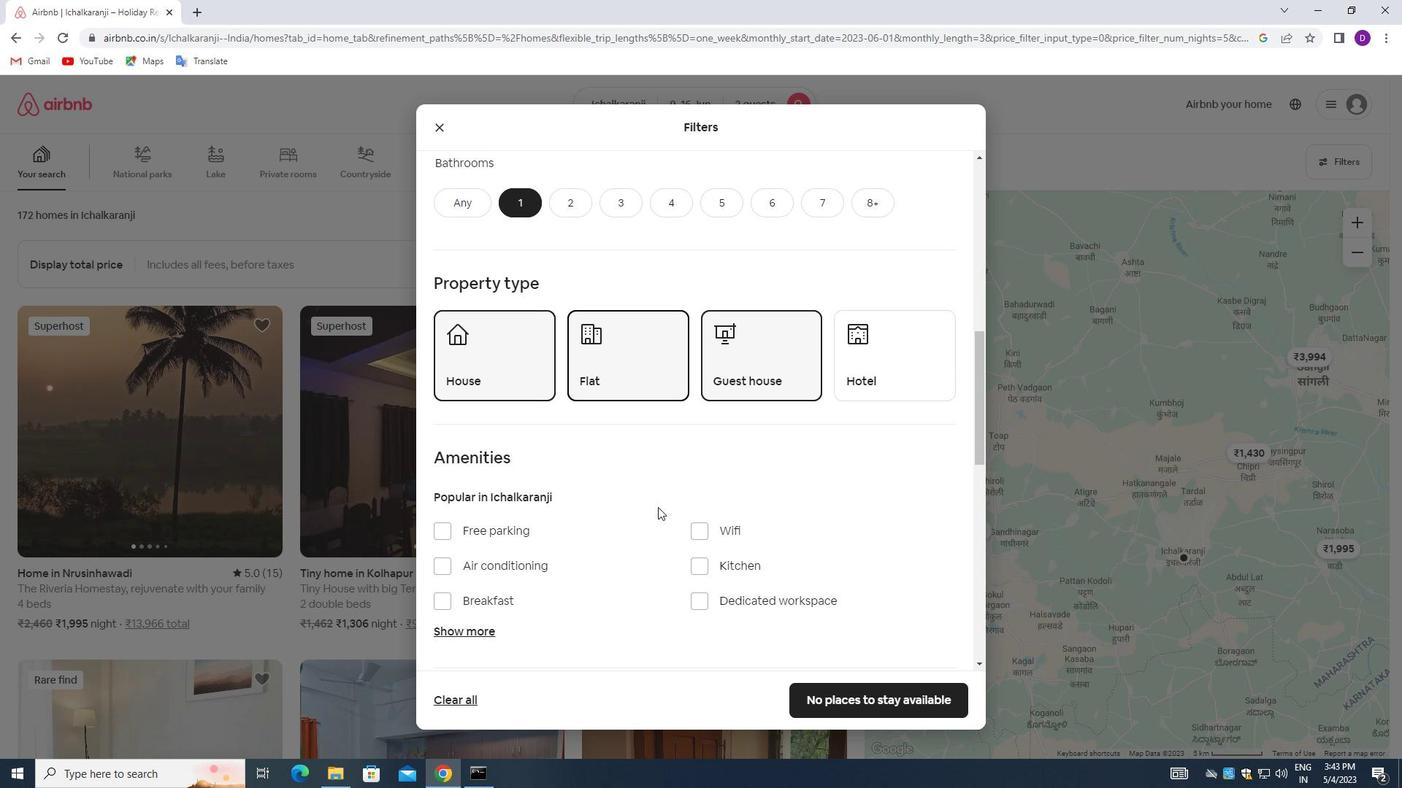 
Action: Mouse scrolled (683, 507) with delta (0, 0)
Screenshot: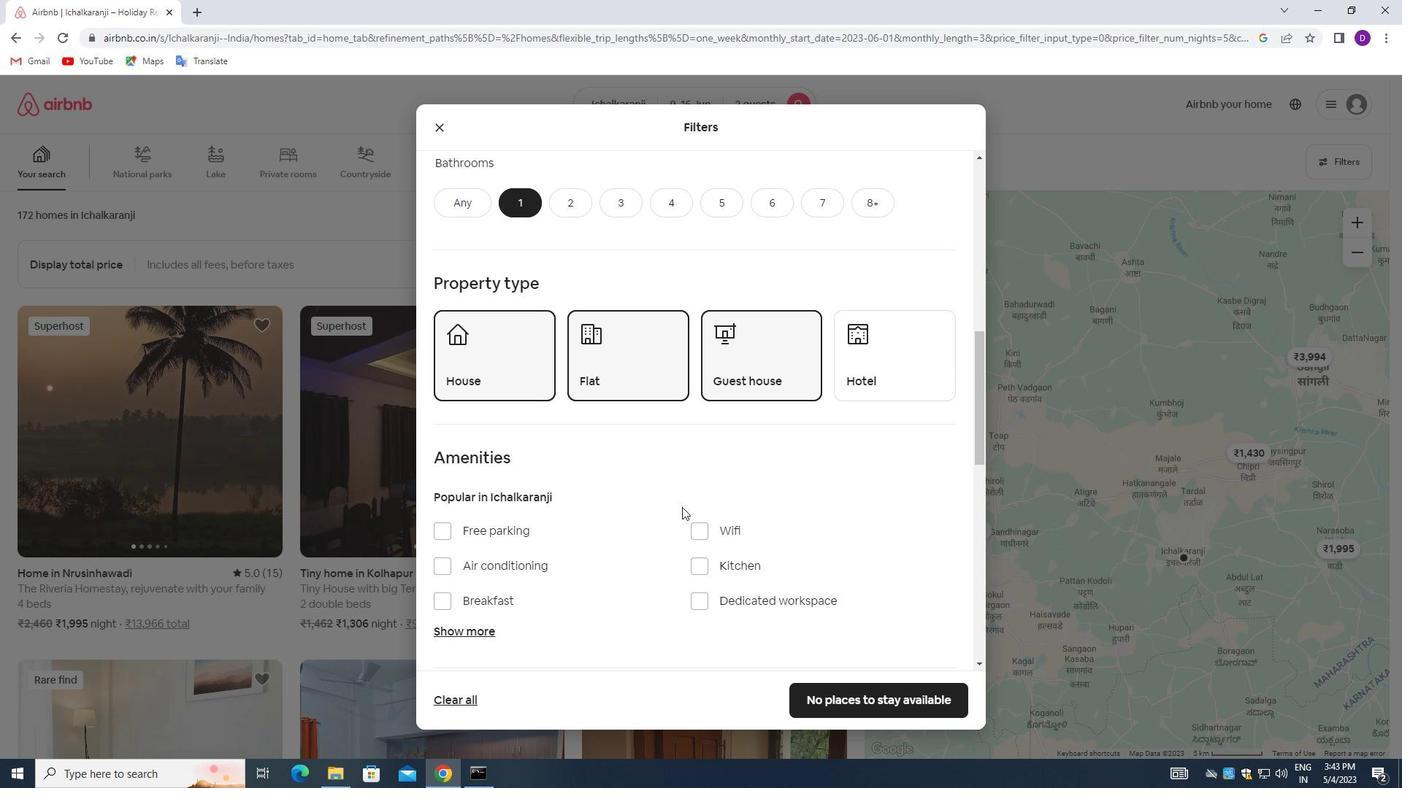
Action: Mouse moved to (744, 501)
Screenshot: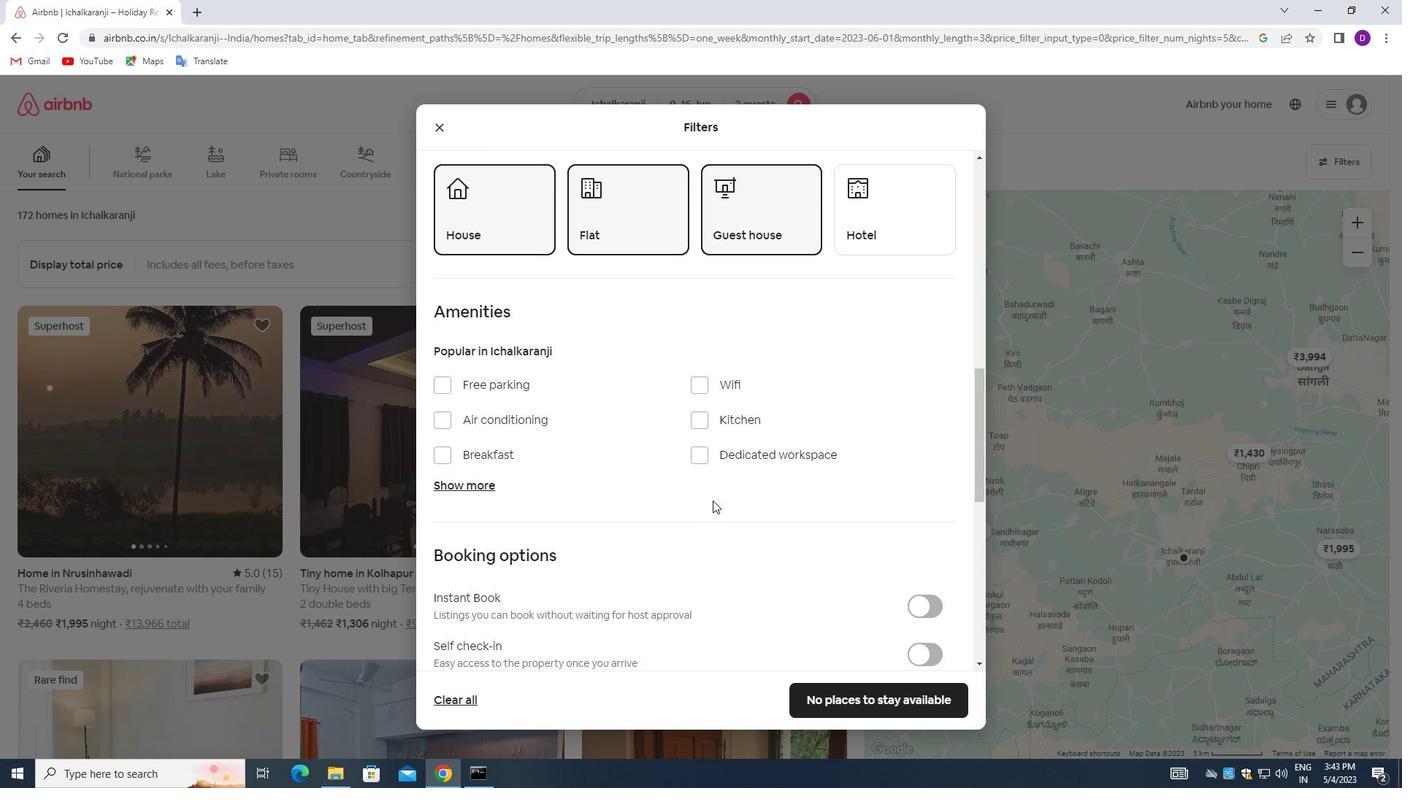 
Action: Mouse scrolled (744, 500) with delta (0, 0)
Screenshot: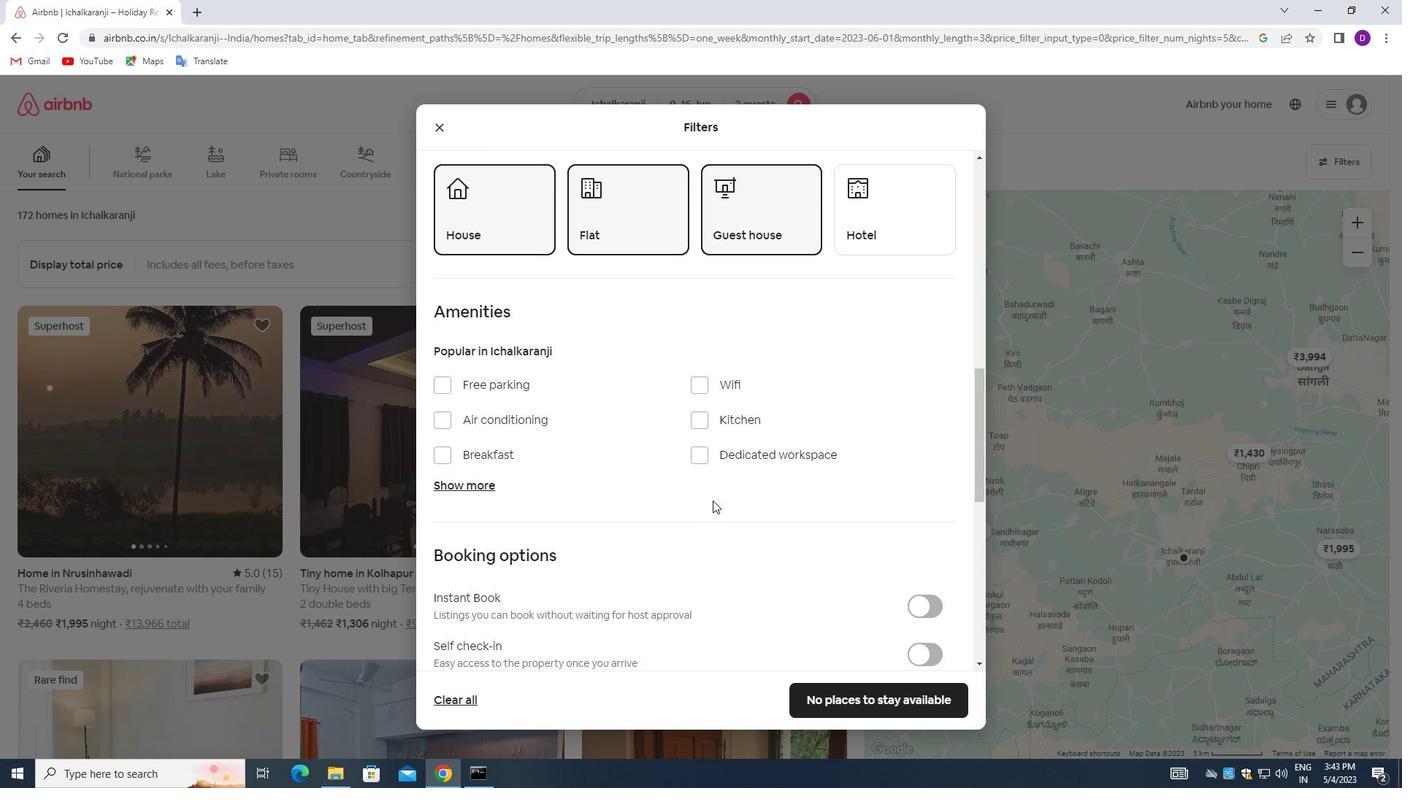 
Action: Mouse moved to (762, 503)
Screenshot: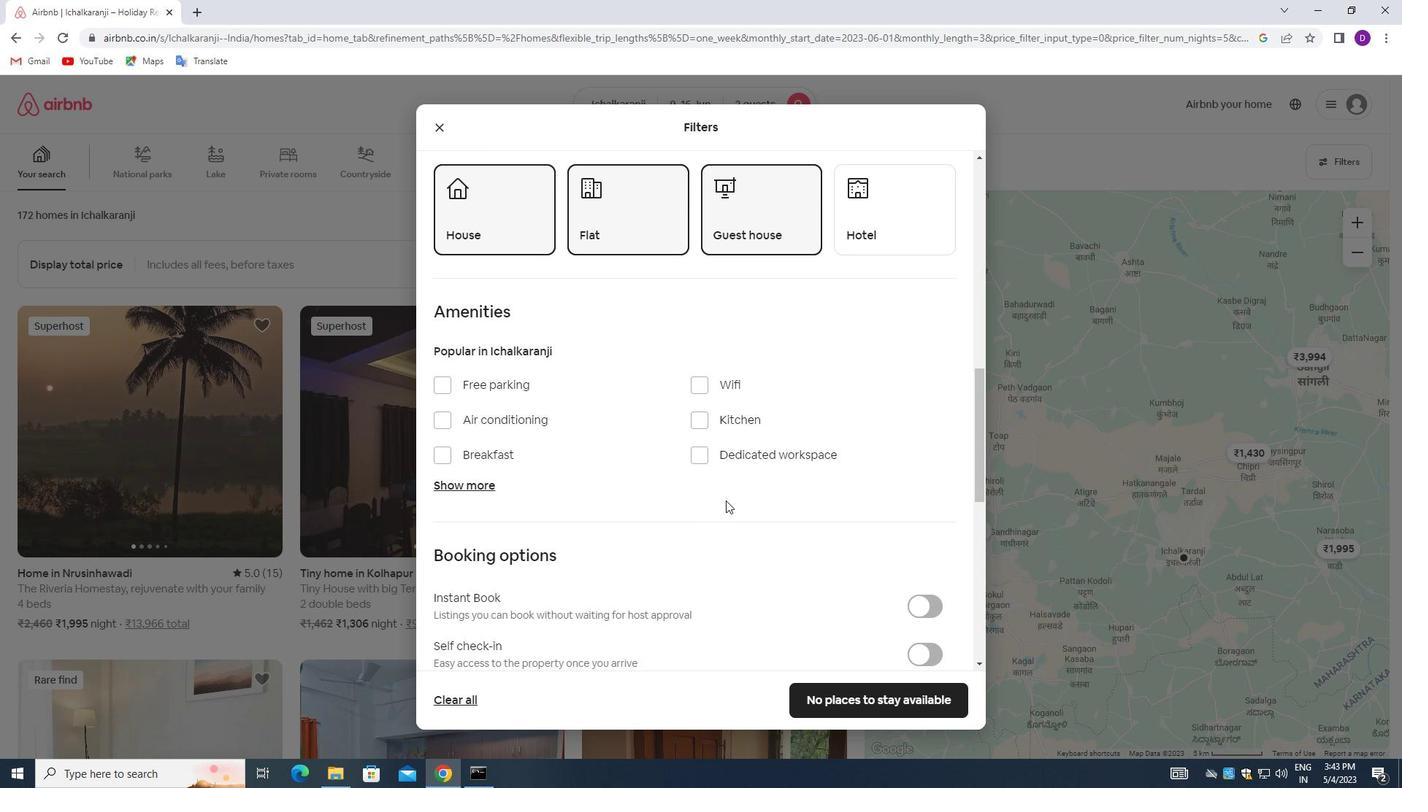 
Action: Mouse scrolled (762, 502) with delta (0, 0)
Screenshot: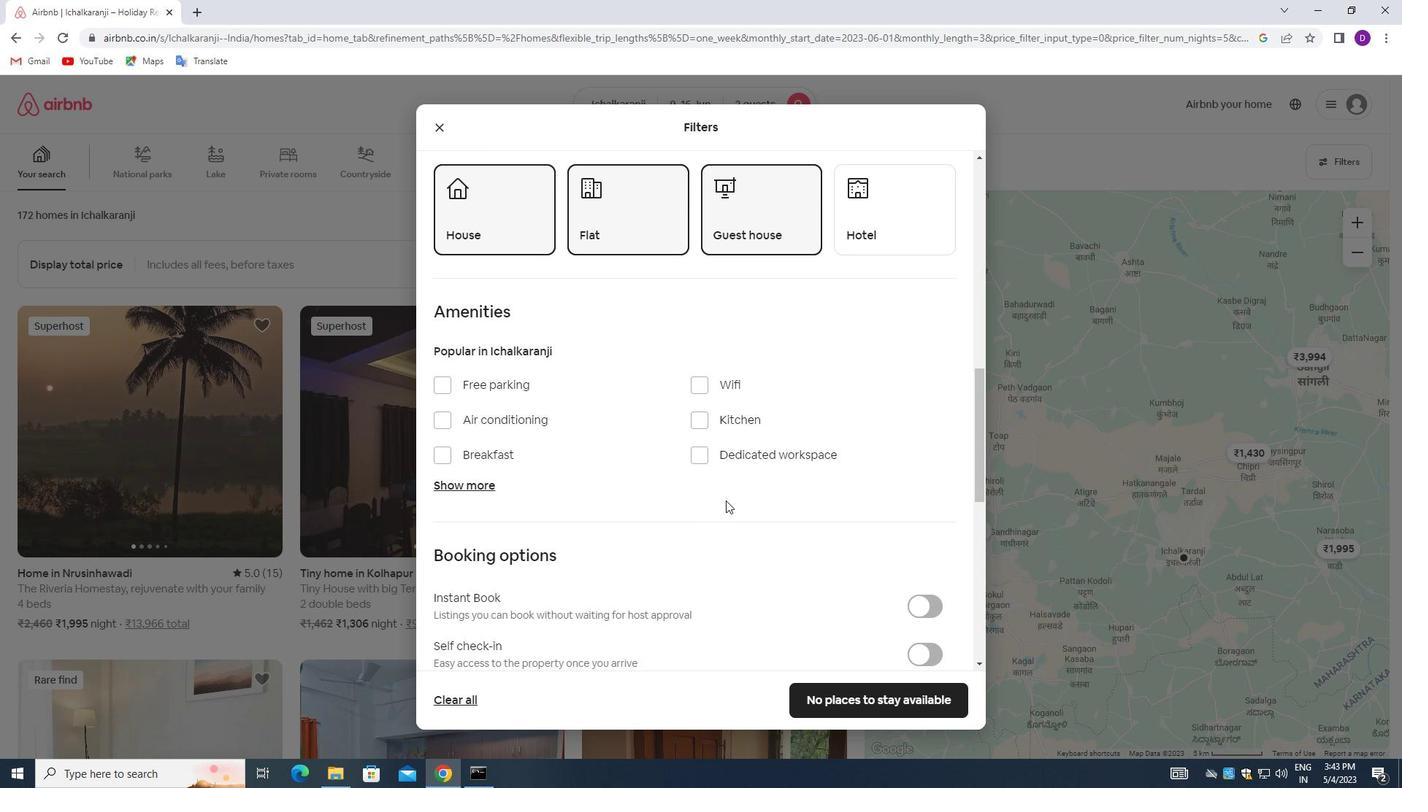
Action: Mouse moved to (770, 507)
Screenshot: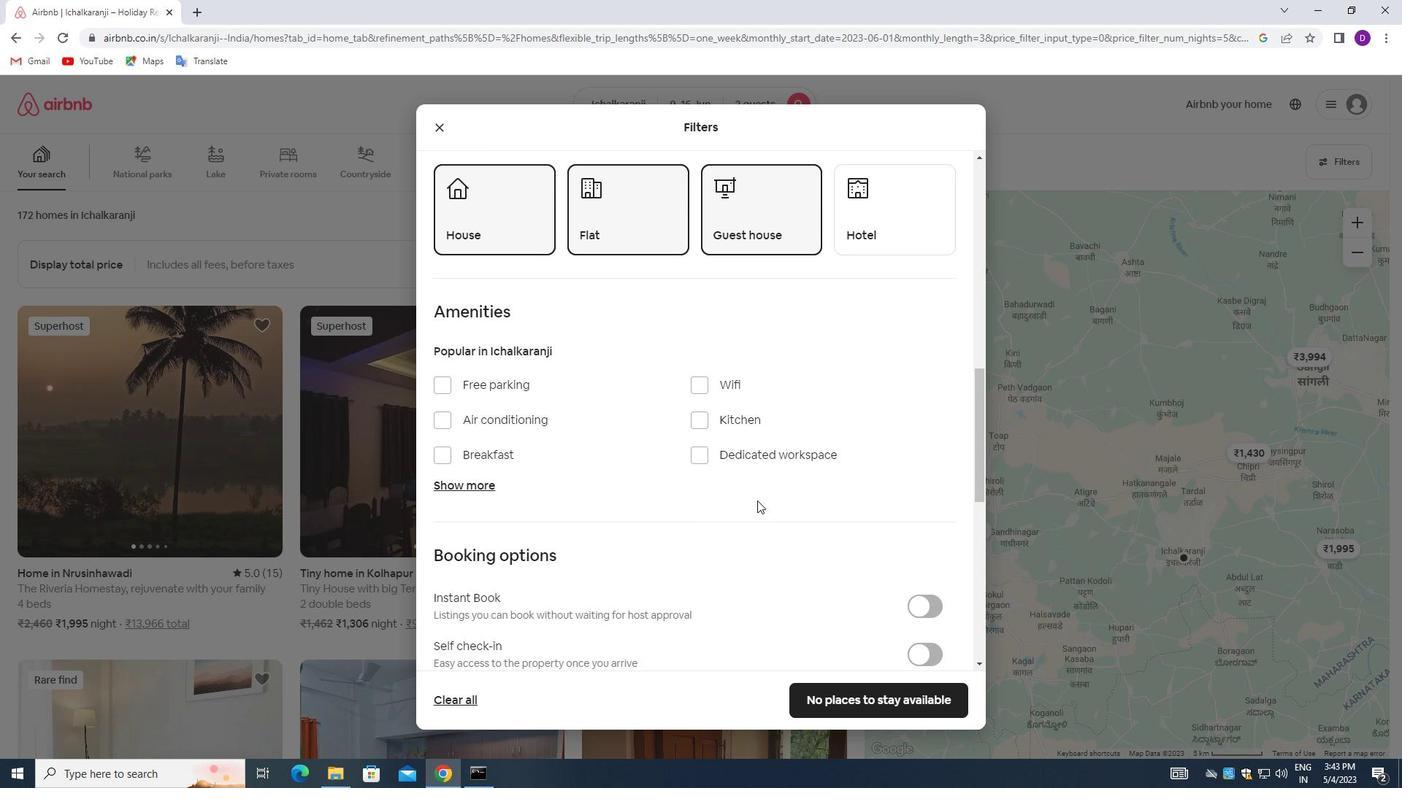 
Action: Mouse scrolled (770, 506) with delta (0, 0)
Screenshot: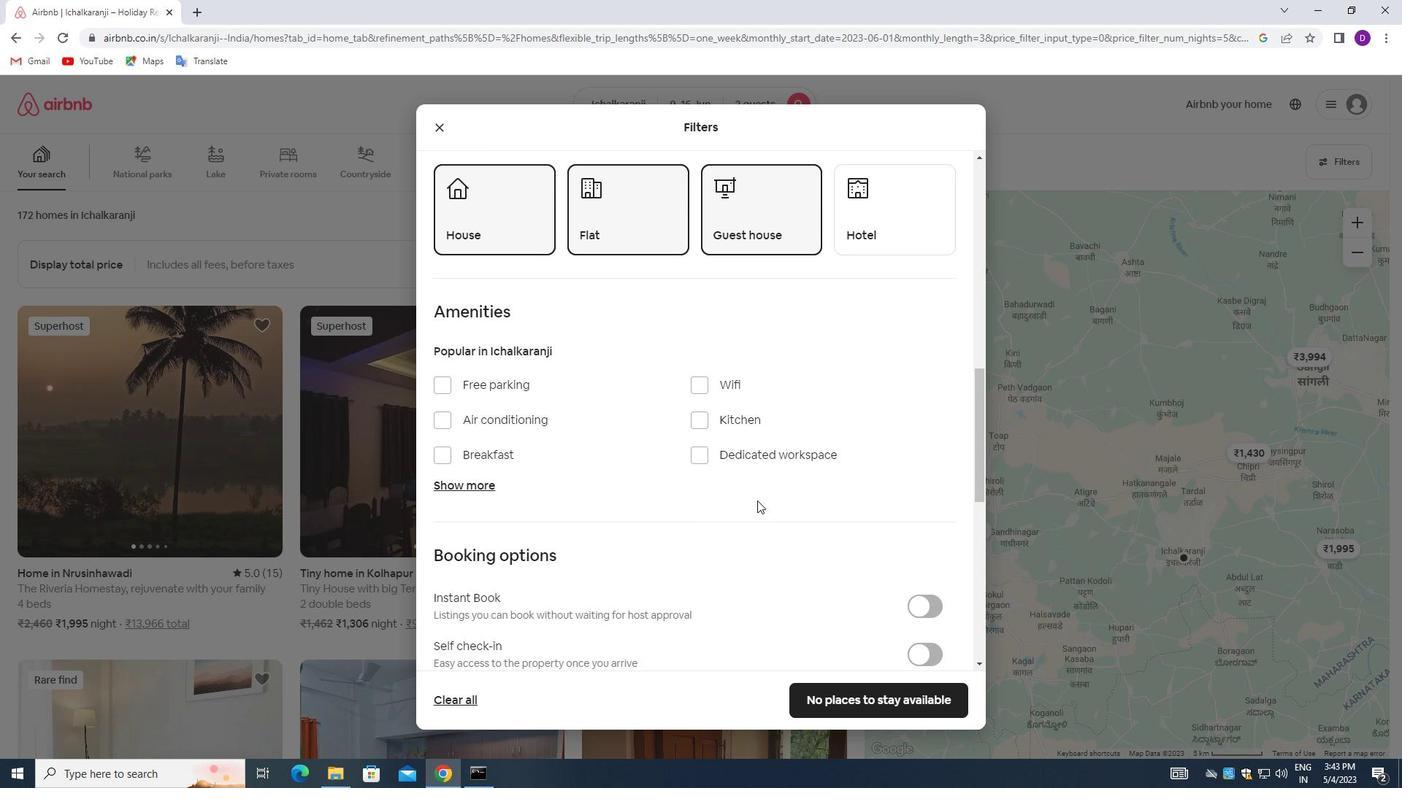 
Action: Mouse moved to (926, 439)
Screenshot: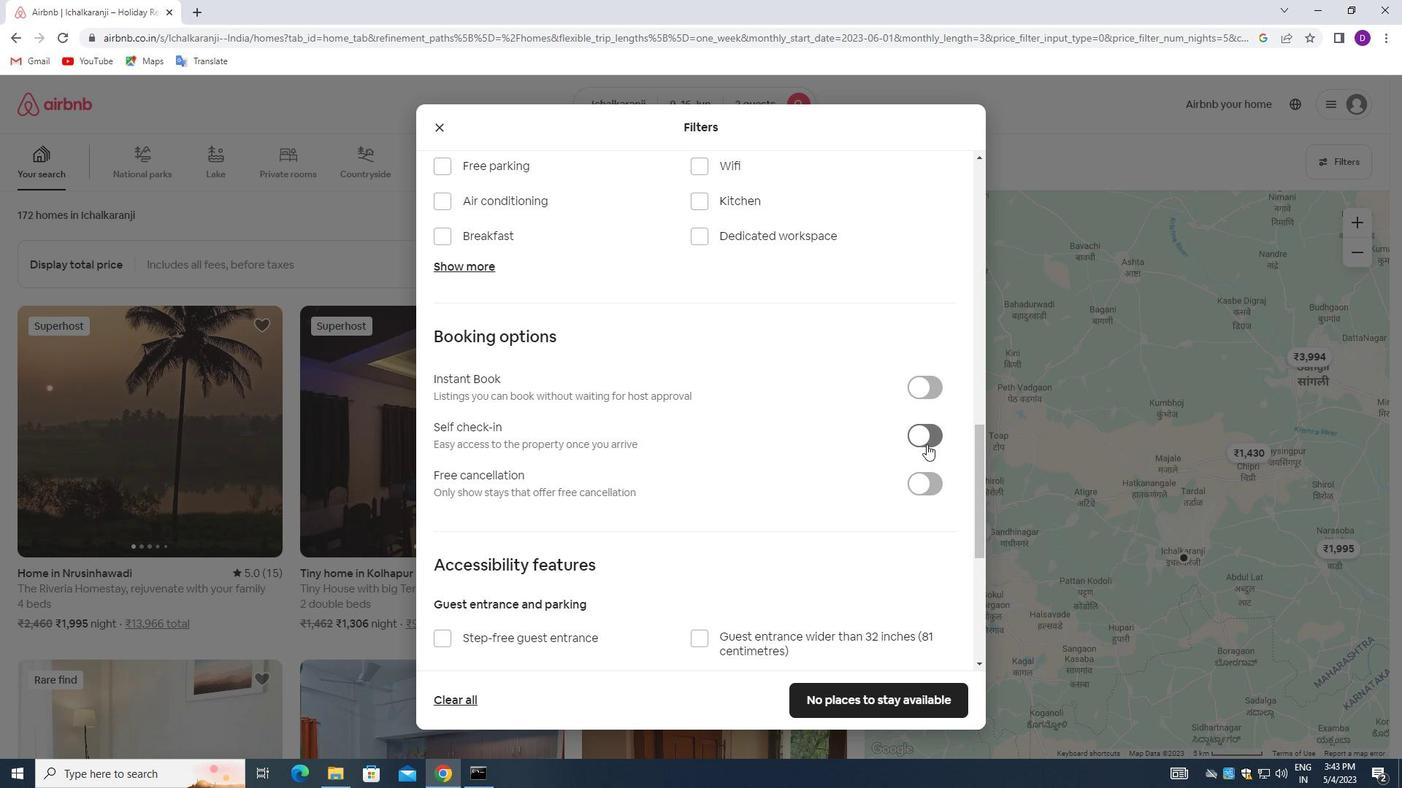 
Action: Mouse pressed left at (926, 439)
Screenshot: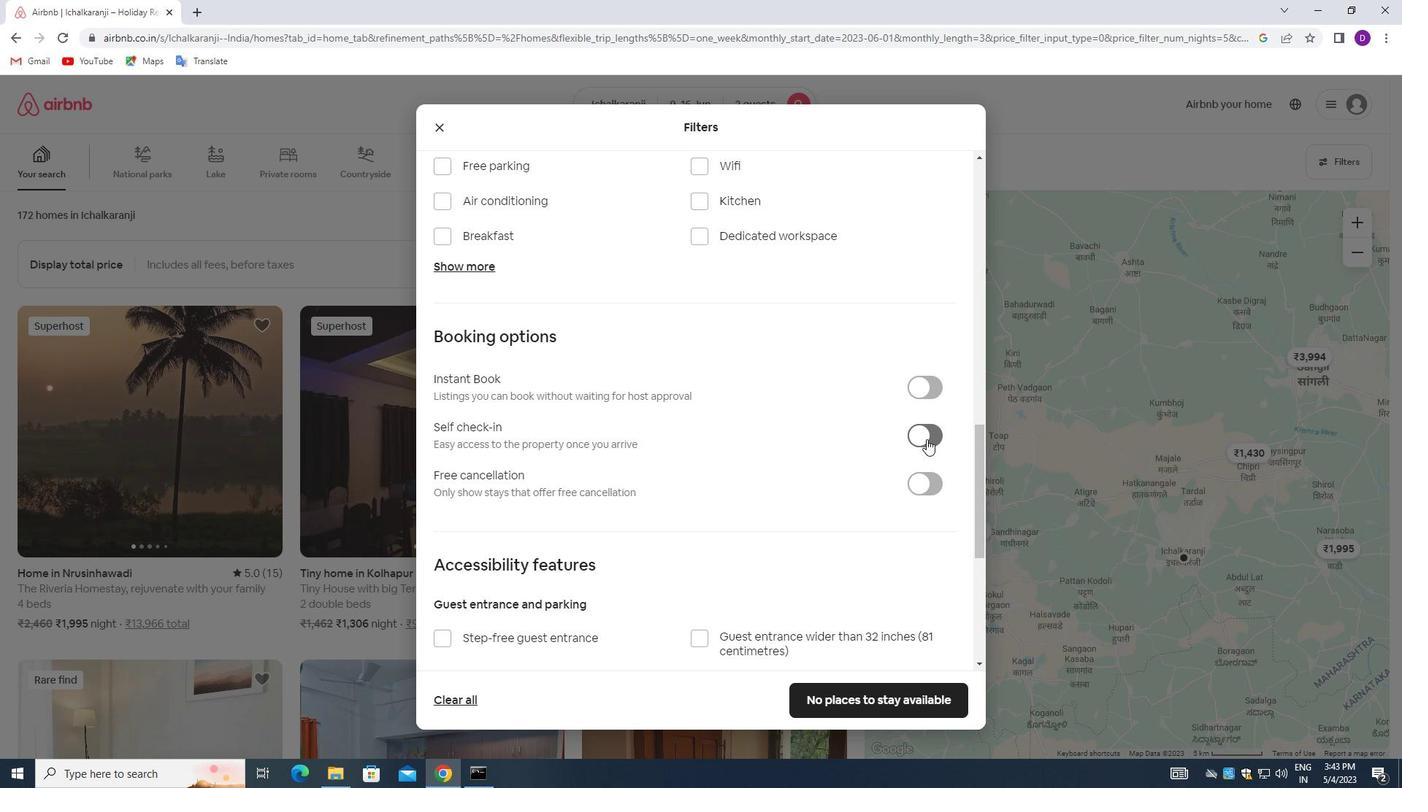 
Action: Mouse moved to (658, 494)
Screenshot: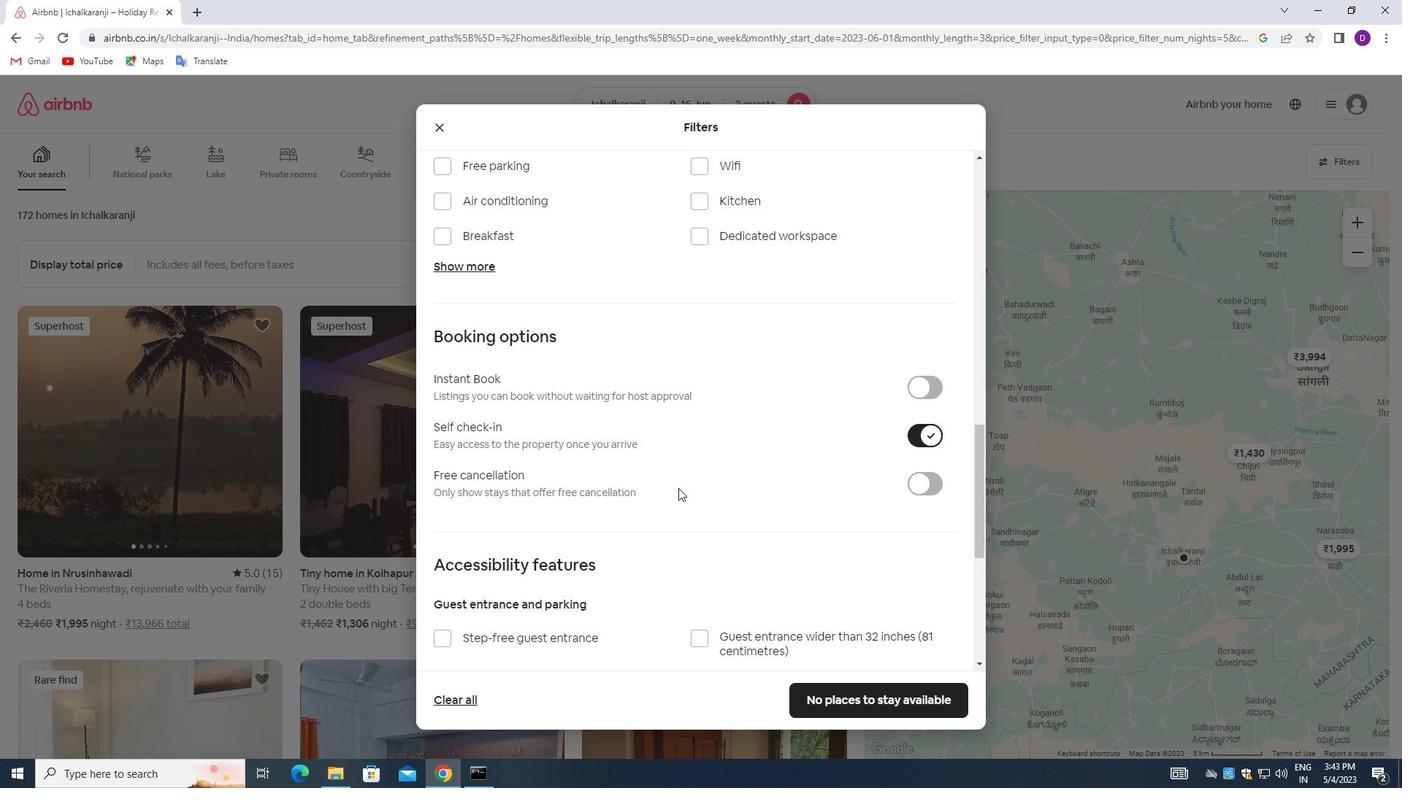 
Action: Mouse scrolled (658, 493) with delta (0, 0)
Screenshot: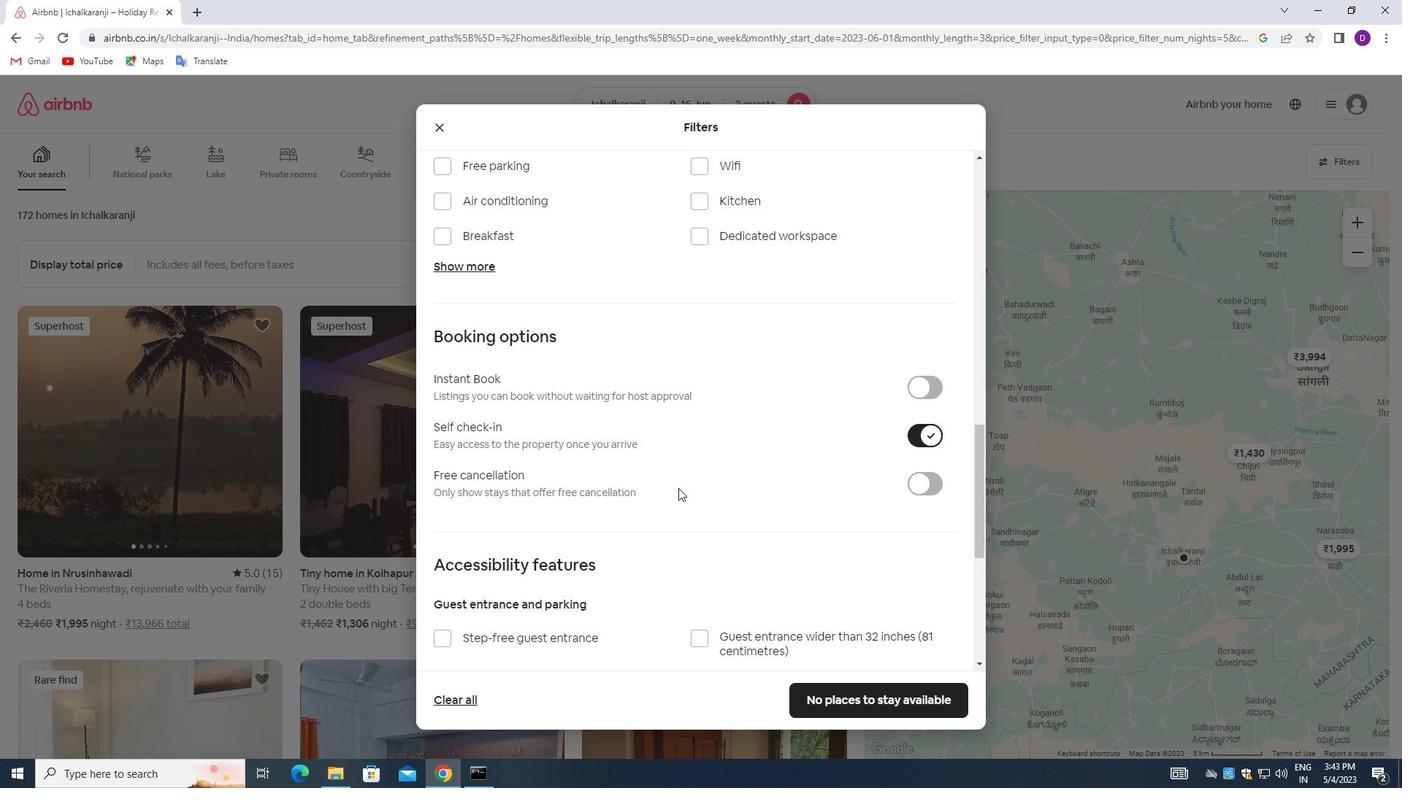 
Action: Mouse moved to (655, 496)
Screenshot: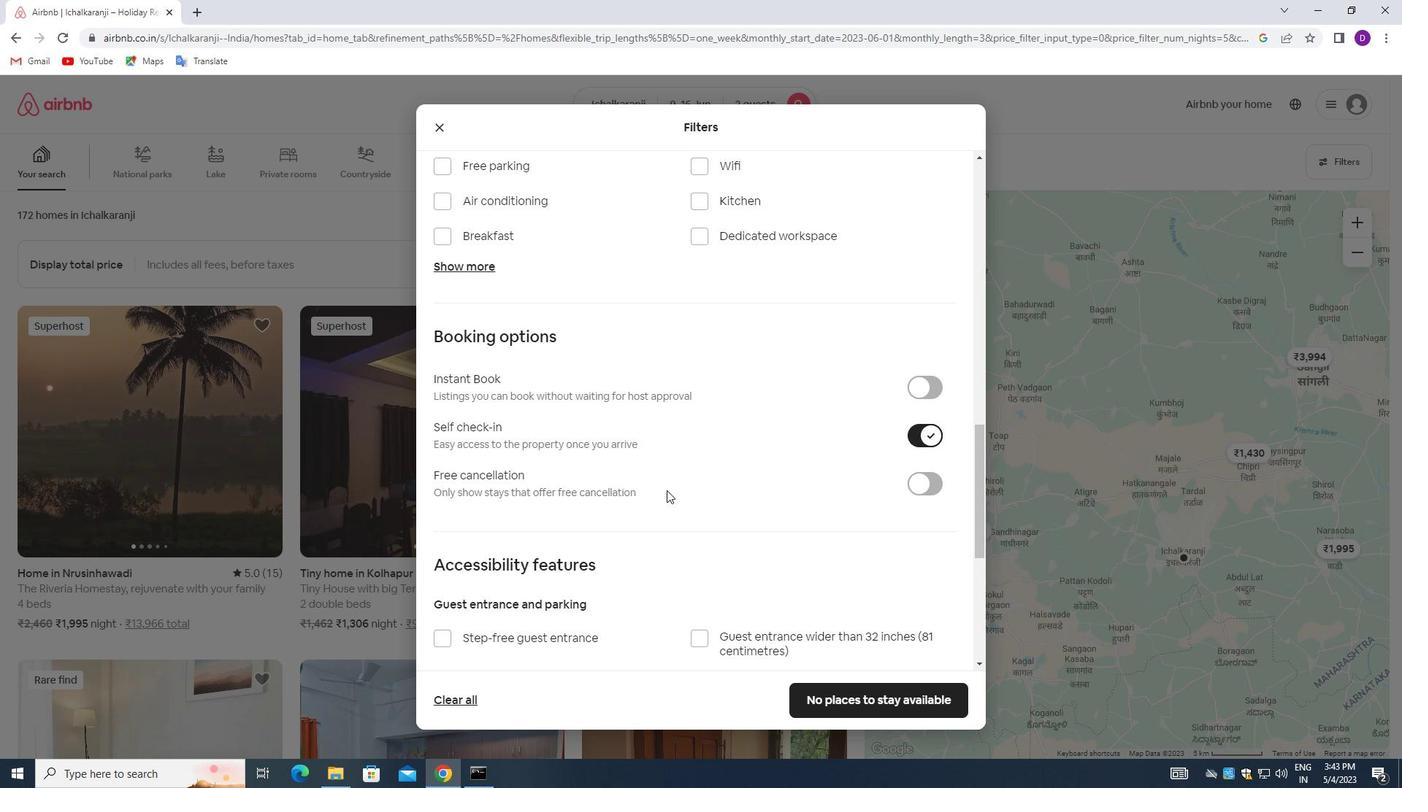 
Action: Mouse scrolled (655, 496) with delta (0, 0)
Screenshot: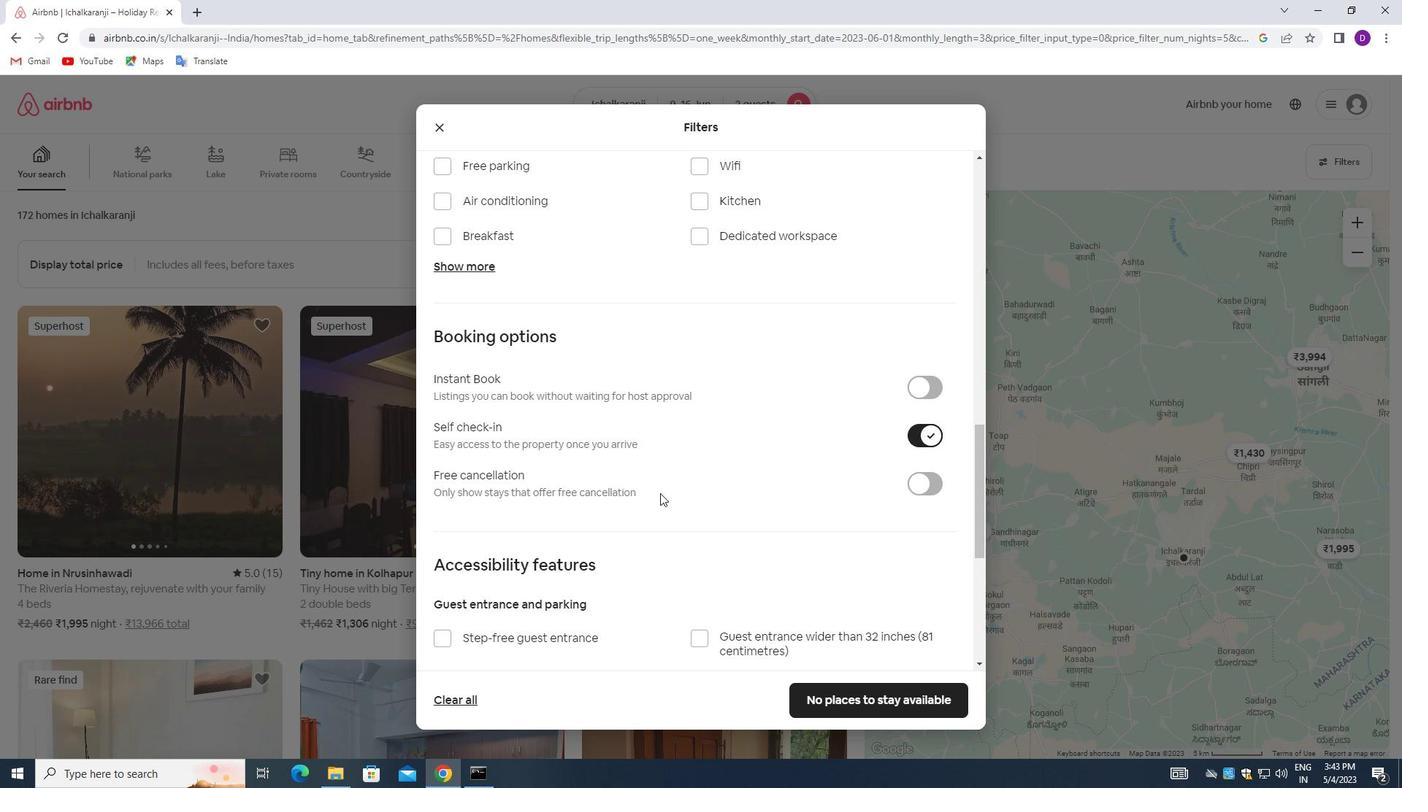 
Action: Mouse moved to (623, 534)
Screenshot: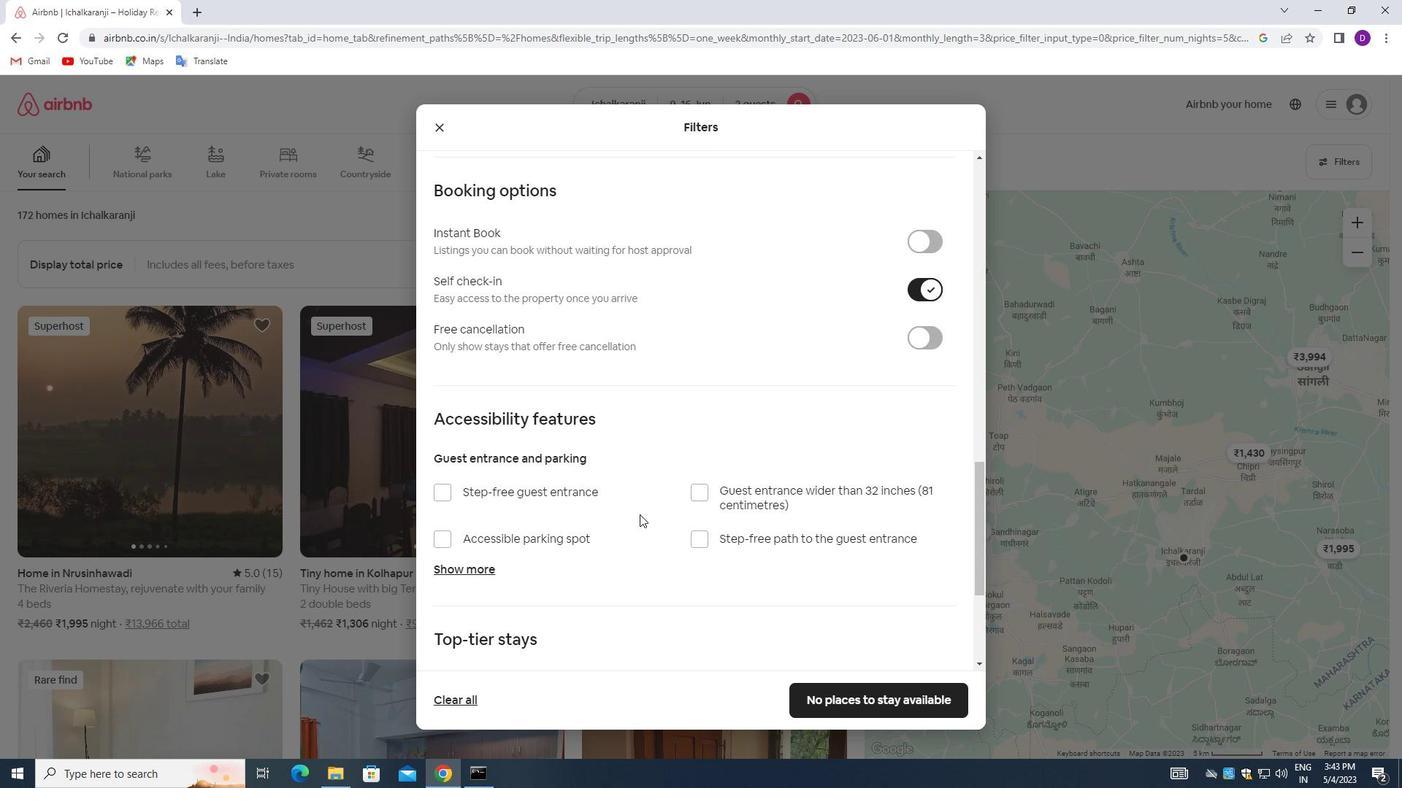 
Action: Mouse scrolled (623, 533) with delta (0, 0)
Screenshot: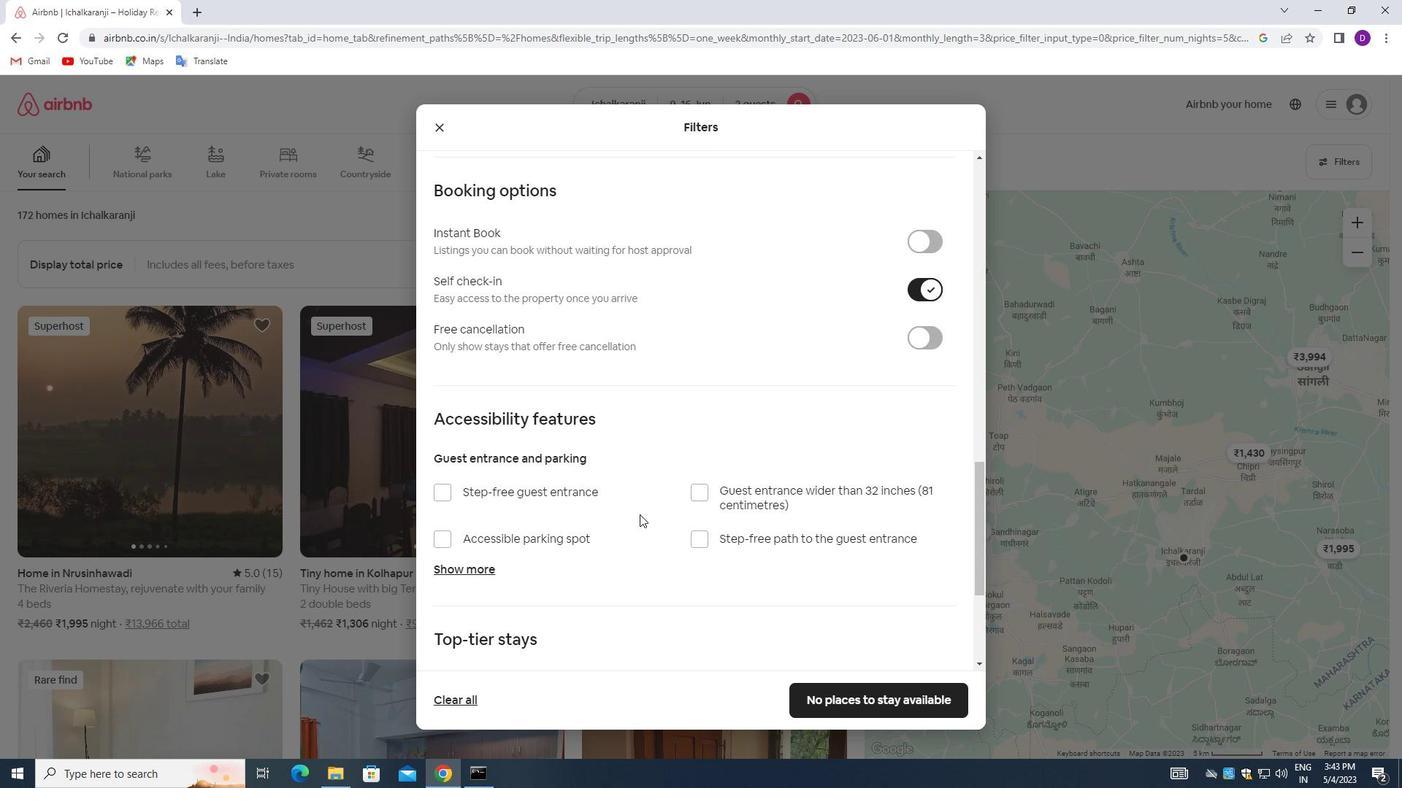 
Action: Mouse moved to (617, 539)
Screenshot: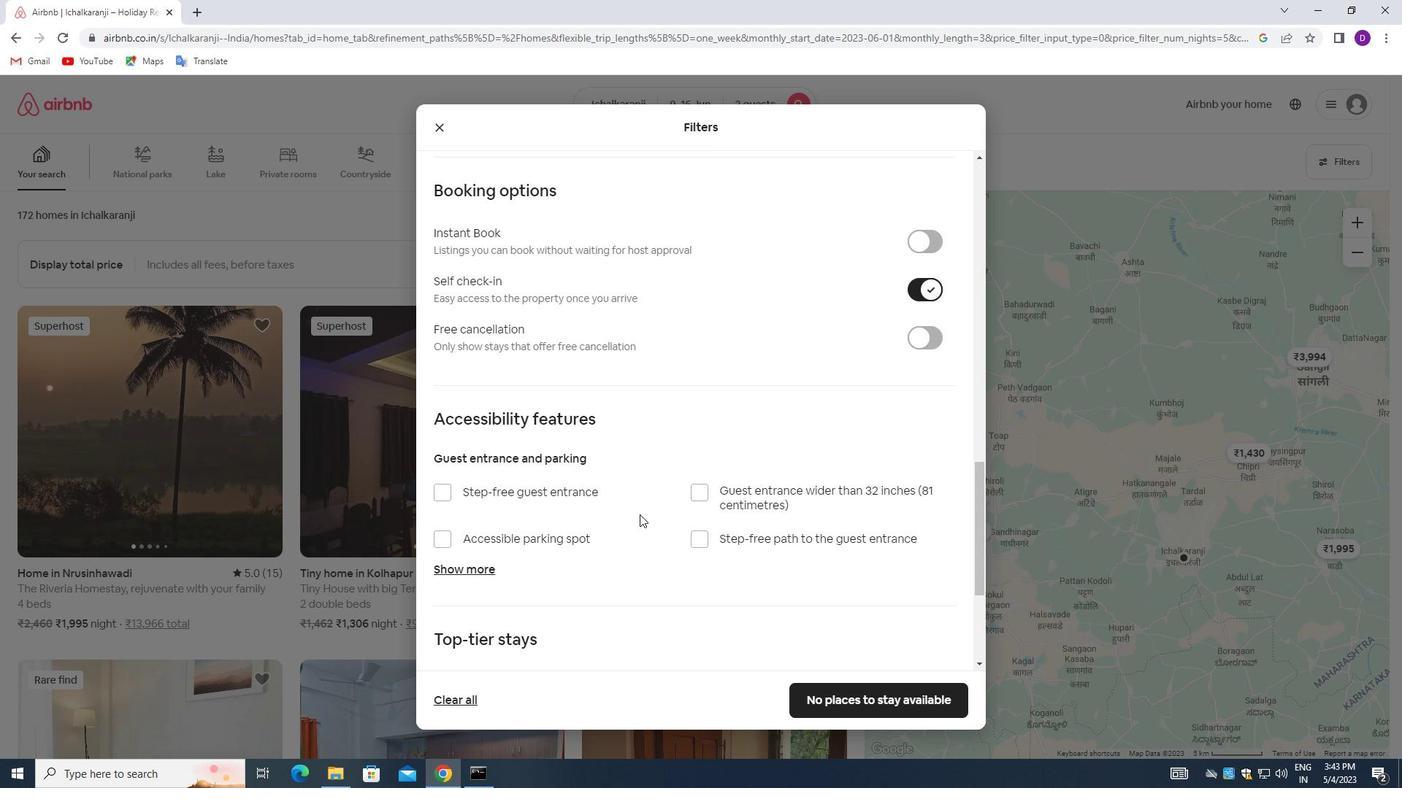 
Action: Mouse scrolled (617, 539) with delta (0, 0)
Screenshot: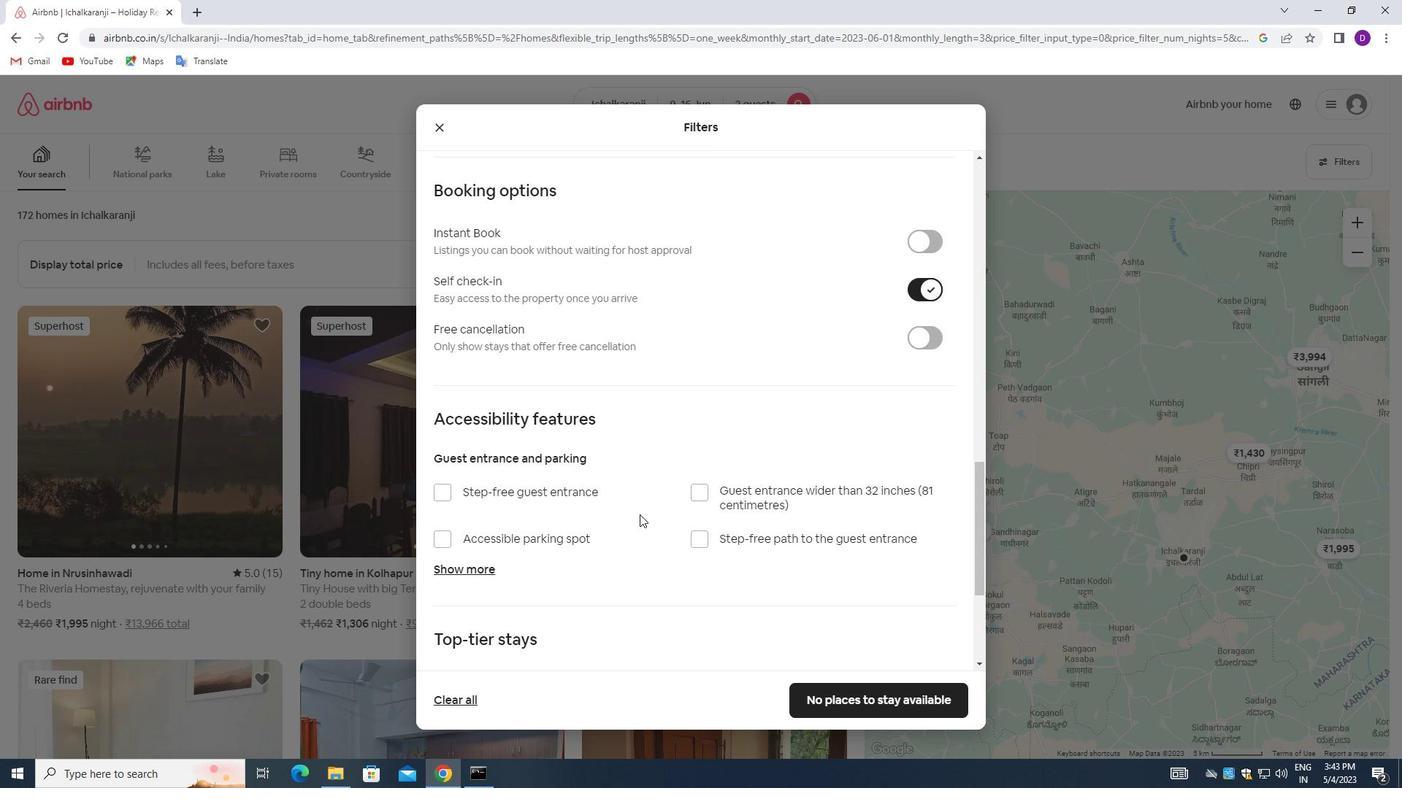 
Action: Mouse moved to (615, 542)
Screenshot: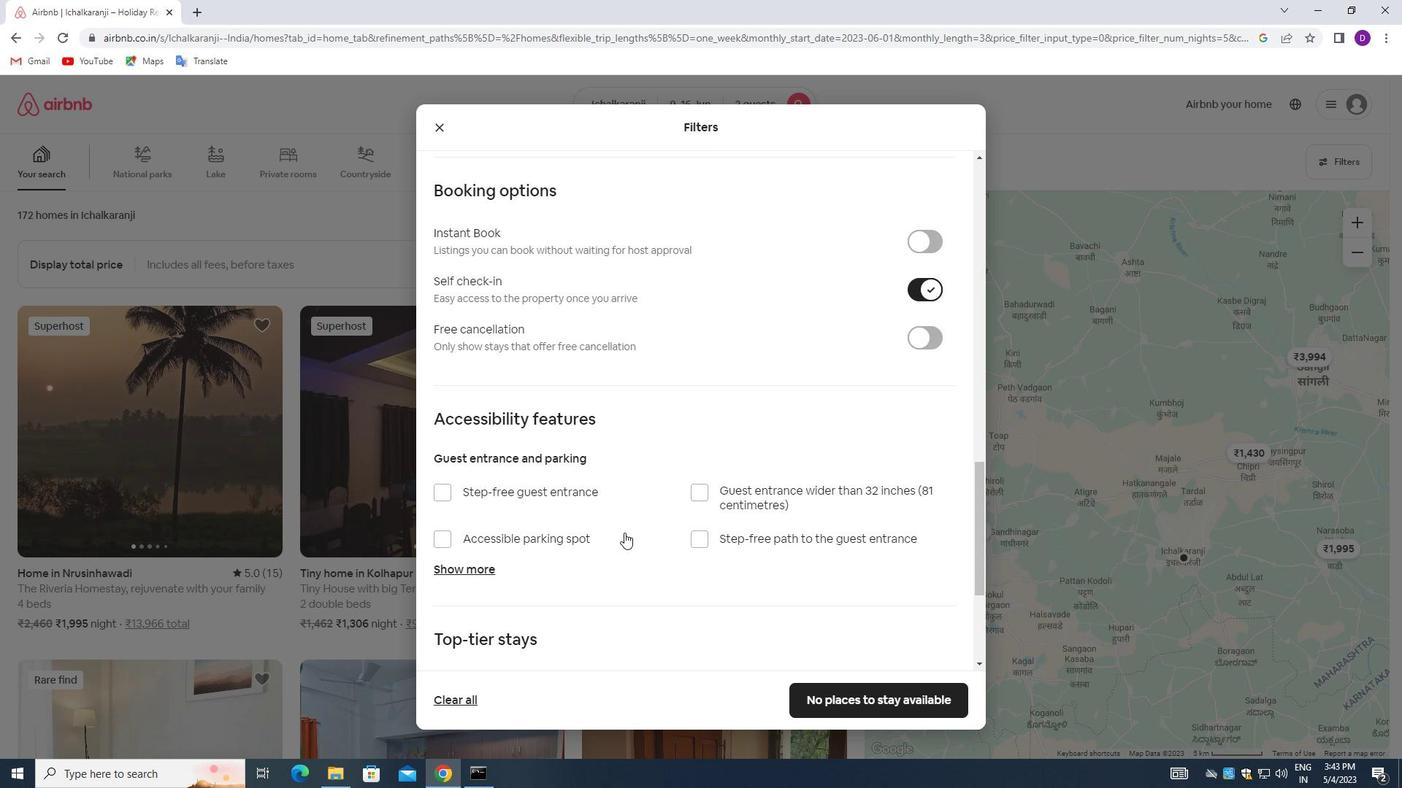 
Action: Mouse scrolled (615, 541) with delta (0, 0)
Screenshot: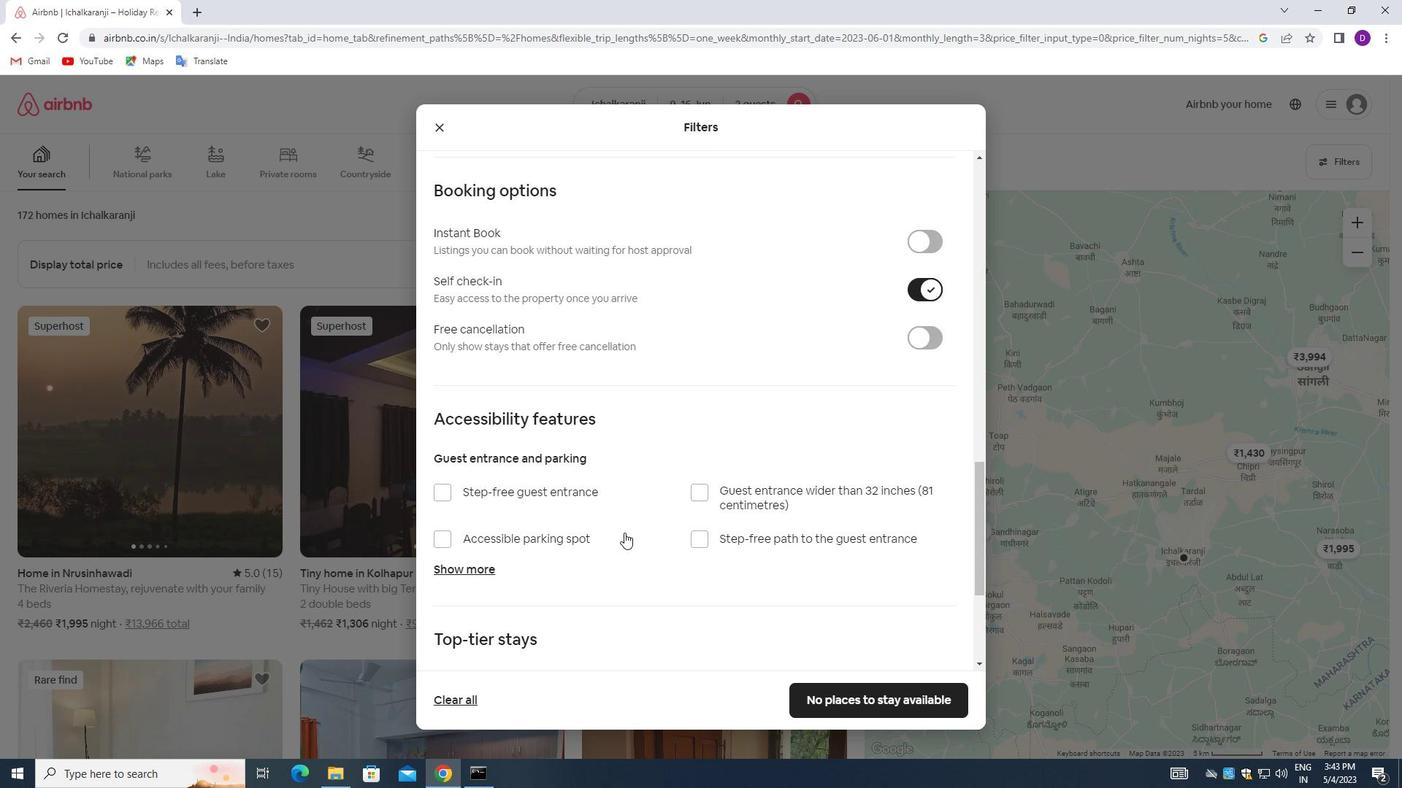 
Action: Mouse moved to (606, 553)
Screenshot: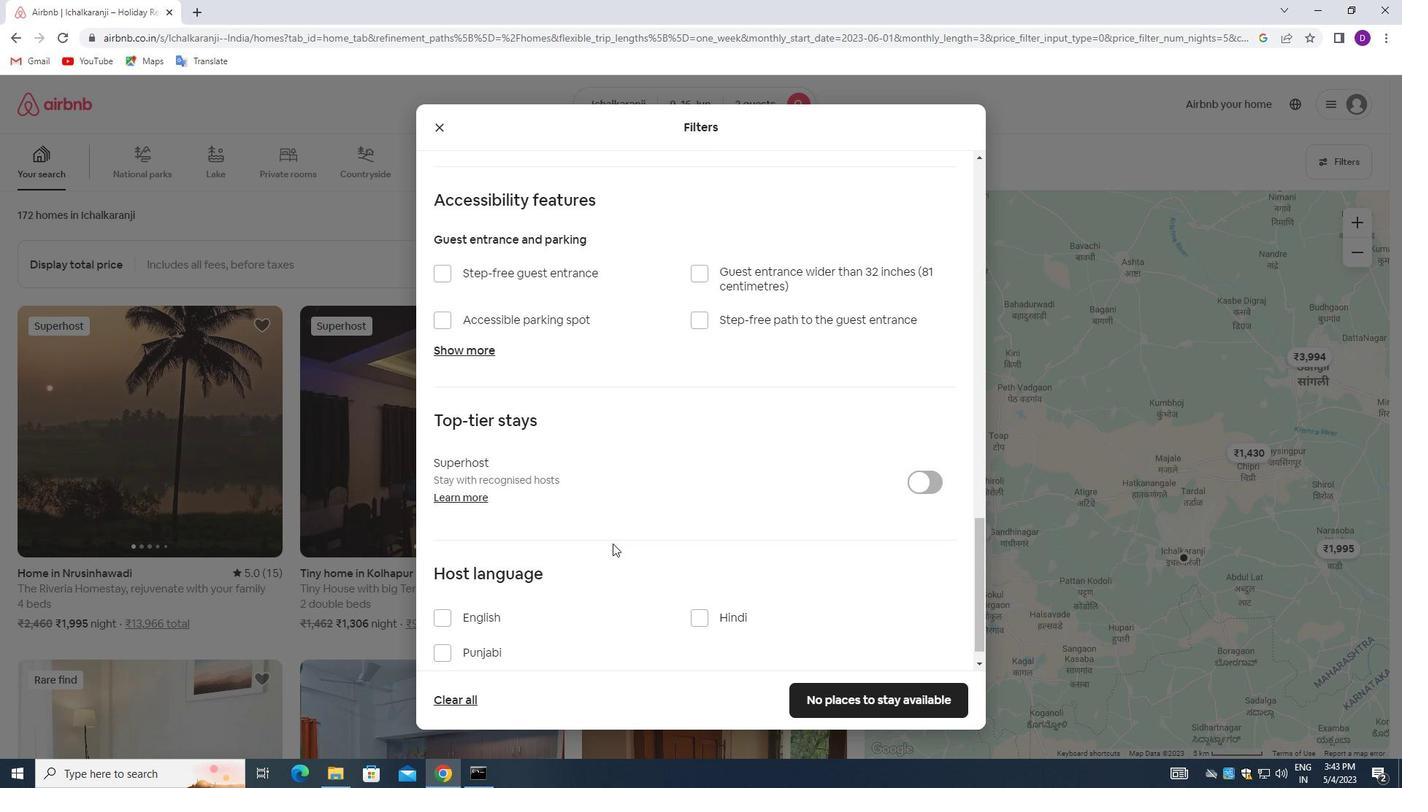 
Action: Mouse scrolled (606, 552) with delta (0, 0)
Screenshot: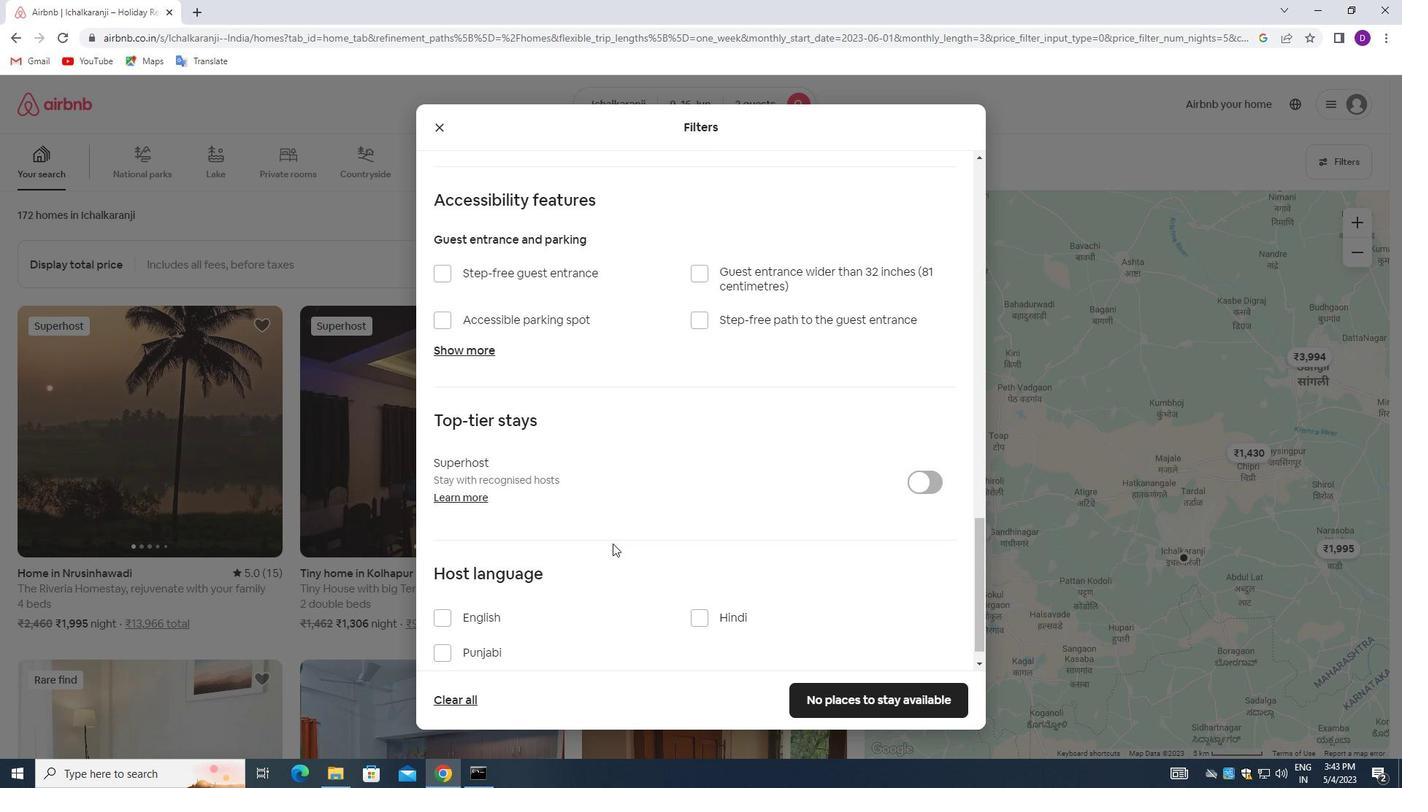 
Action: Mouse moved to (598, 556)
Screenshot: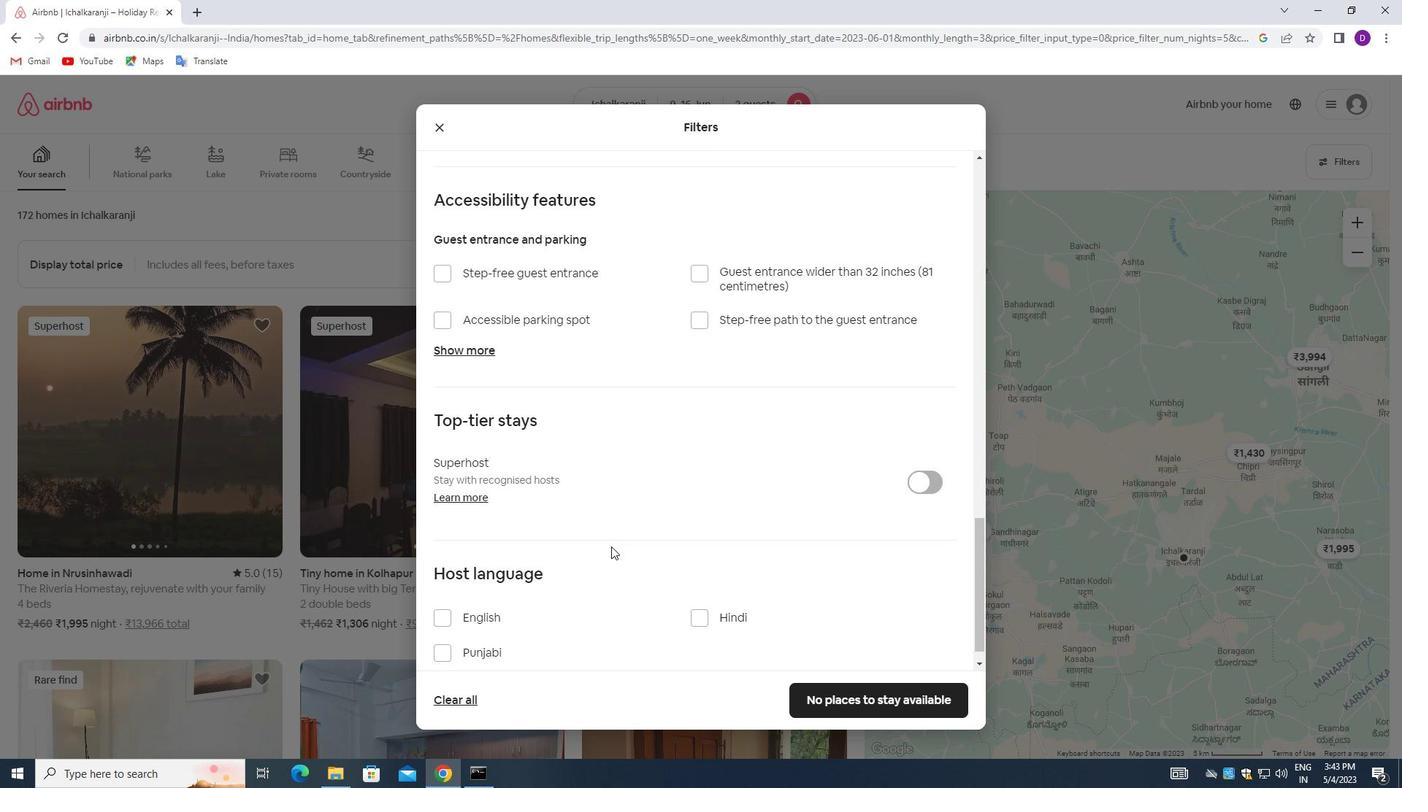 
Action: Mouse scrolled (598, 555) with delta (0, 0)
Screenshot: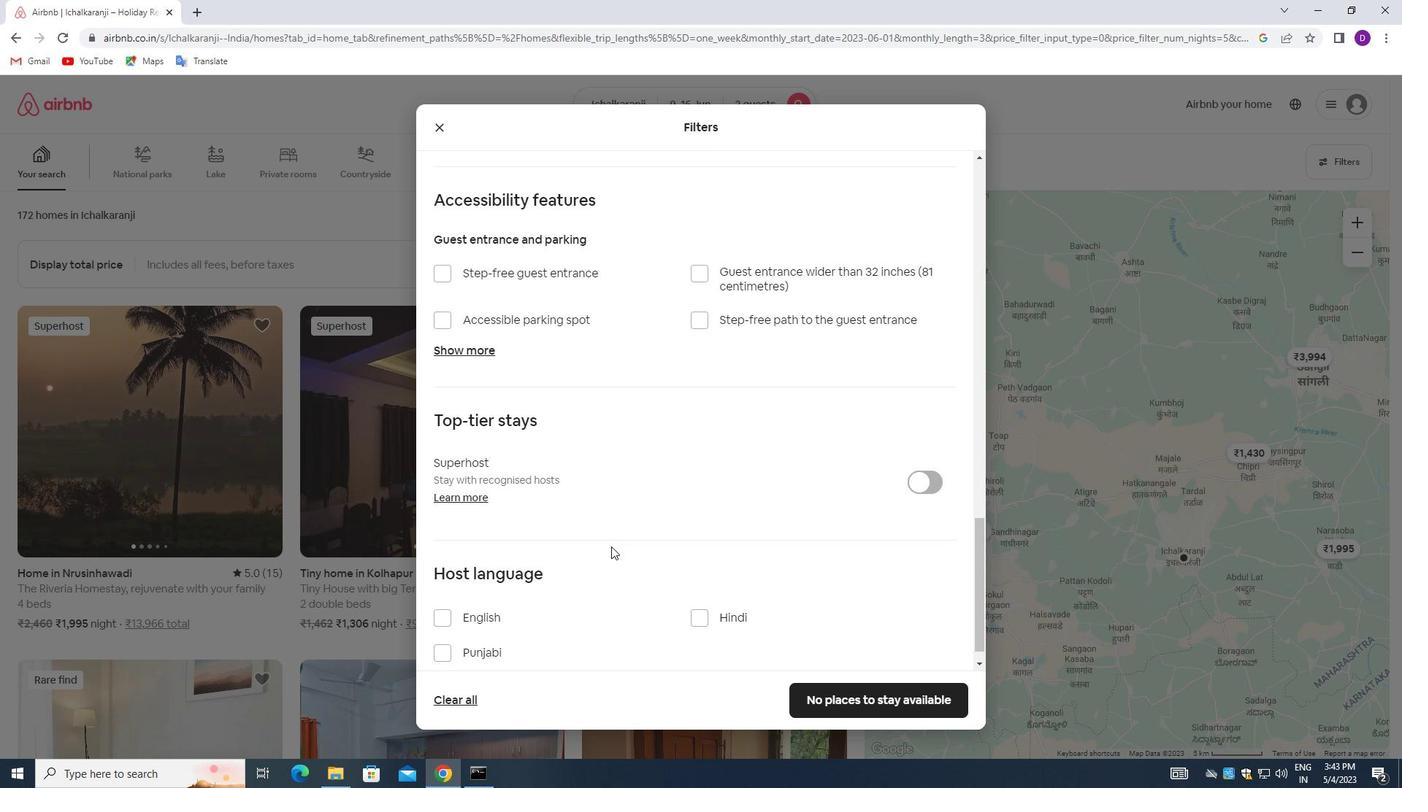 
Action: Mouse moved to (580, 565)
Screenshot: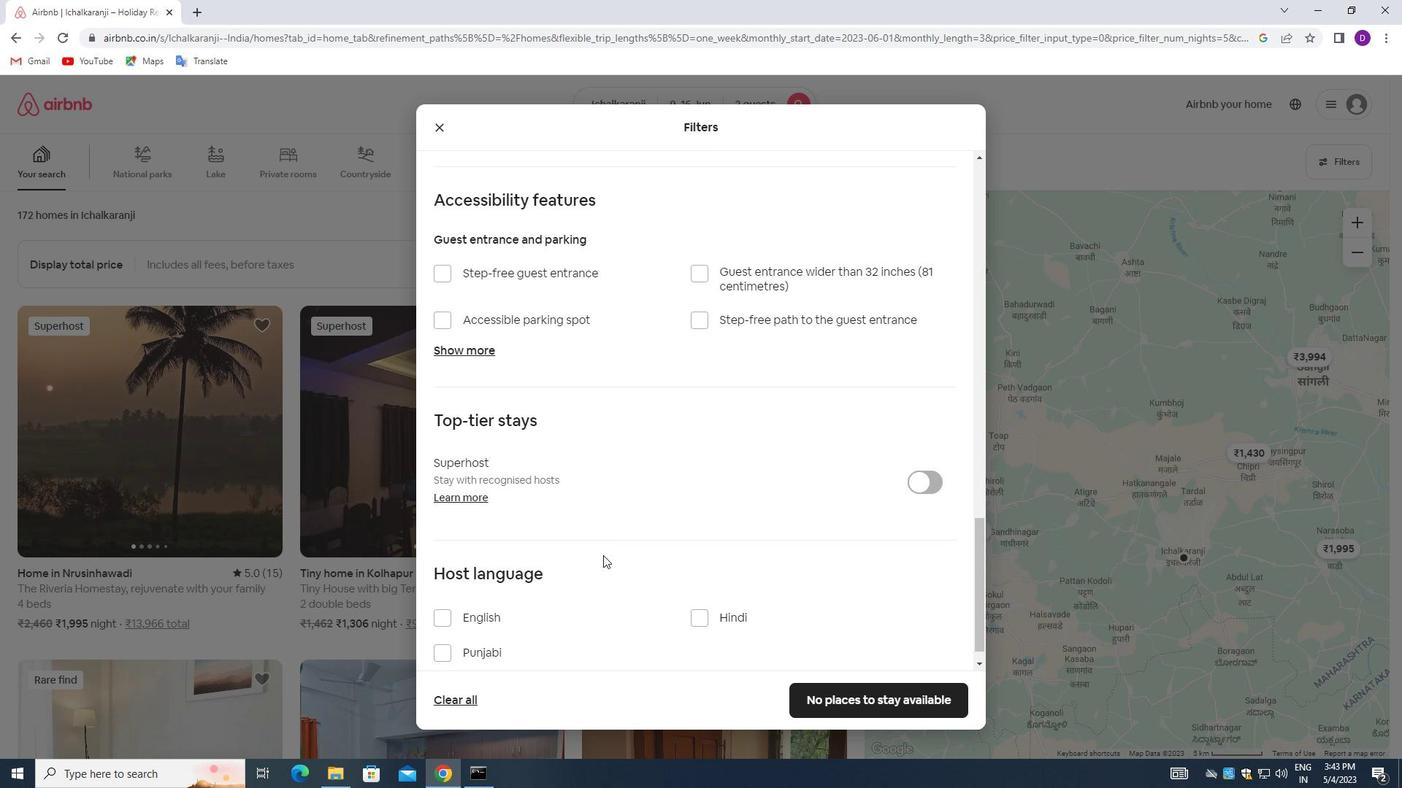 
Action: Mouse scrolled (580, 564) with delta (0, 0)
Screenshot: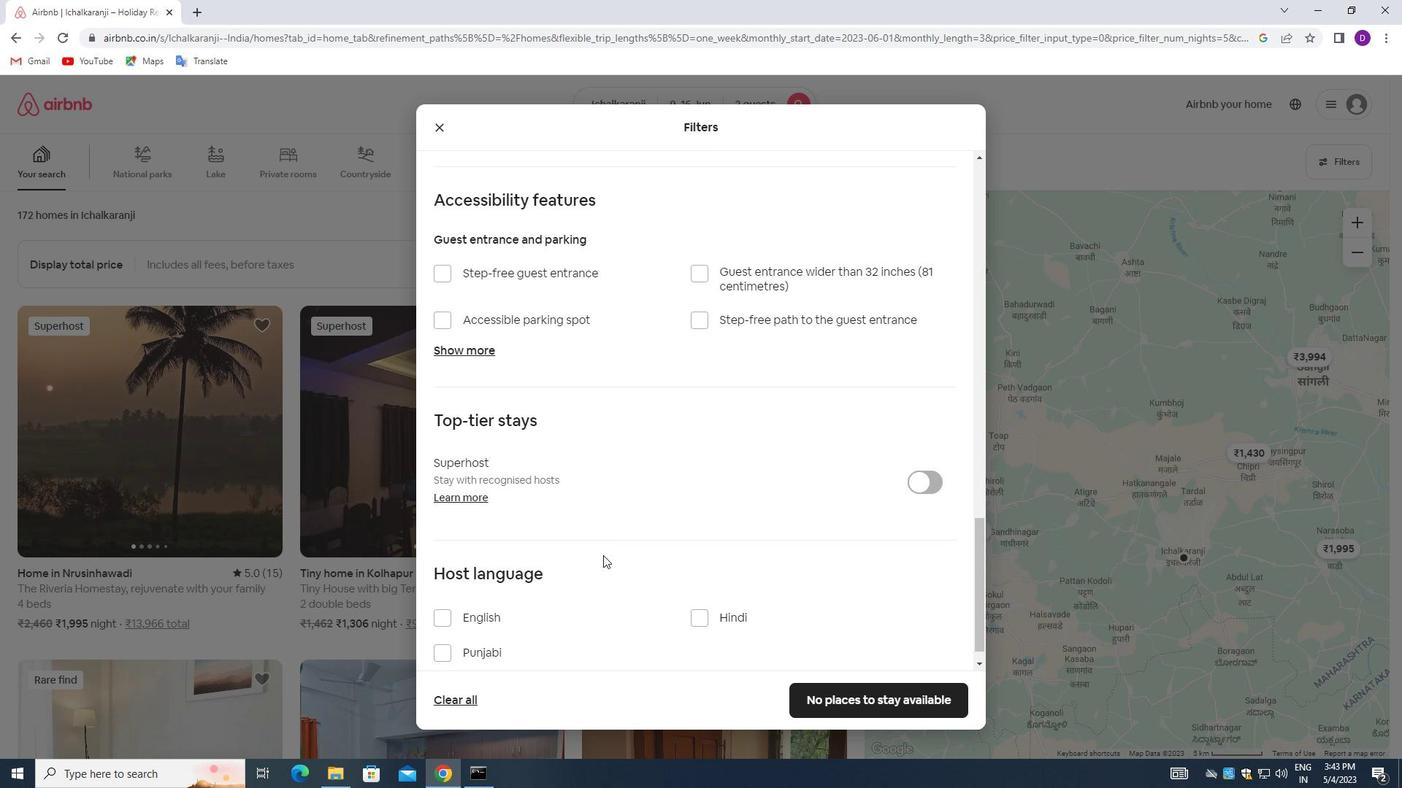 
Action: Mouse moved to (451, 591)
Screenshot: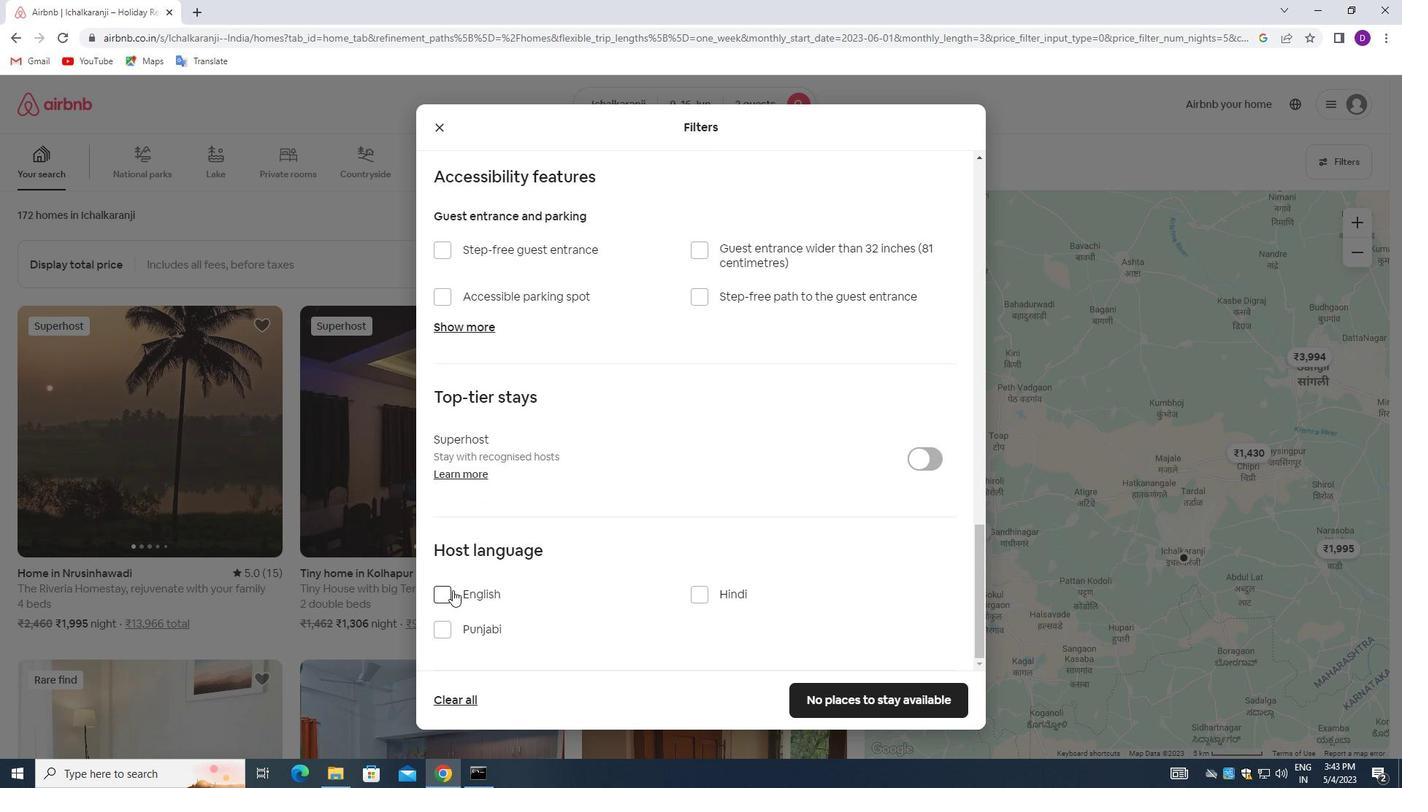 
Action: Mouse pressed left at (451, 591)
Screenshot: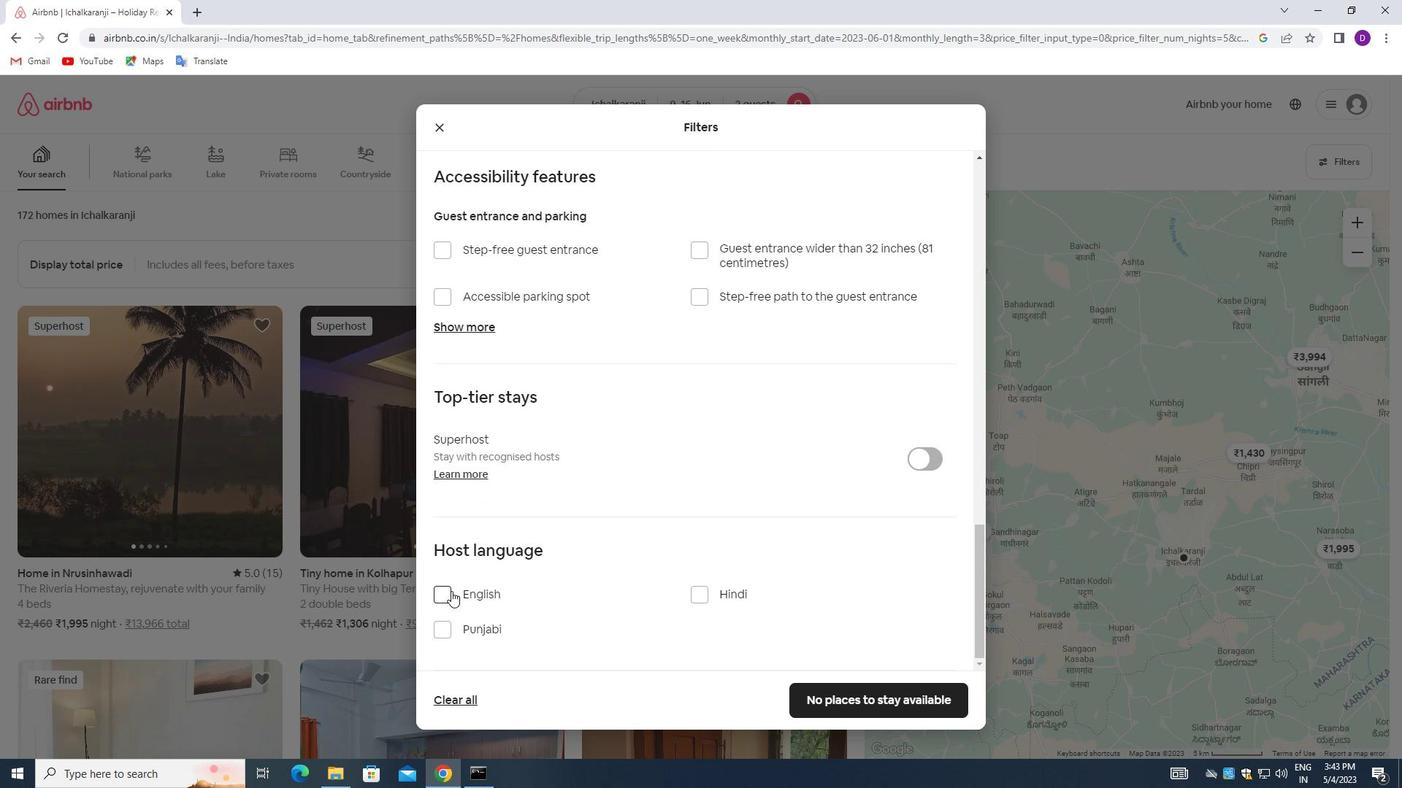 
Action: Mouse moved to (875, 695)
Screenshot: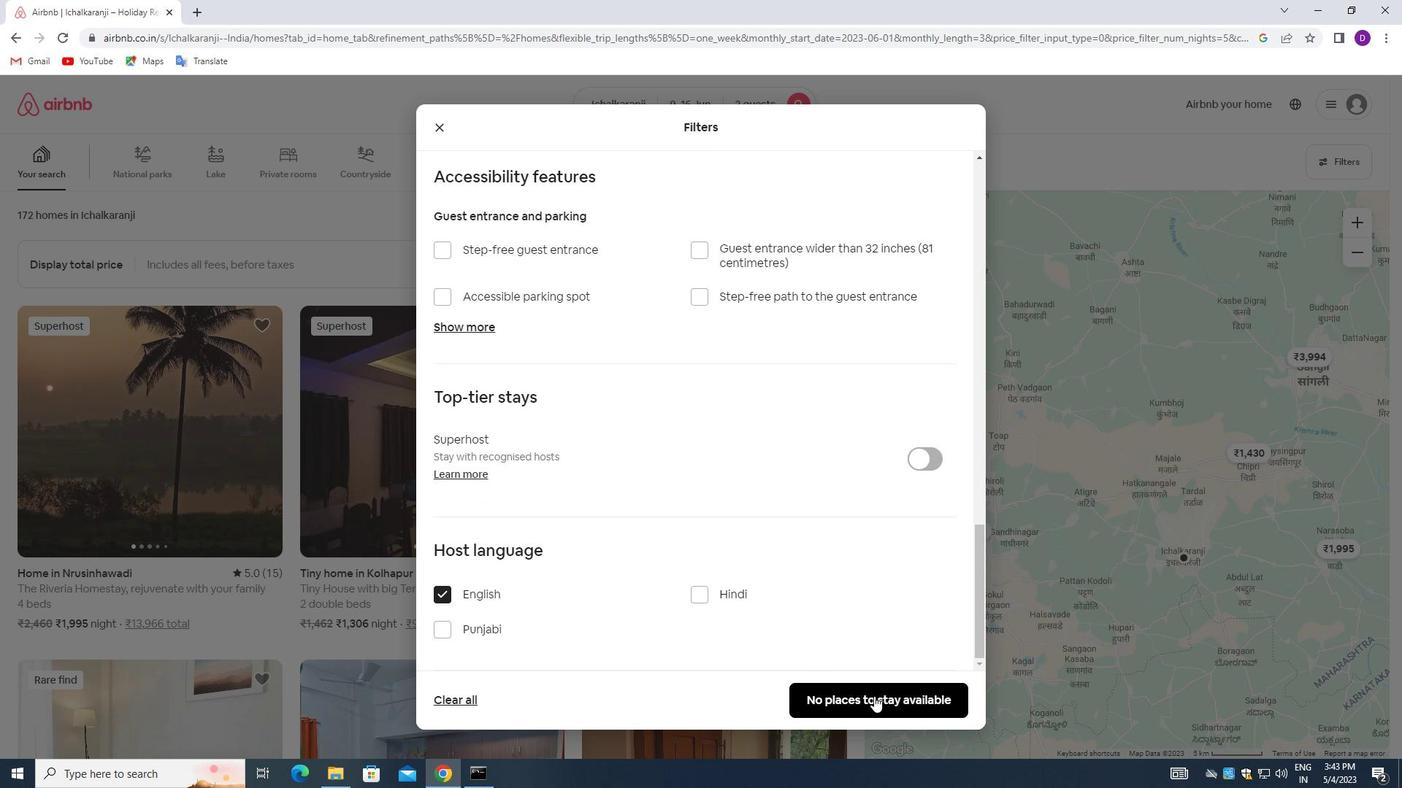 
Action: Mouse pressed left at (875, 695)
Screenshot: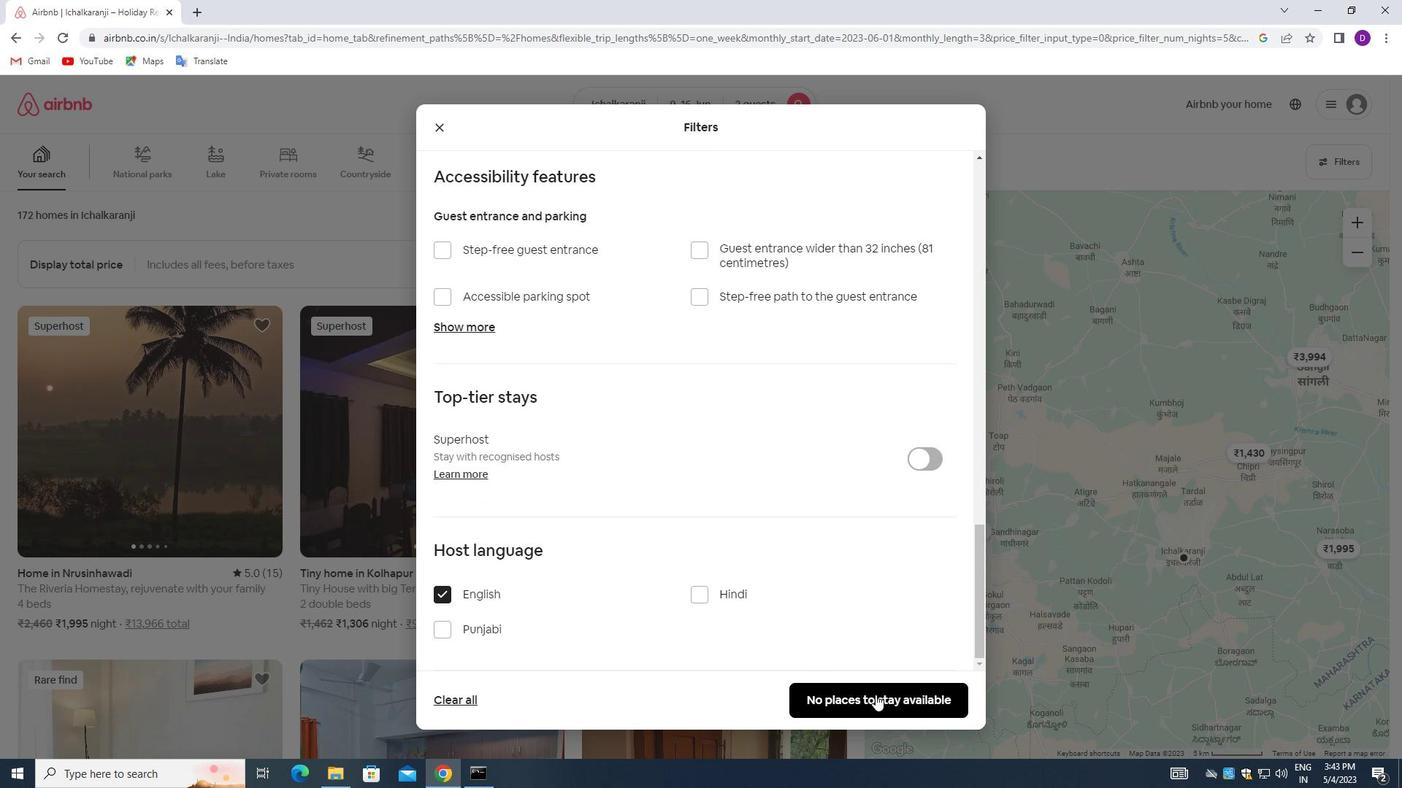 
Action: Mouse moved to (799, 519)
Screenshot: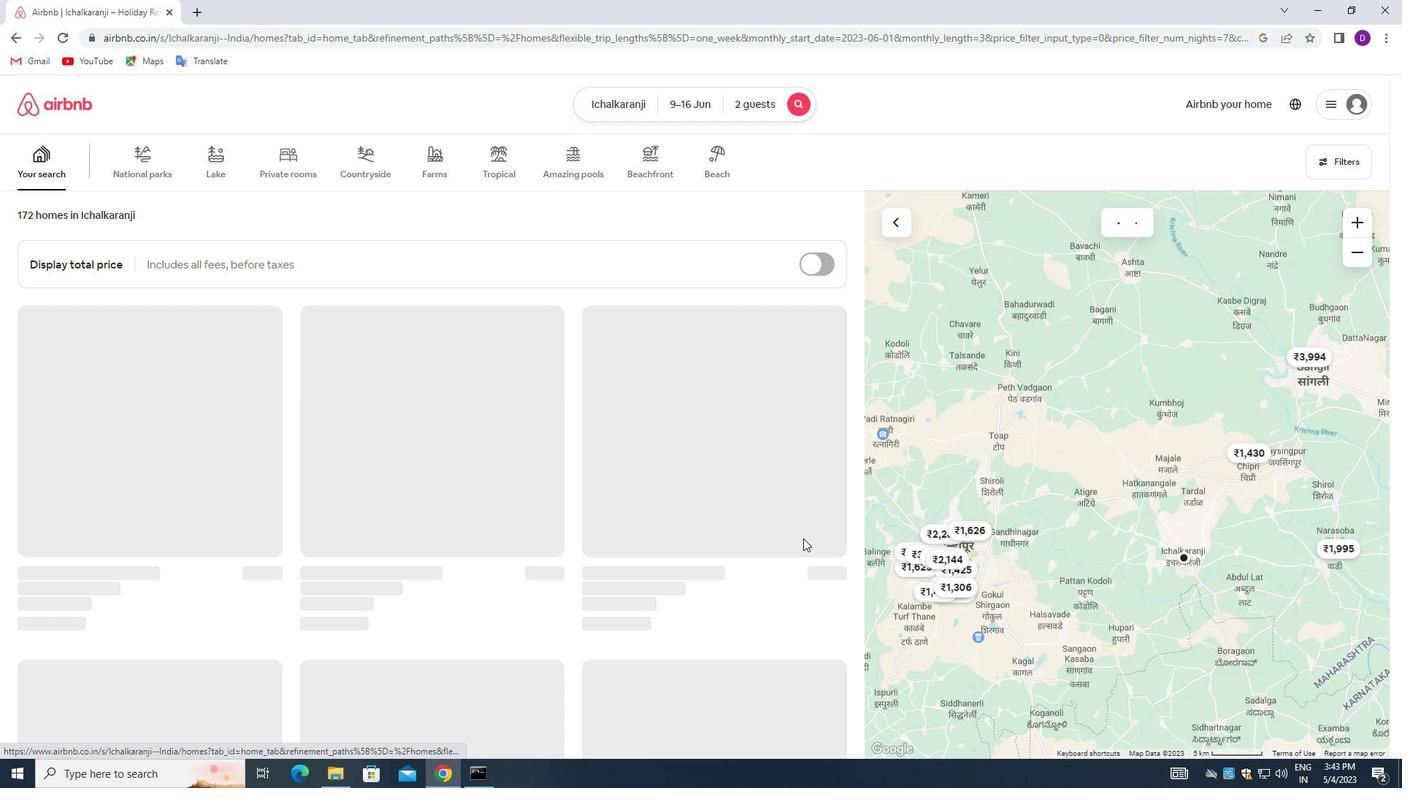 
